 Task: Search one way flight ticket for 3 adults in first from Fairbanks: Fairbanks International Airport to Springfield: Abraham Lincoln Capital Airport on 5-2-2023. Number of bags: 1 carry on bag. Price is upto 87000. Outbound departure time preference is 10:15.
Action: Mouse moved to (263, 183)
Screenshot: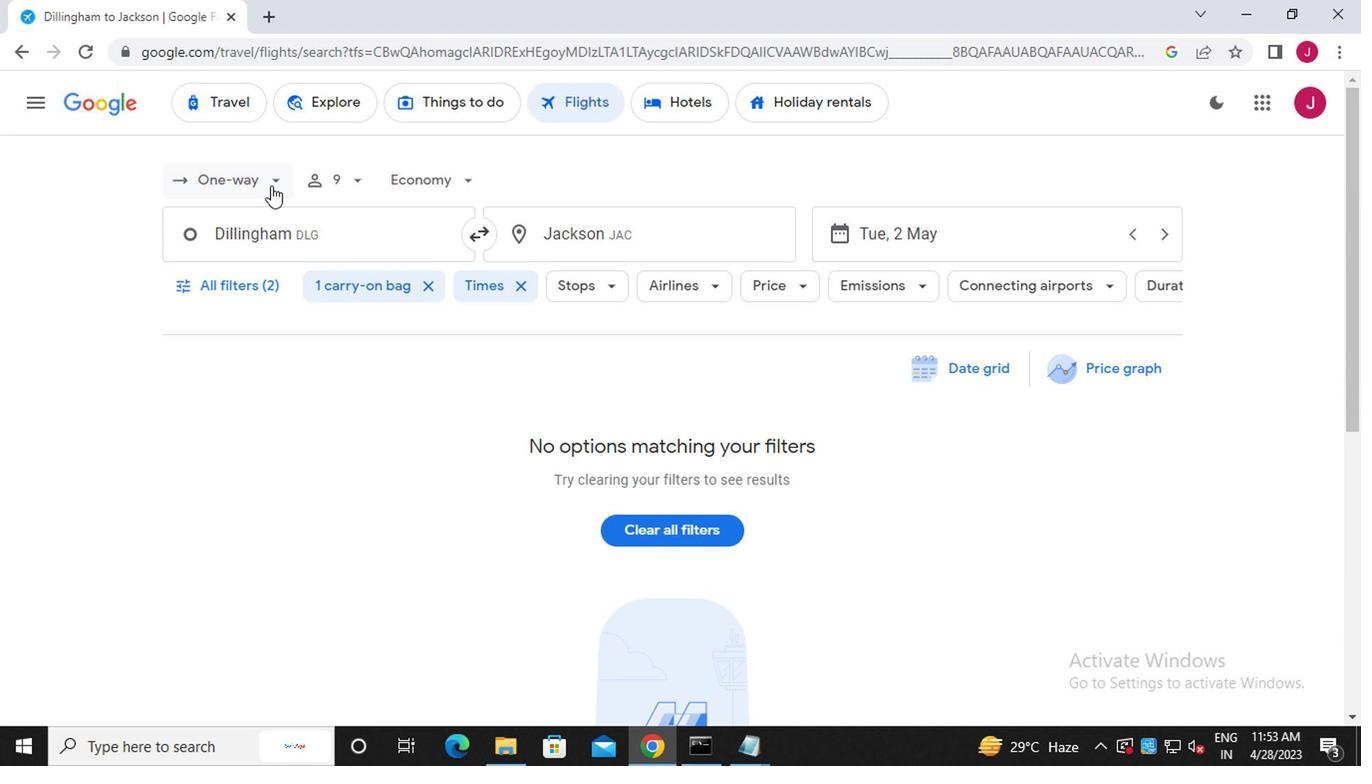 
Action: Mouse pressed left at (263, 183)
Screenshot: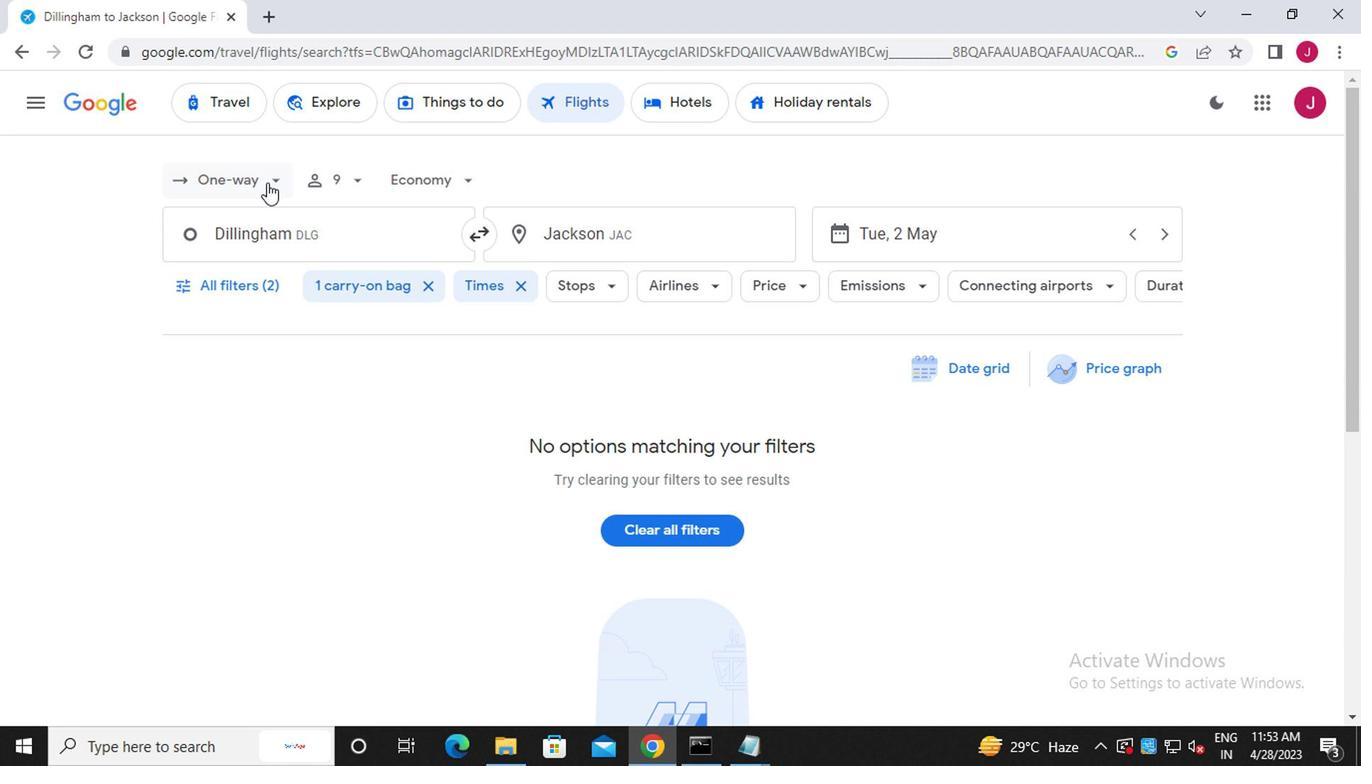 
Action: Mouse moved to (269, 276)
Screenshot: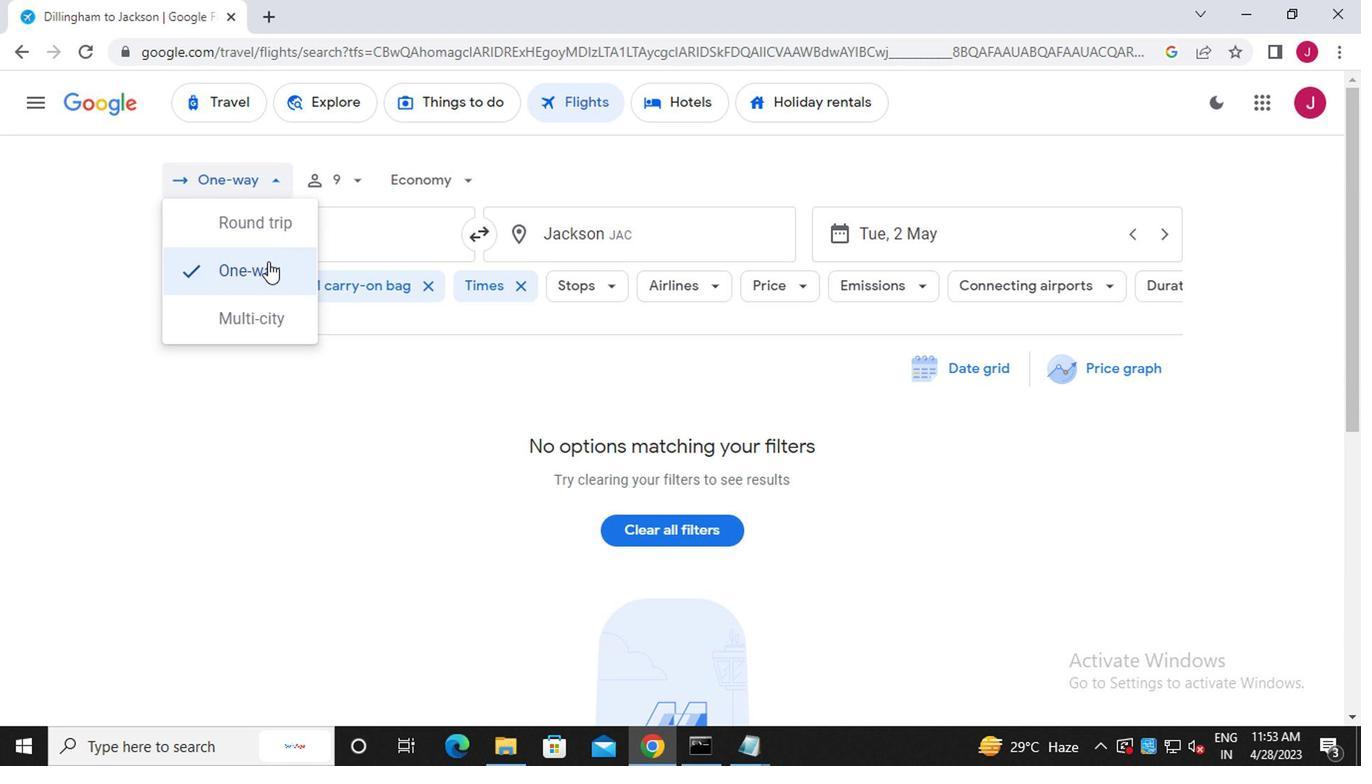 
Action: Mouse pressed left at (269, 276)
Screenshot: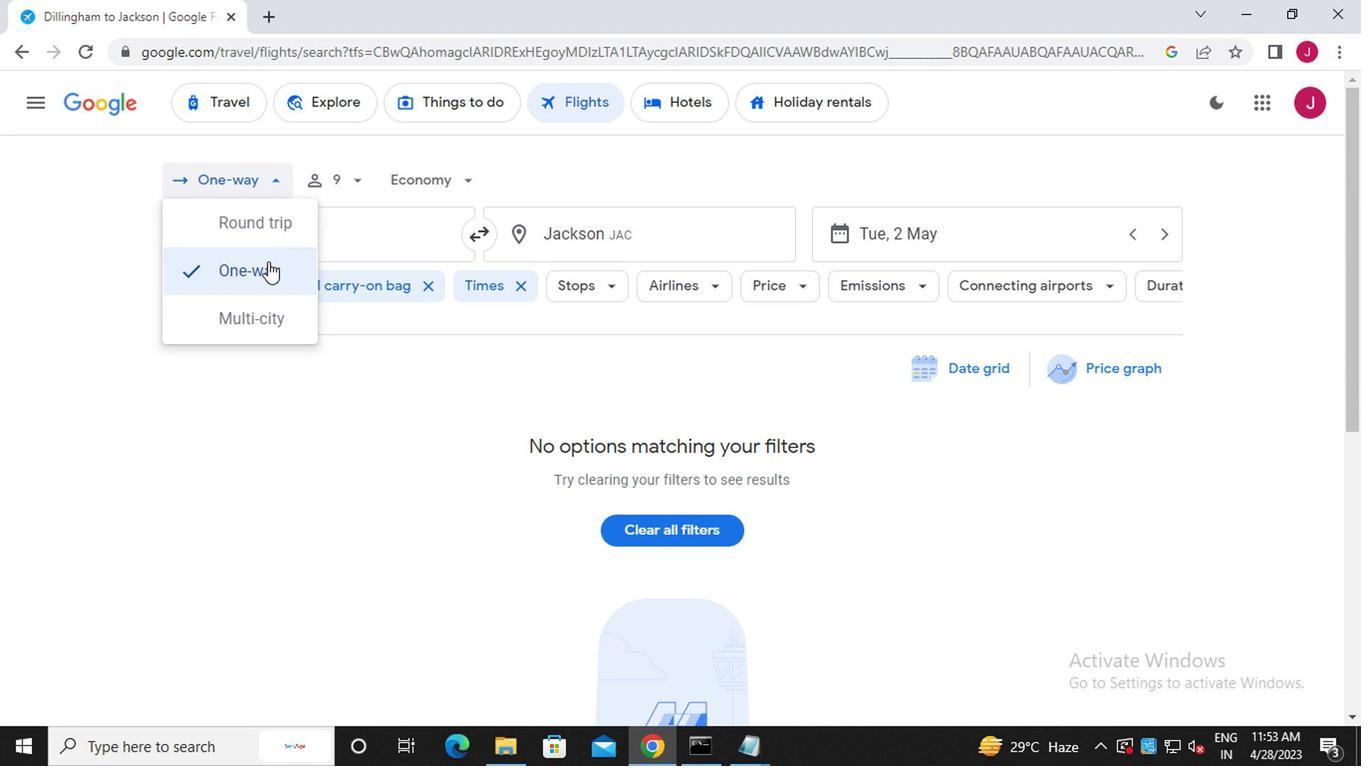 
Action: Mouse moved to (344, 183)
Screenshot: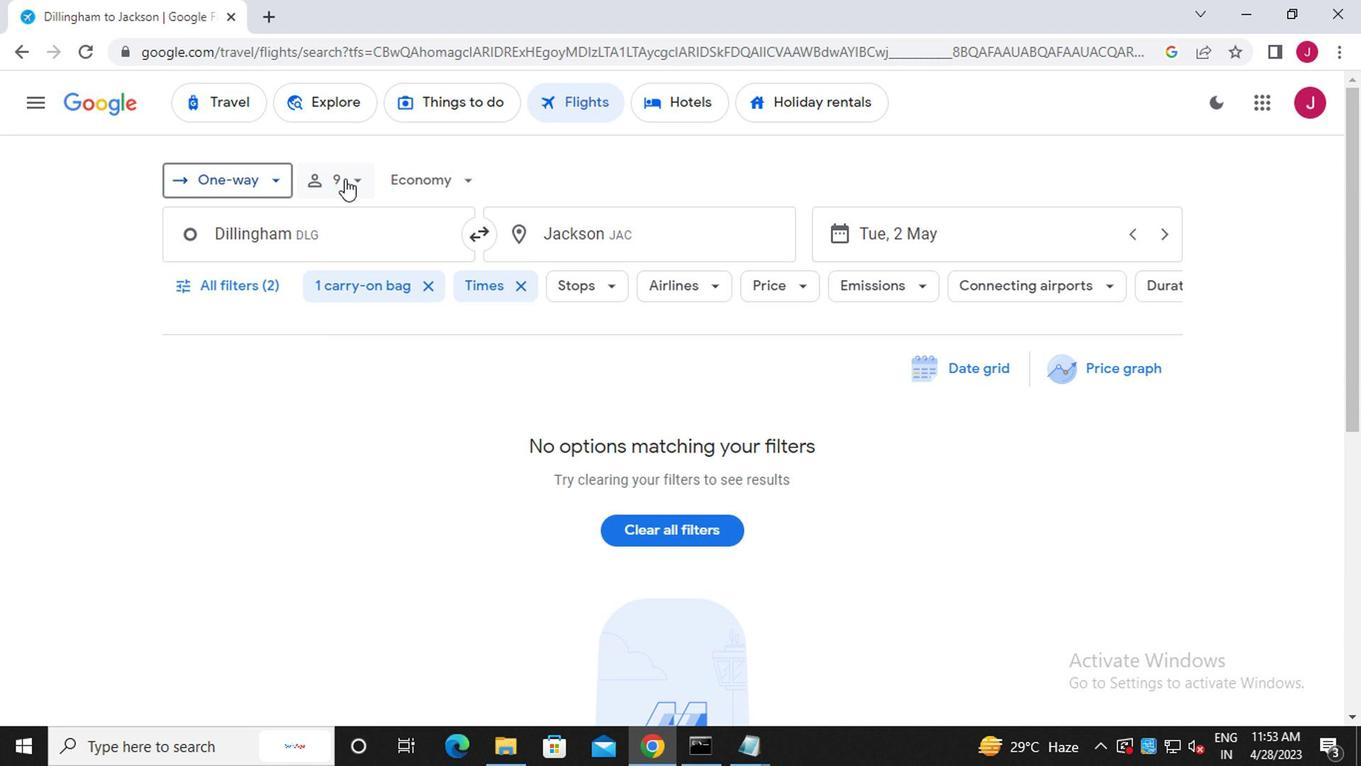 
Action: Mouse pressed left at (344, 183)
Screenshot: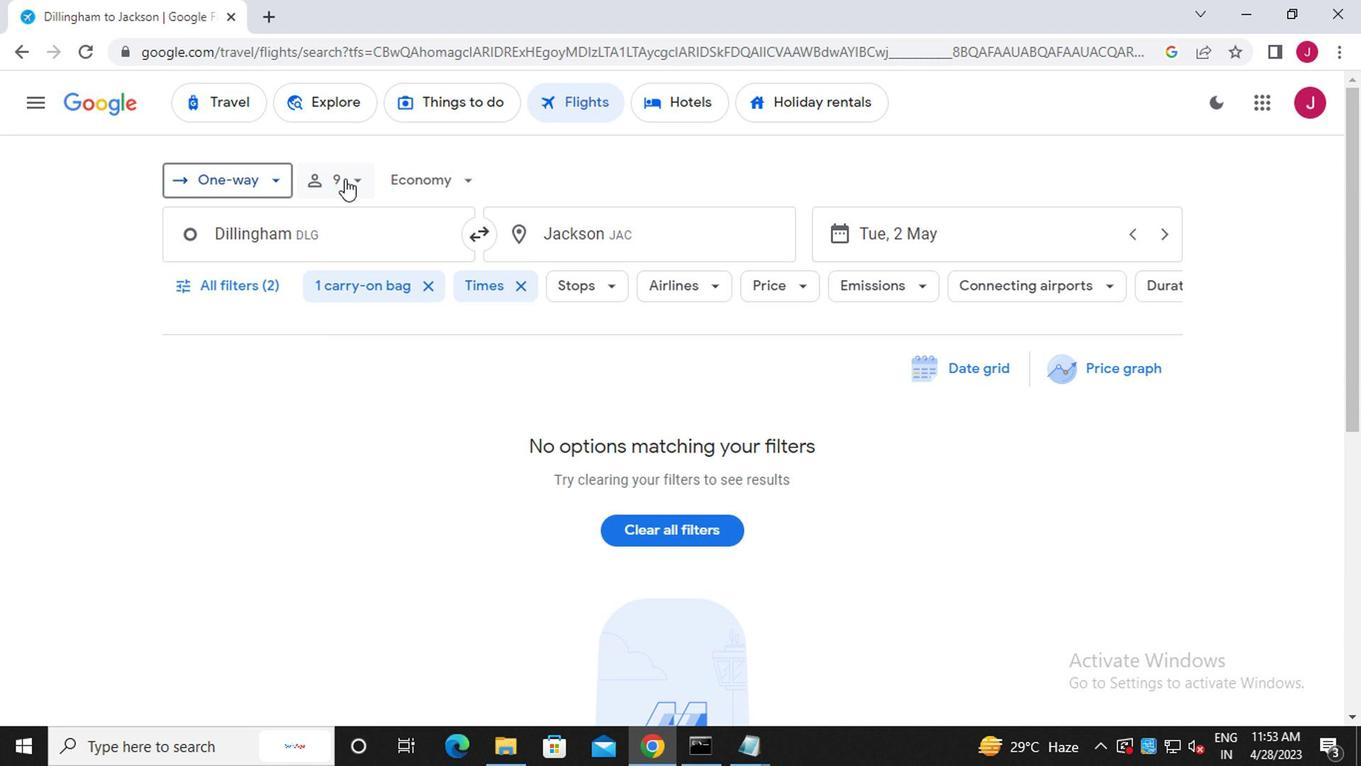 
Action: Mouse moved to (441, 236)
Screenshot: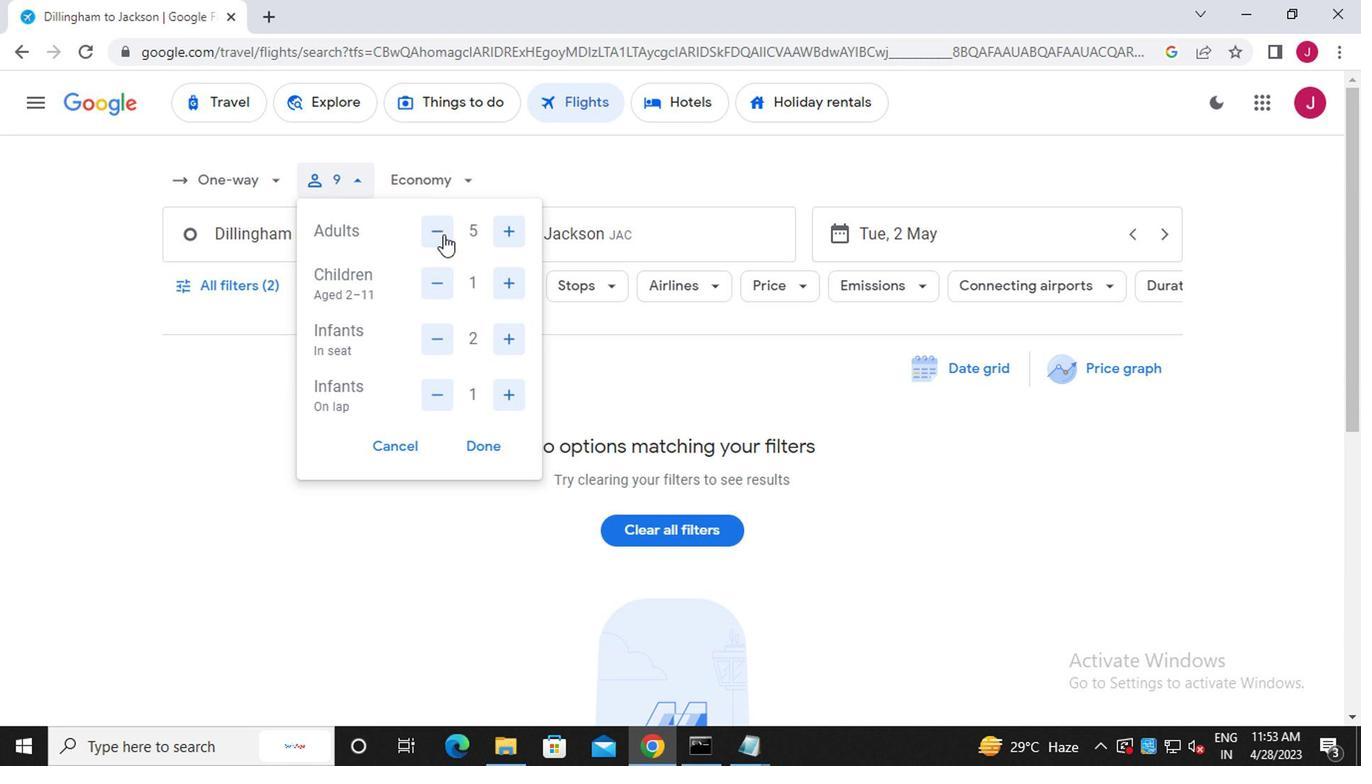 
Action: Mouse pressed left at (441, 236)
Screenshot: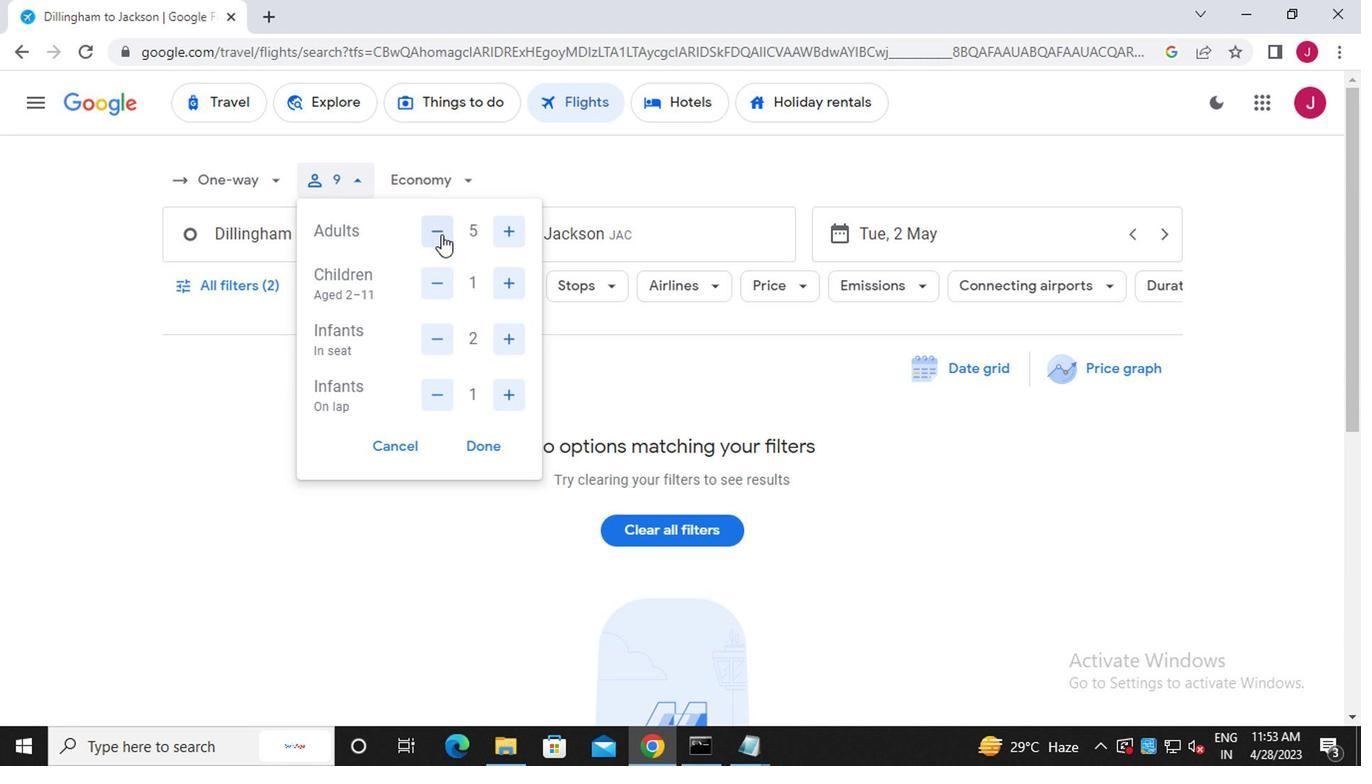 
Action: Mouse pressed left at (441, 236)
Screenshot: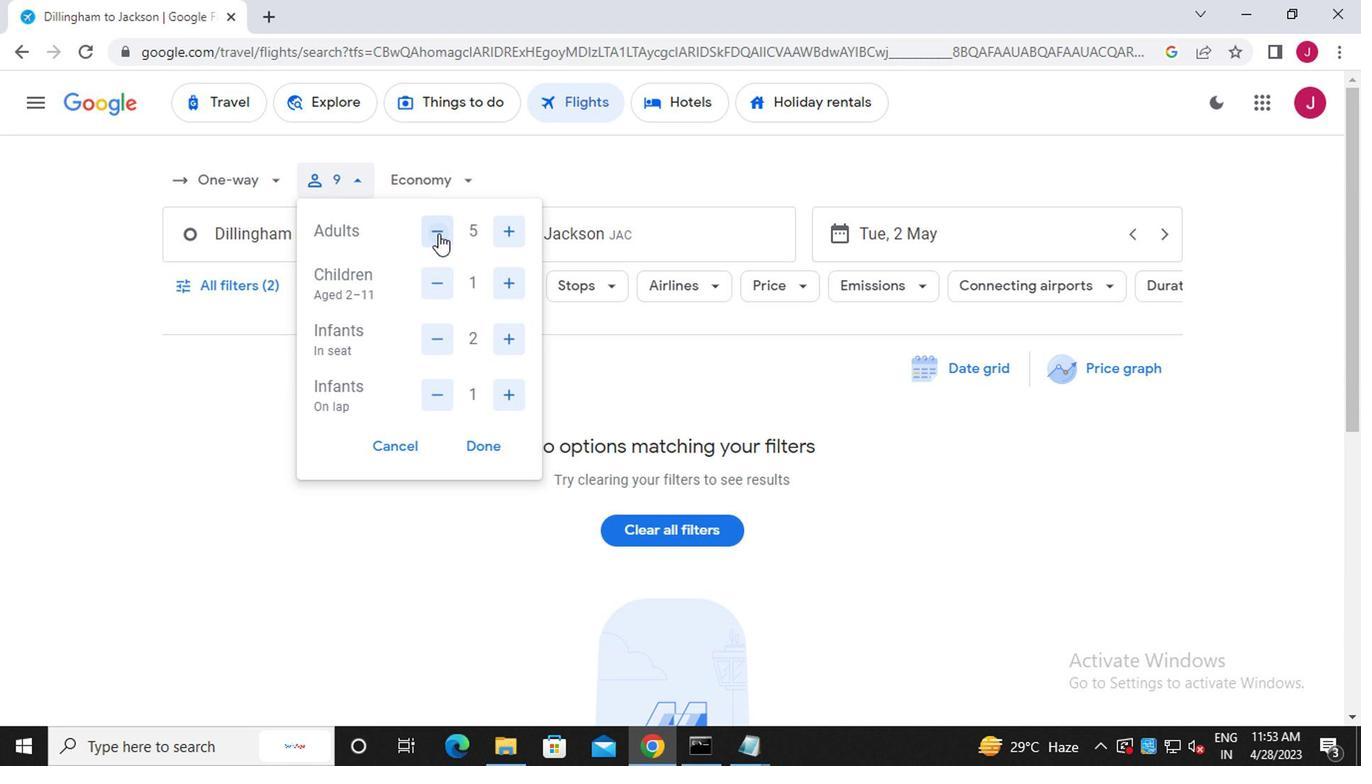 
Action: Mouse moved to (444, 289)
Screenshot: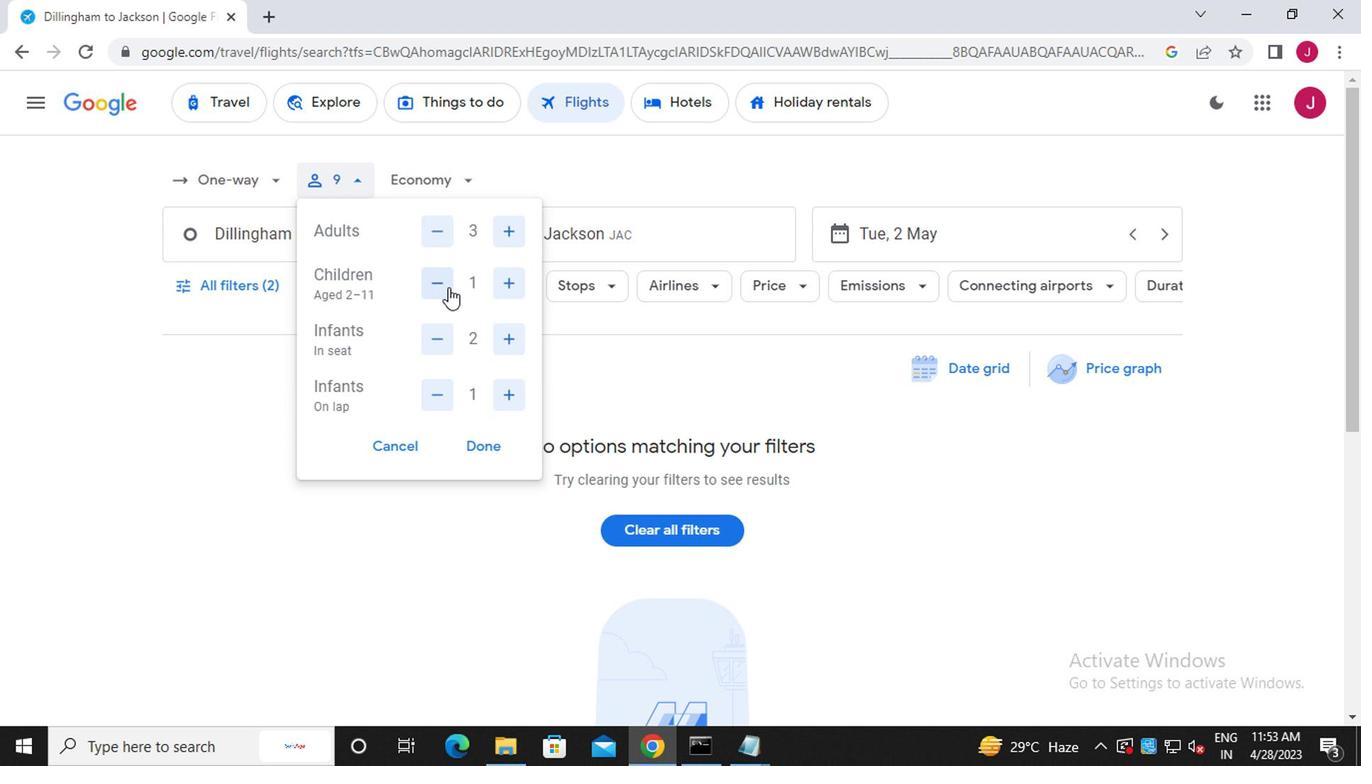 
Action: Mouse pressed left at (444, 289)
Screenshot: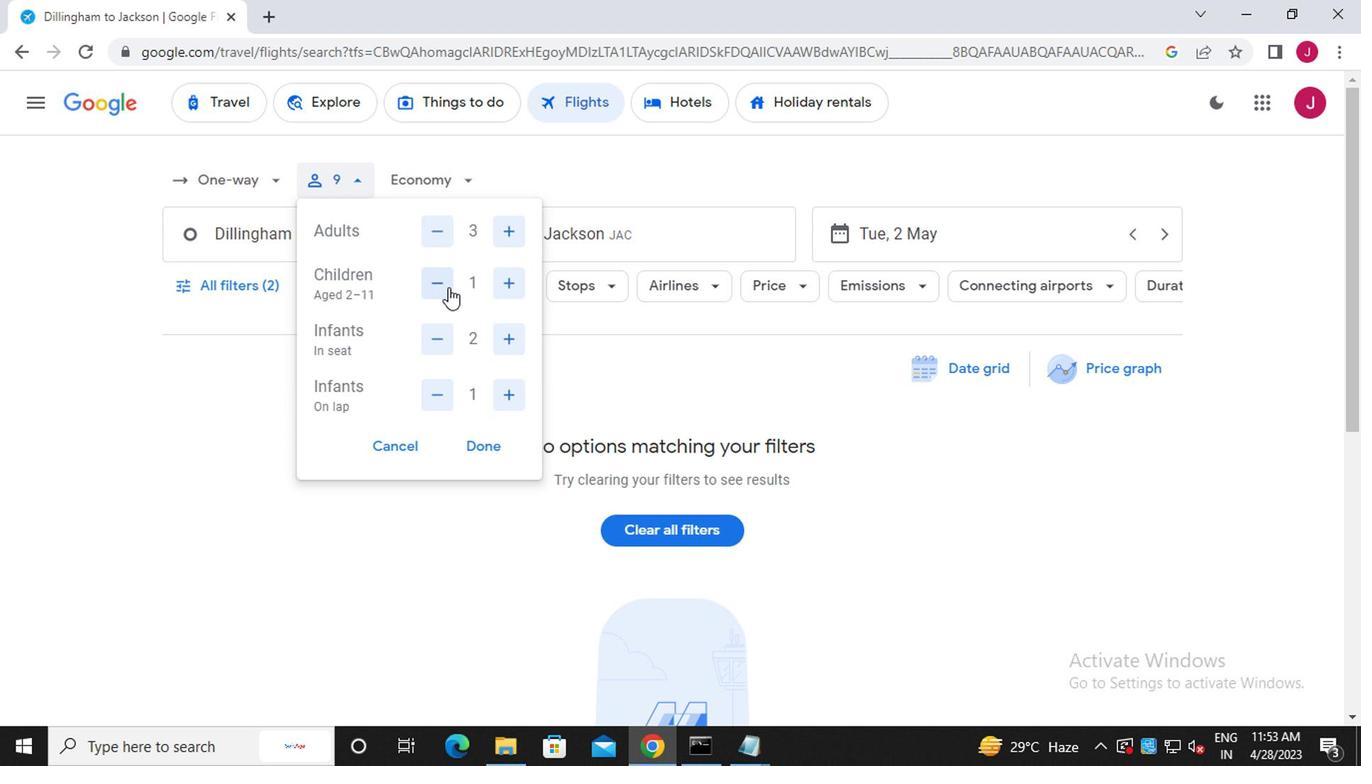 
Action: Mouse moved to (441, 340)
Screenshot: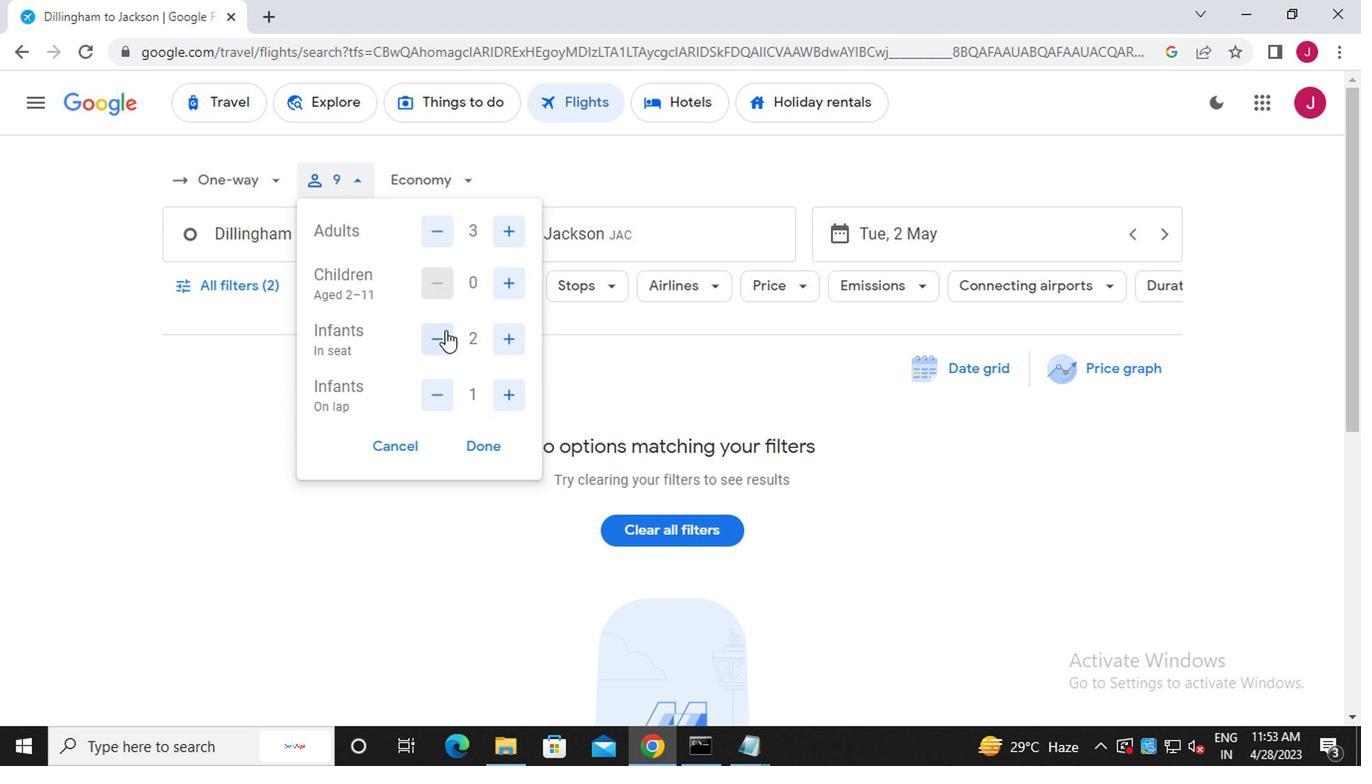
Action: Mouse pressed left at (441, 340)
Screenshot: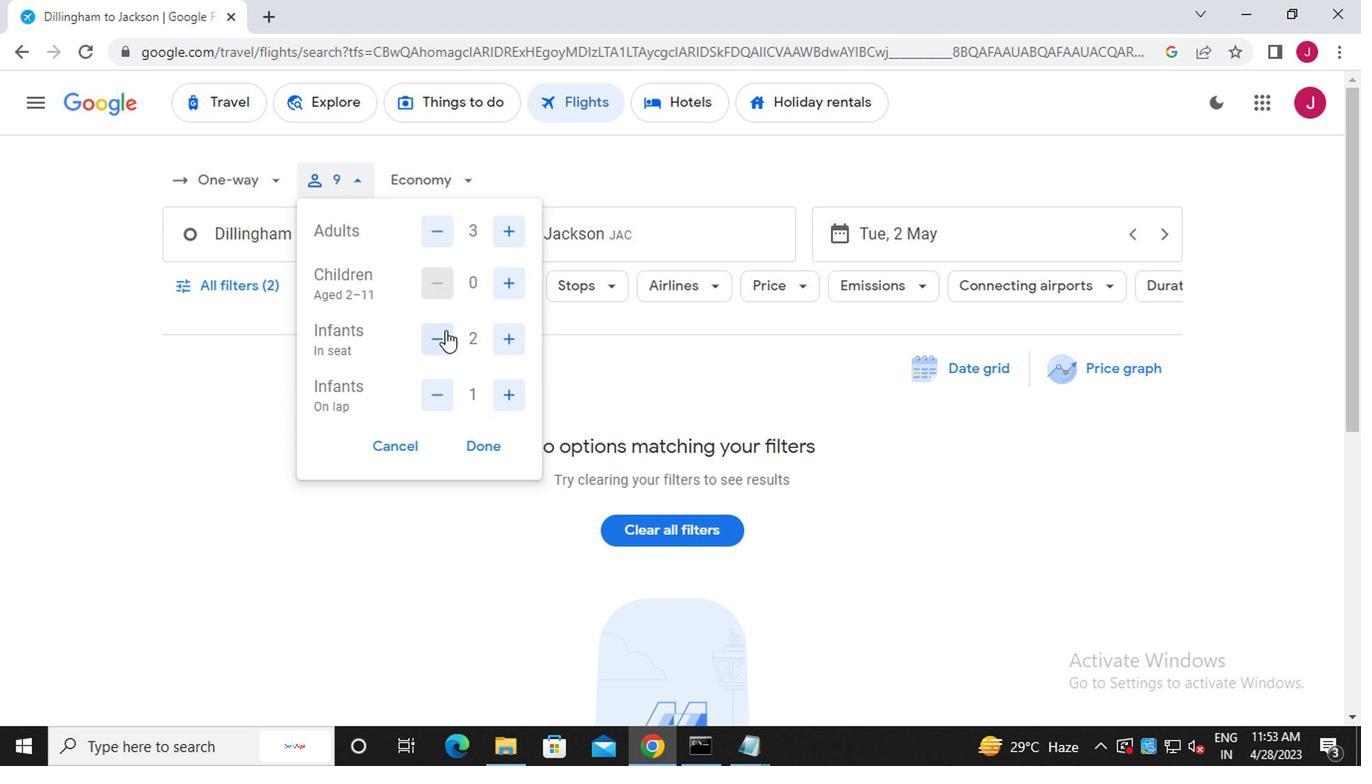 
Action: Mouse pressed left at (441, 340)
Screenshot: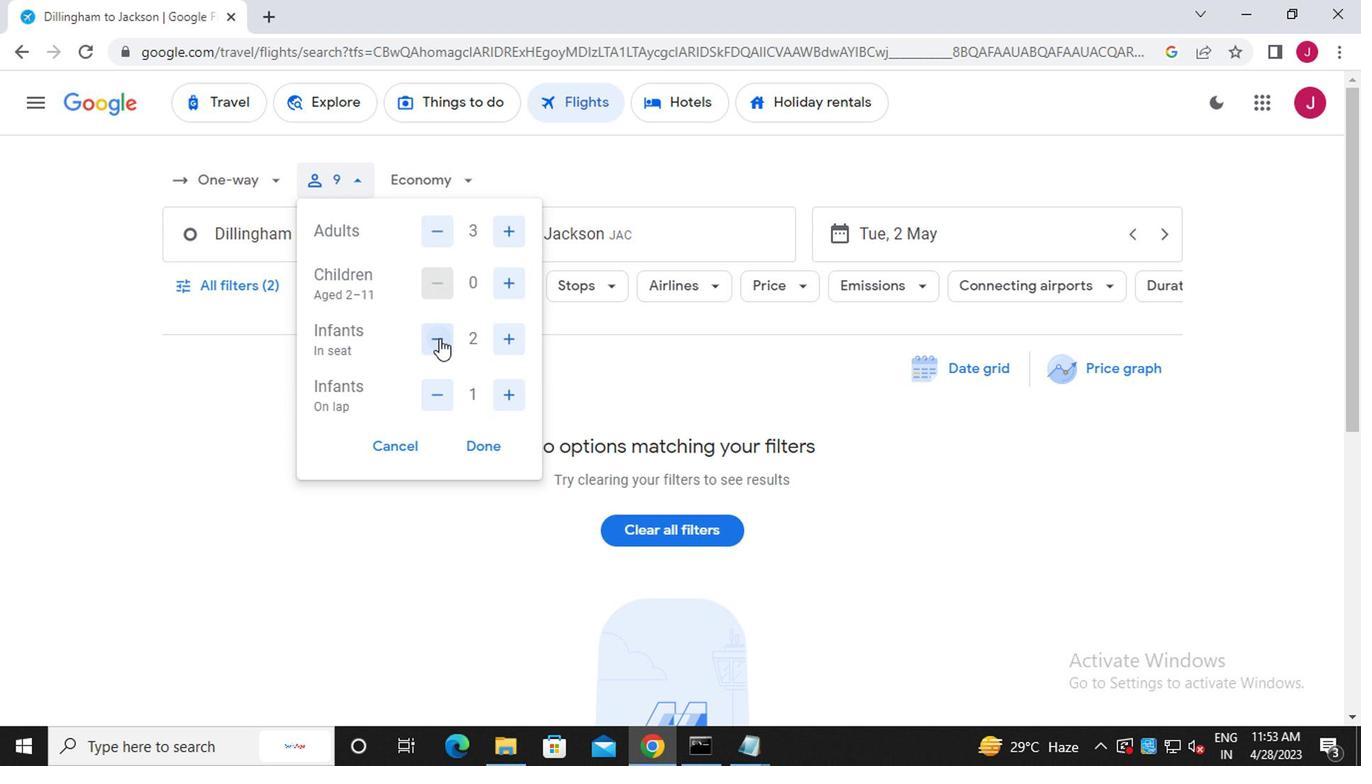 
Action: Mouse moved to (441, 387)
Screenshot: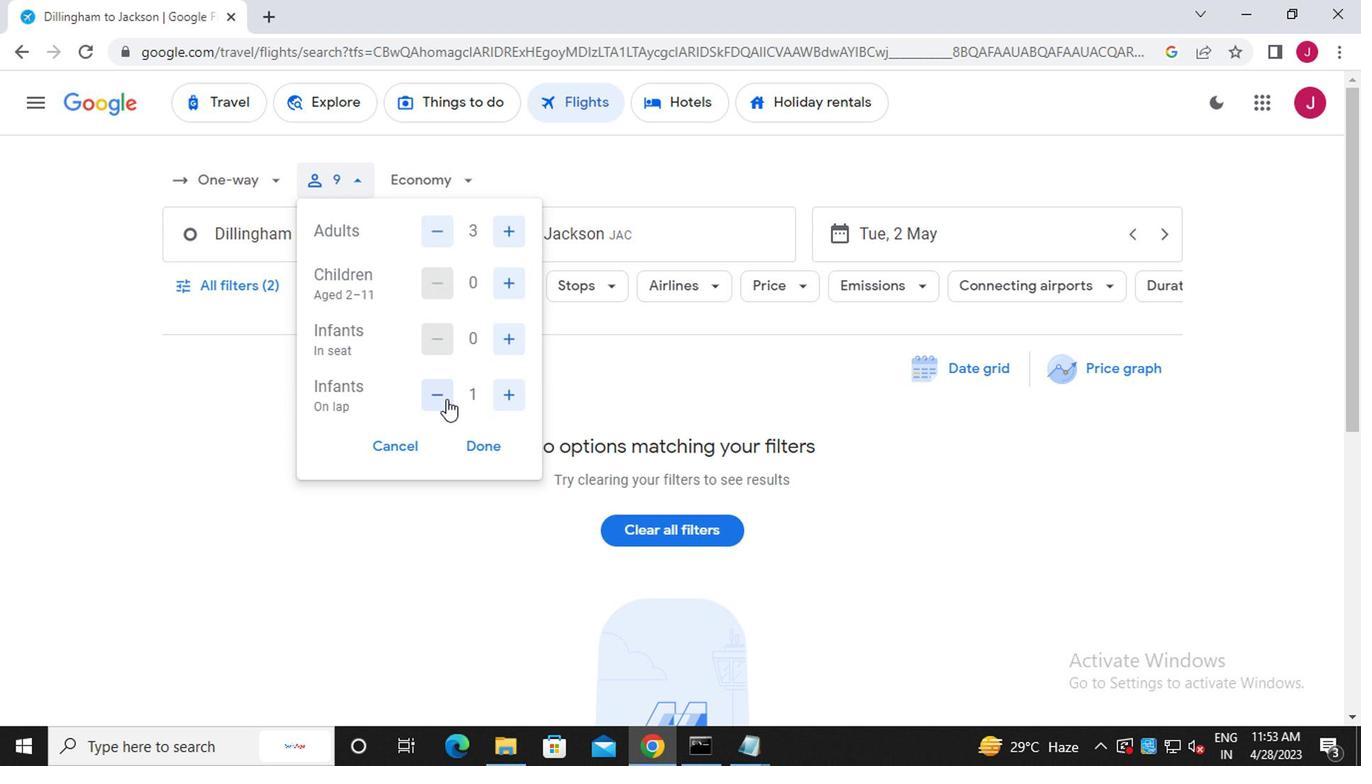 
Action: Mouse pressed left at (441, 387)
Screenshot: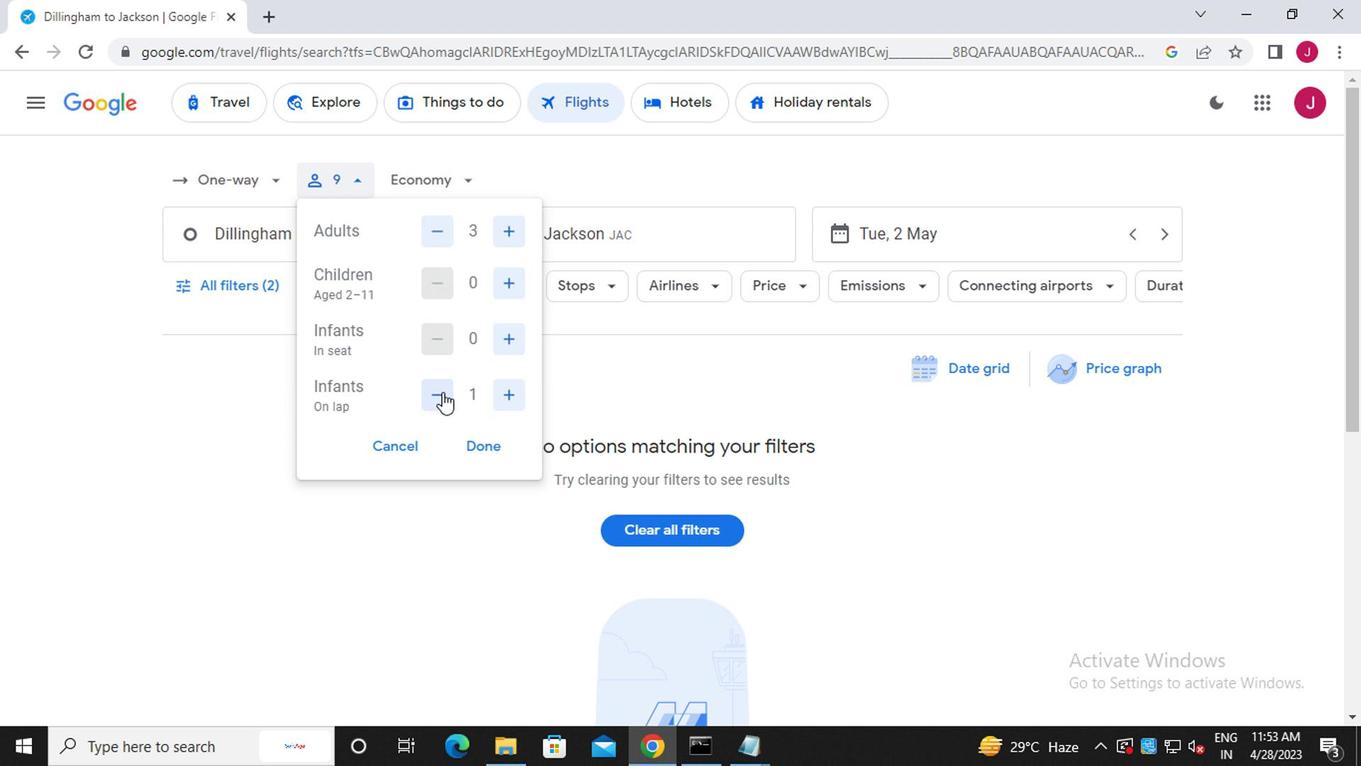 
Action: Mouse moved to (483, 452)
Screenshot: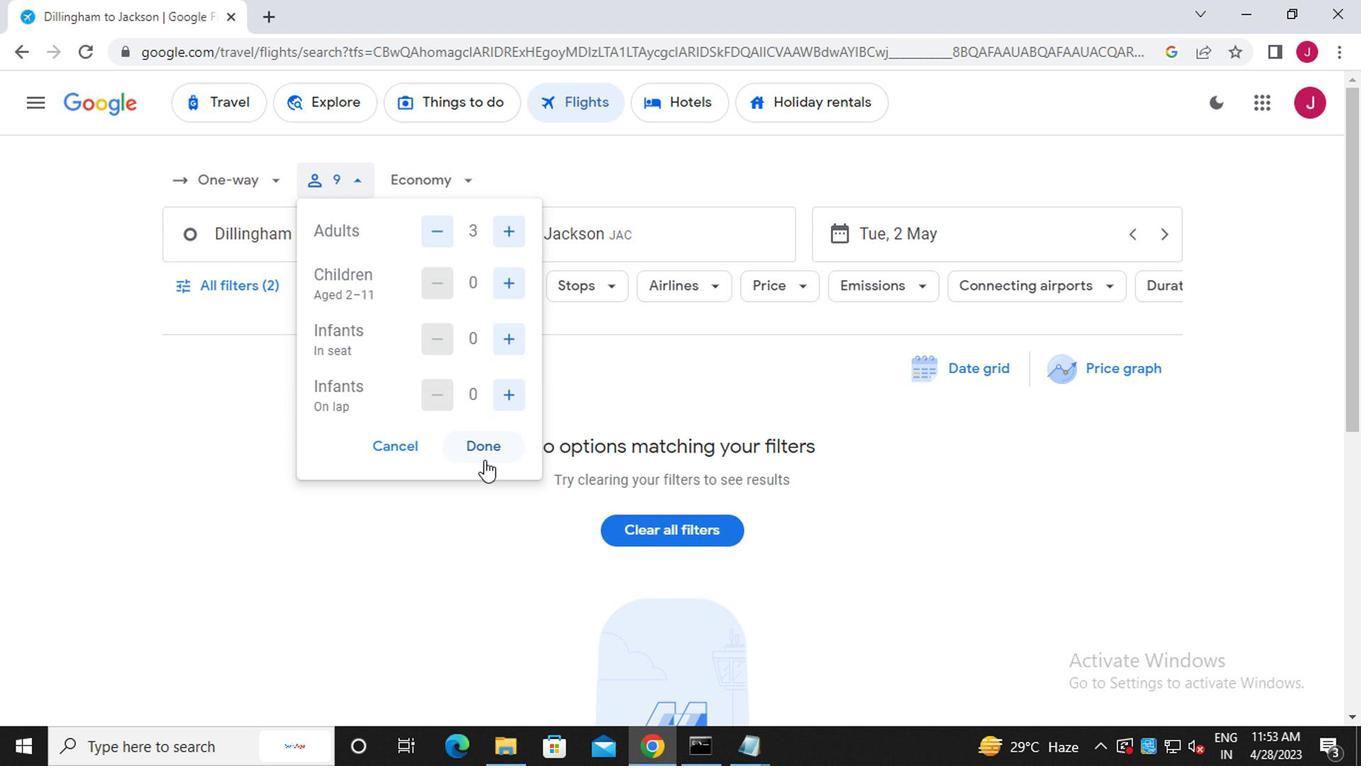 
Action: Mouse pressed left at (483, 452)
Screenshot: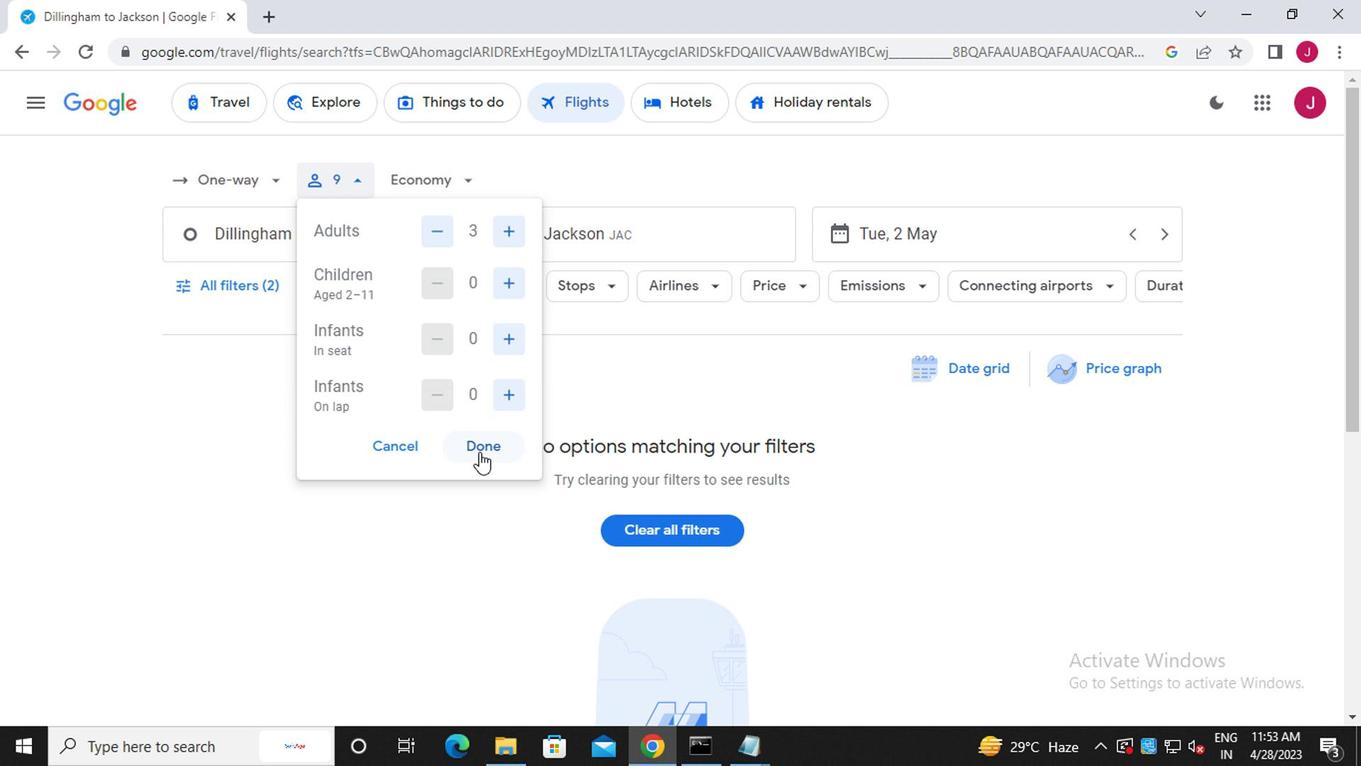 
Action: Mouse moved to (331, 241)
Screenshot: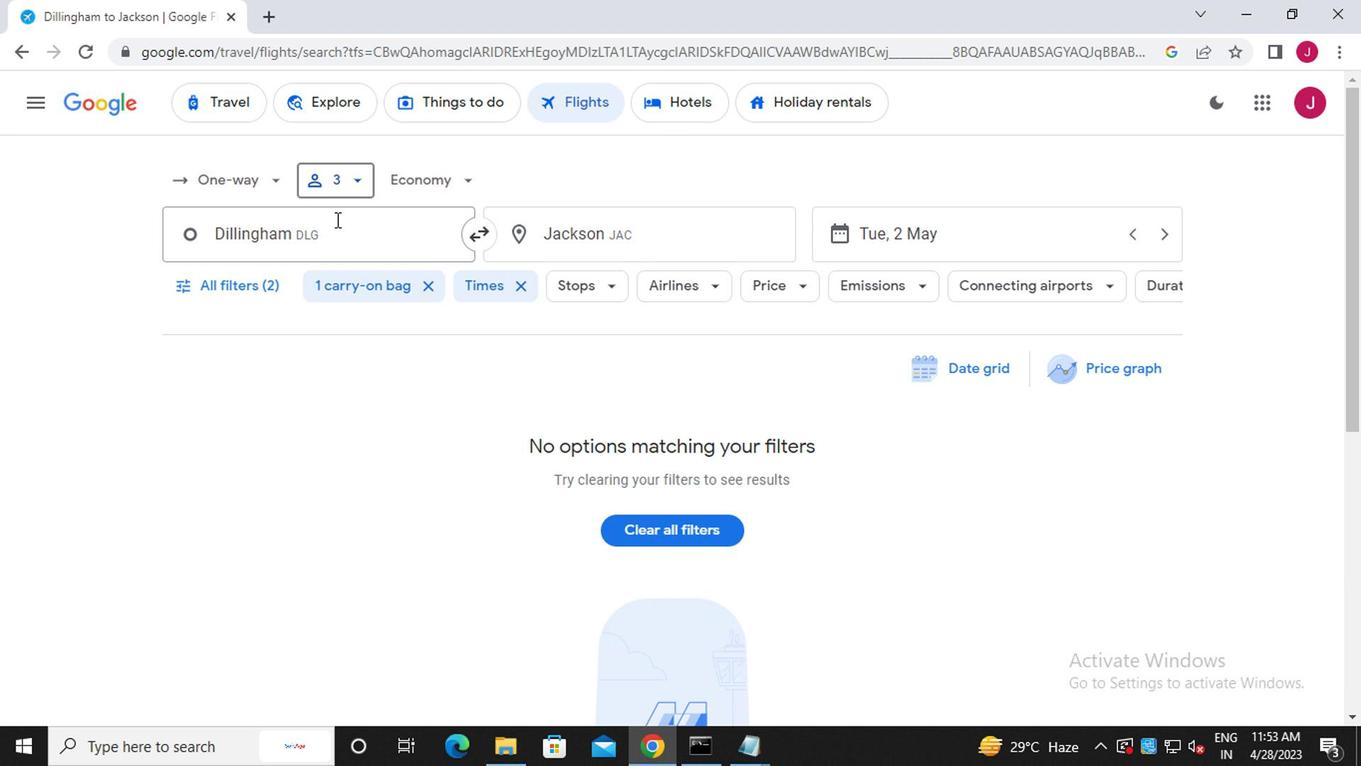 
Action: Mouse pressed left at (331, 241)
Screenshot: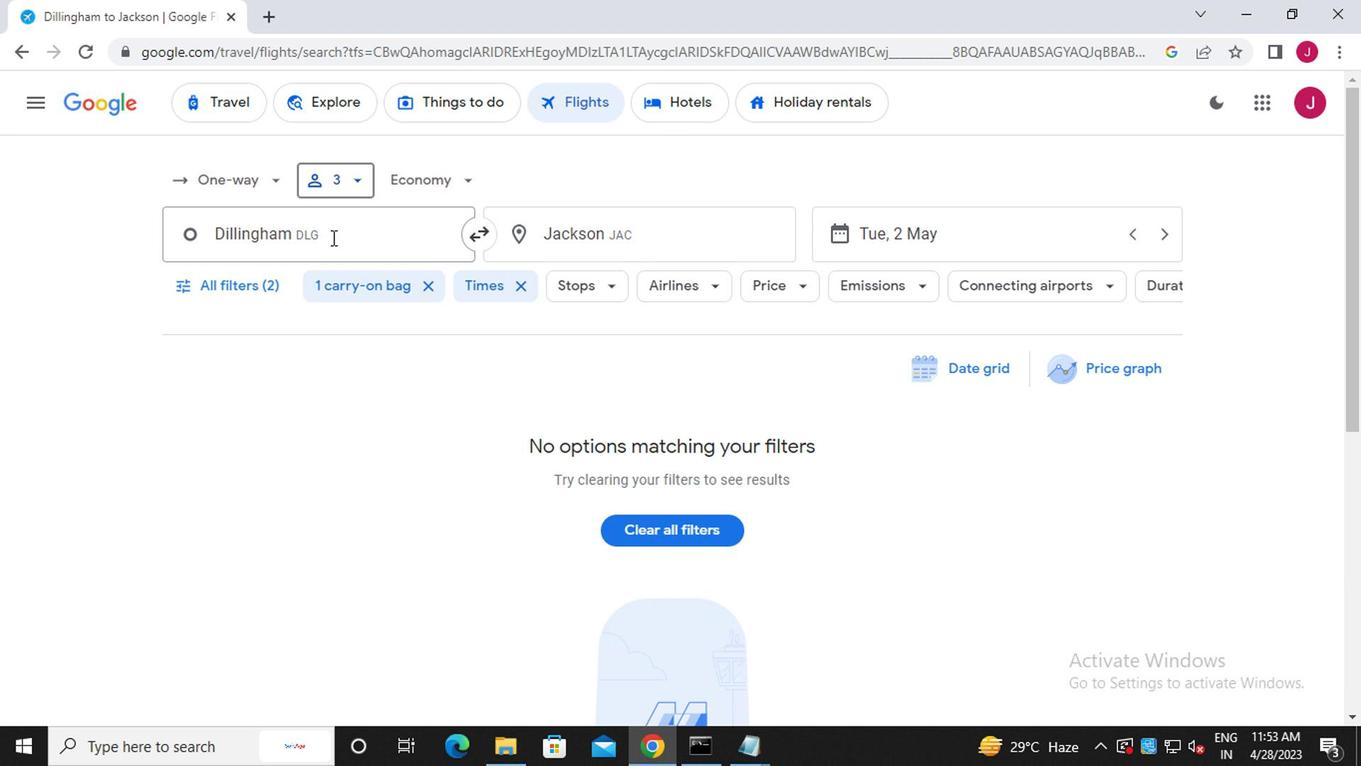 
Action: Key pressed f<Key.caps_lock>a<Key.backspace><Key.backspace>f<Key.caps_lock>air
Screenshot: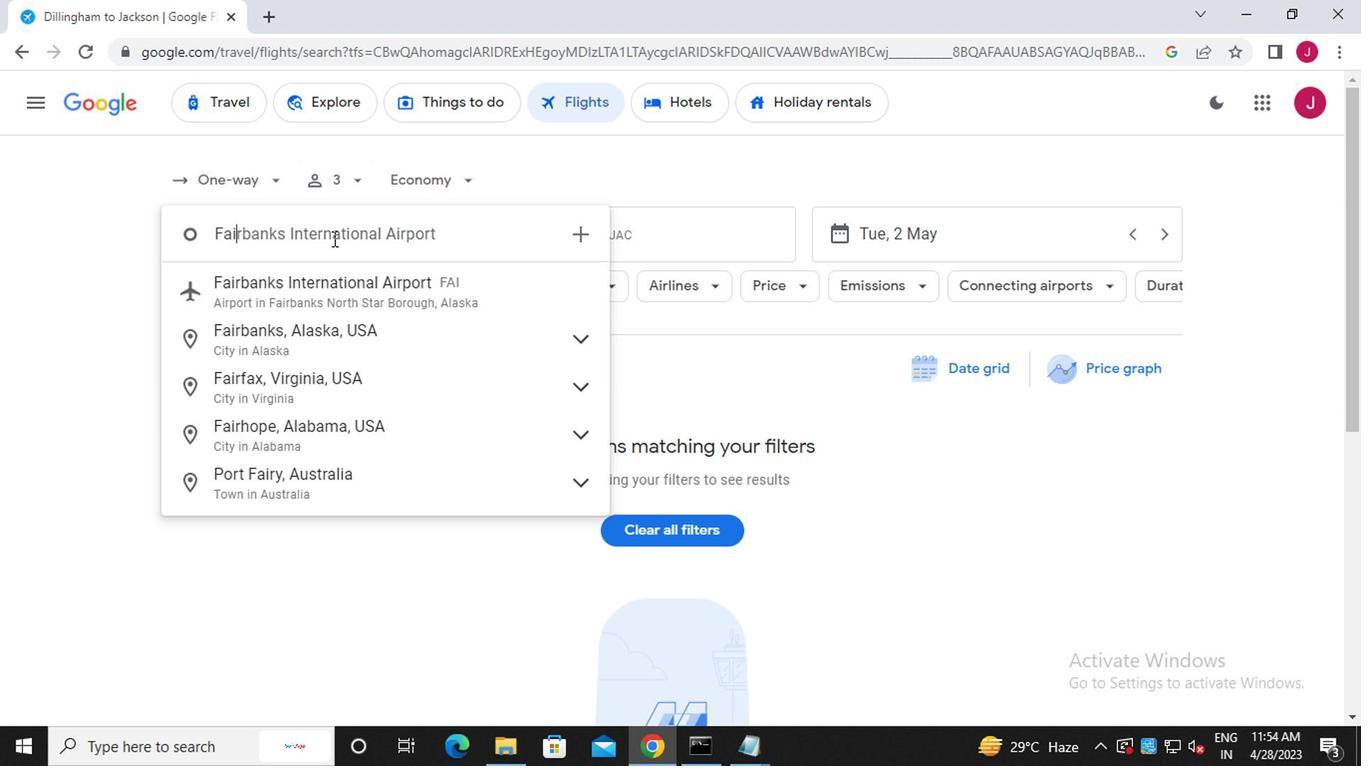 
Action: Mouse moved to (363, 346)
Screenshot: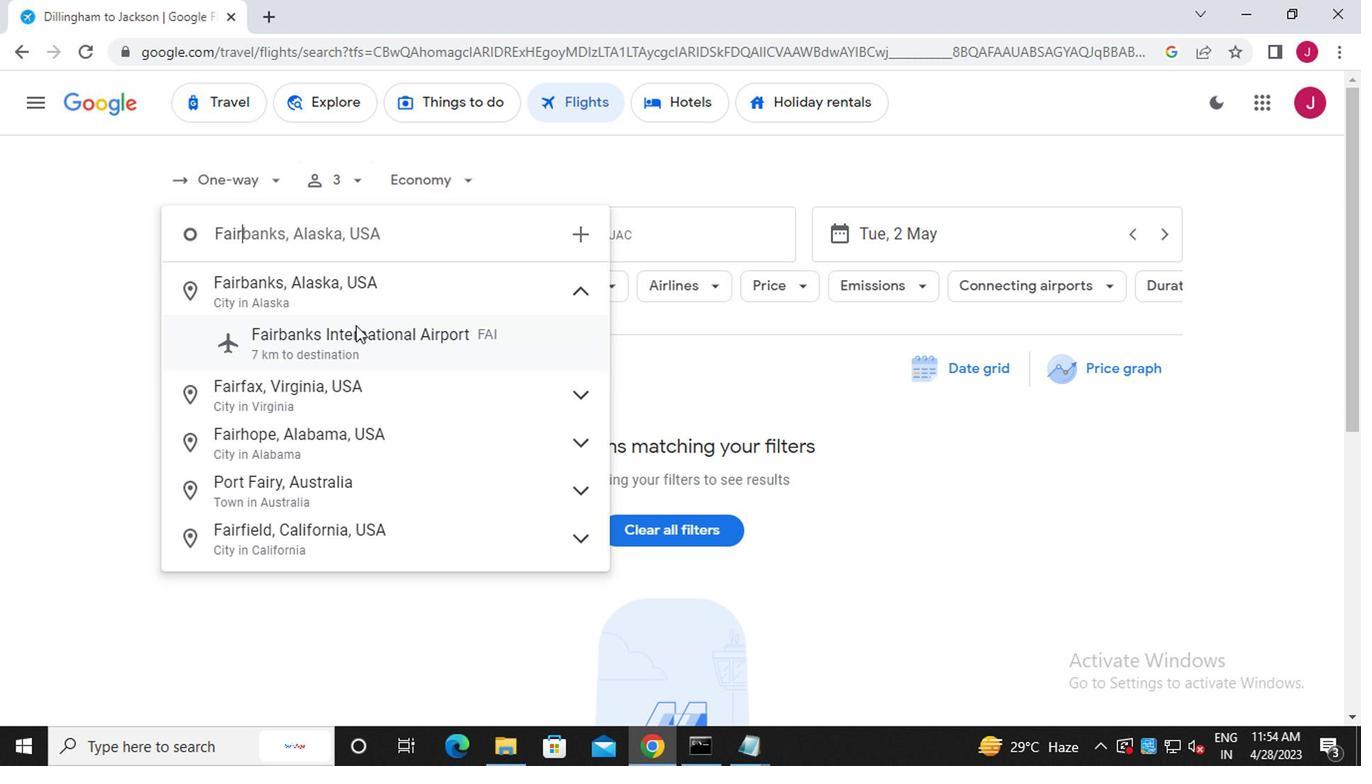 
Action: Mouse pressed left at (363, 346)
Screenshot: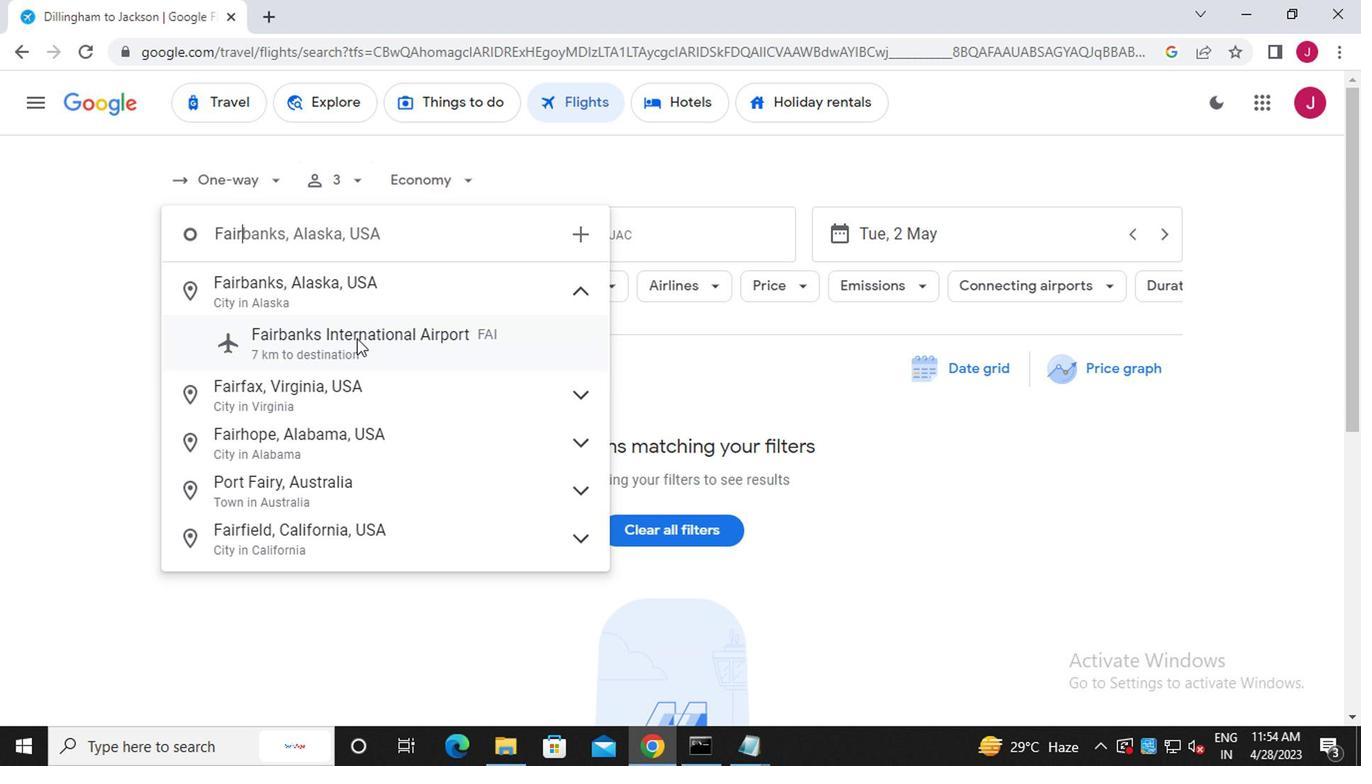
Action: Mouse moved to (628, 237)
Screenshot: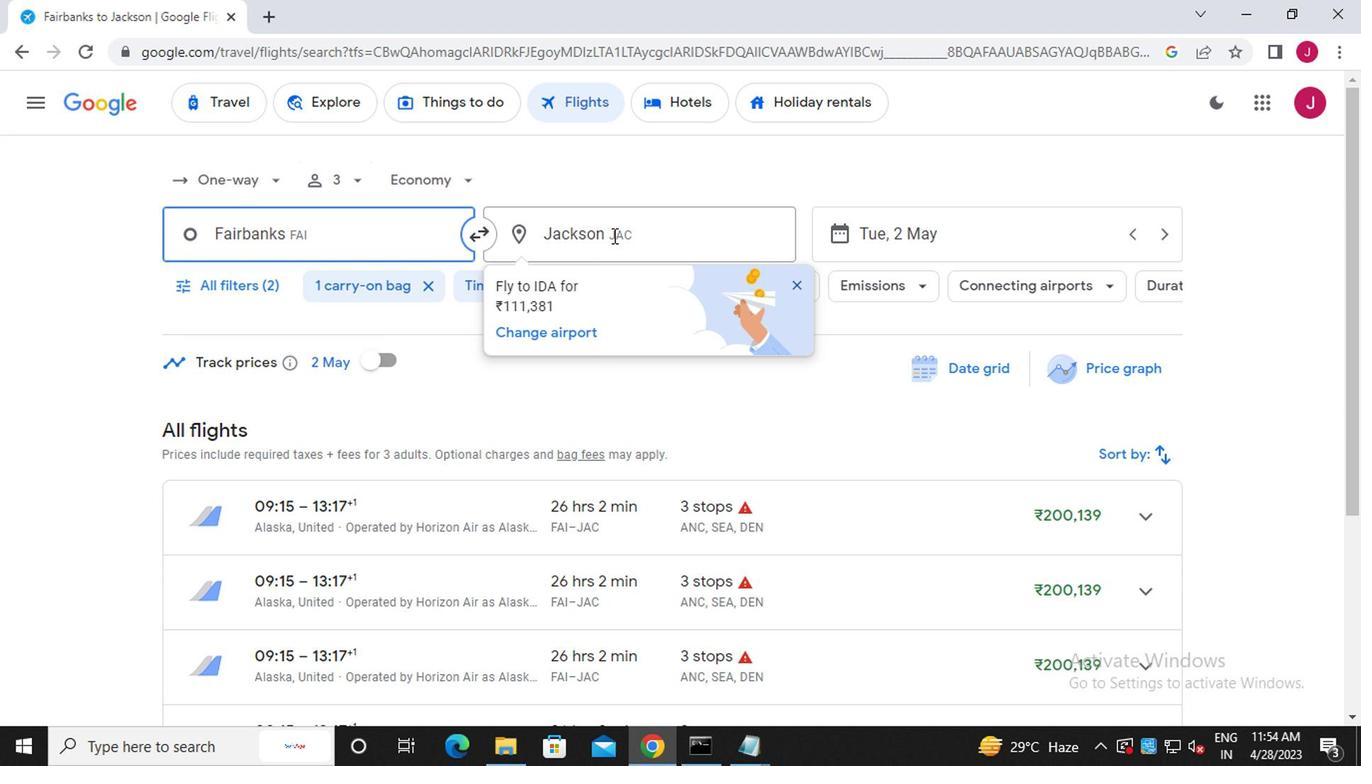 
Action: Mouse pressed left at (628, 237)
Screenshot: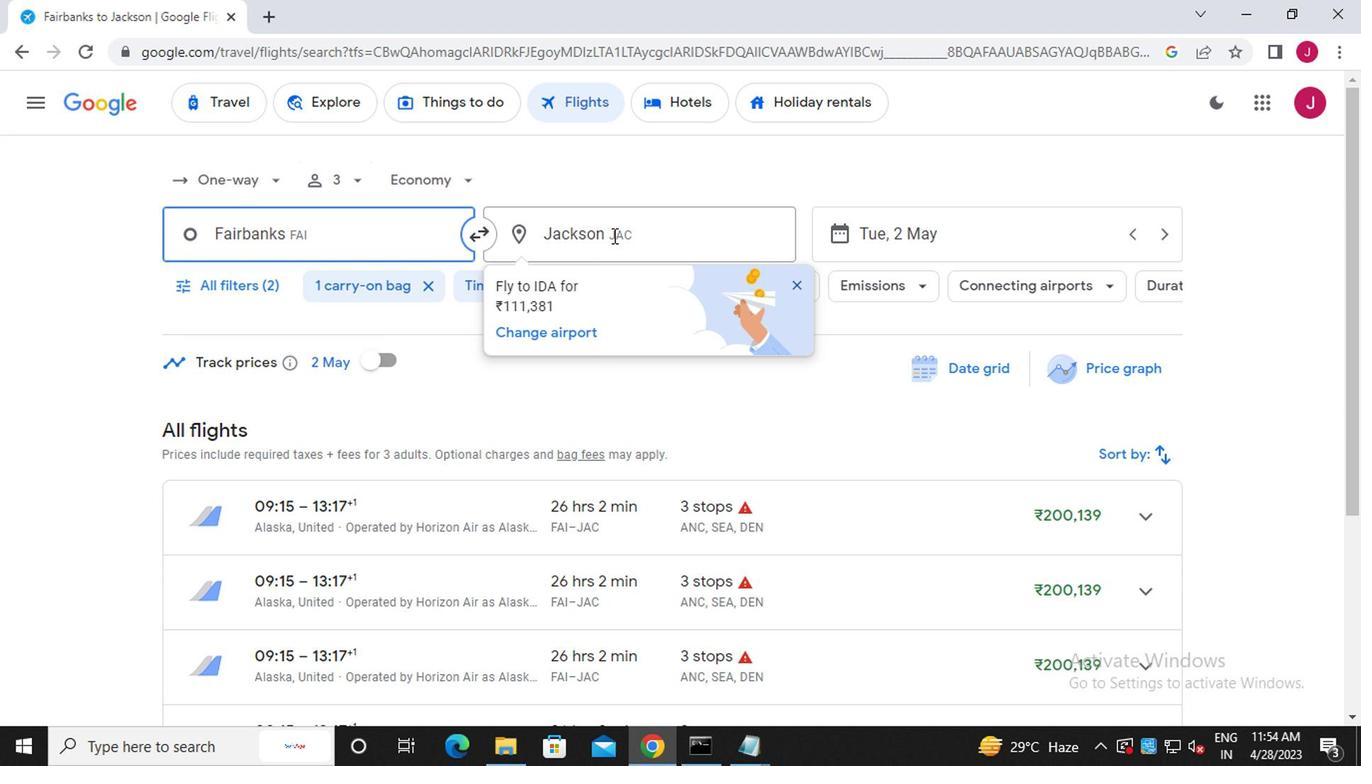 
Action: Mouse moved to (629, 237)
Screenshot: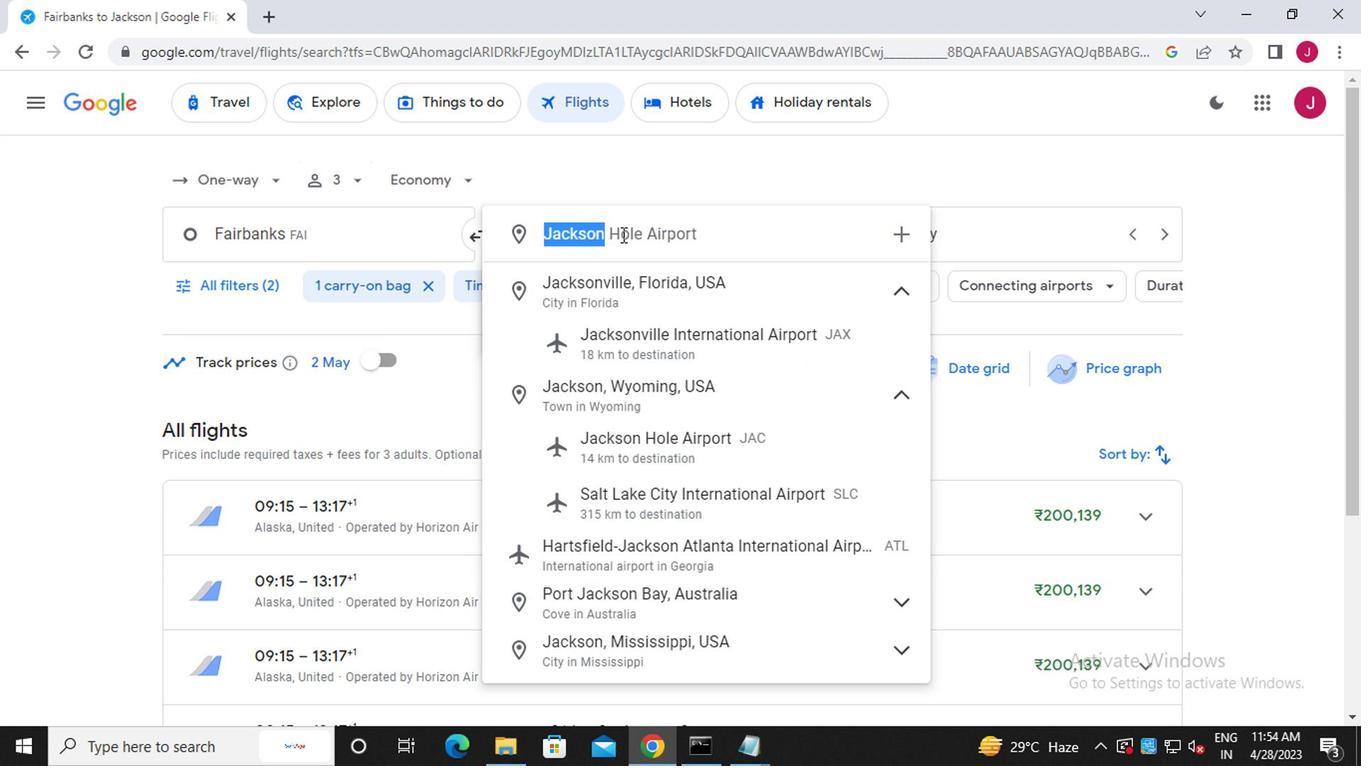 
Action: Key pressed springfield
Screenshot: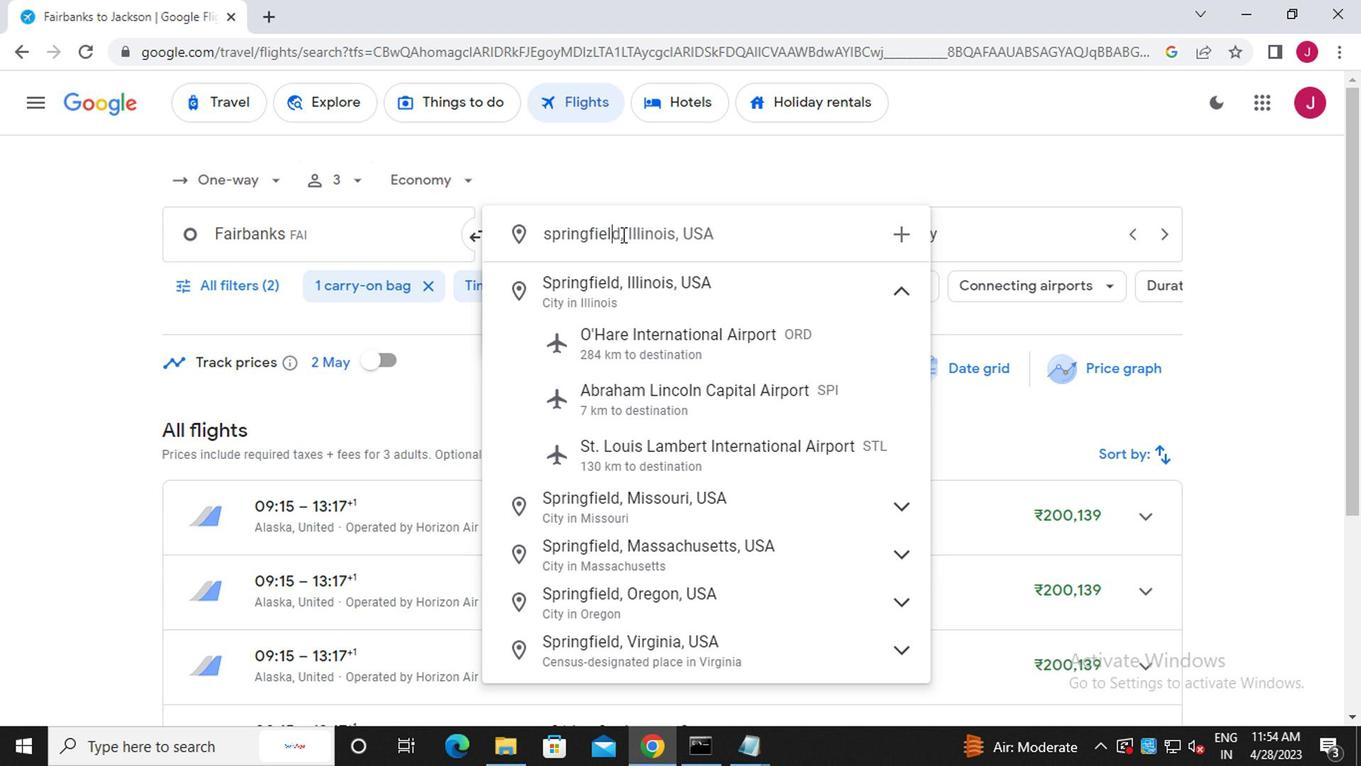 
Action: Mouse moved to (744, 395)
Screenshot: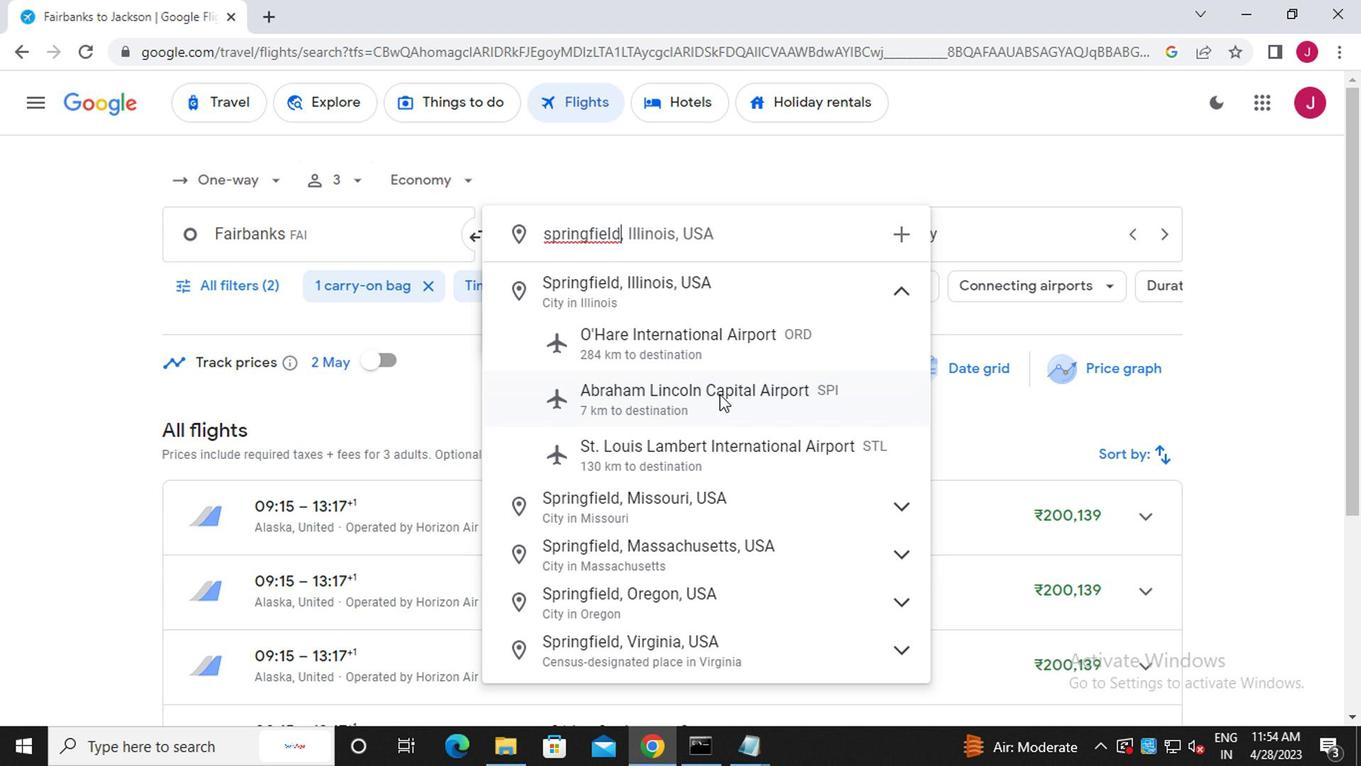
Action: Mouse pressed left at (744, 395)
Screenshot: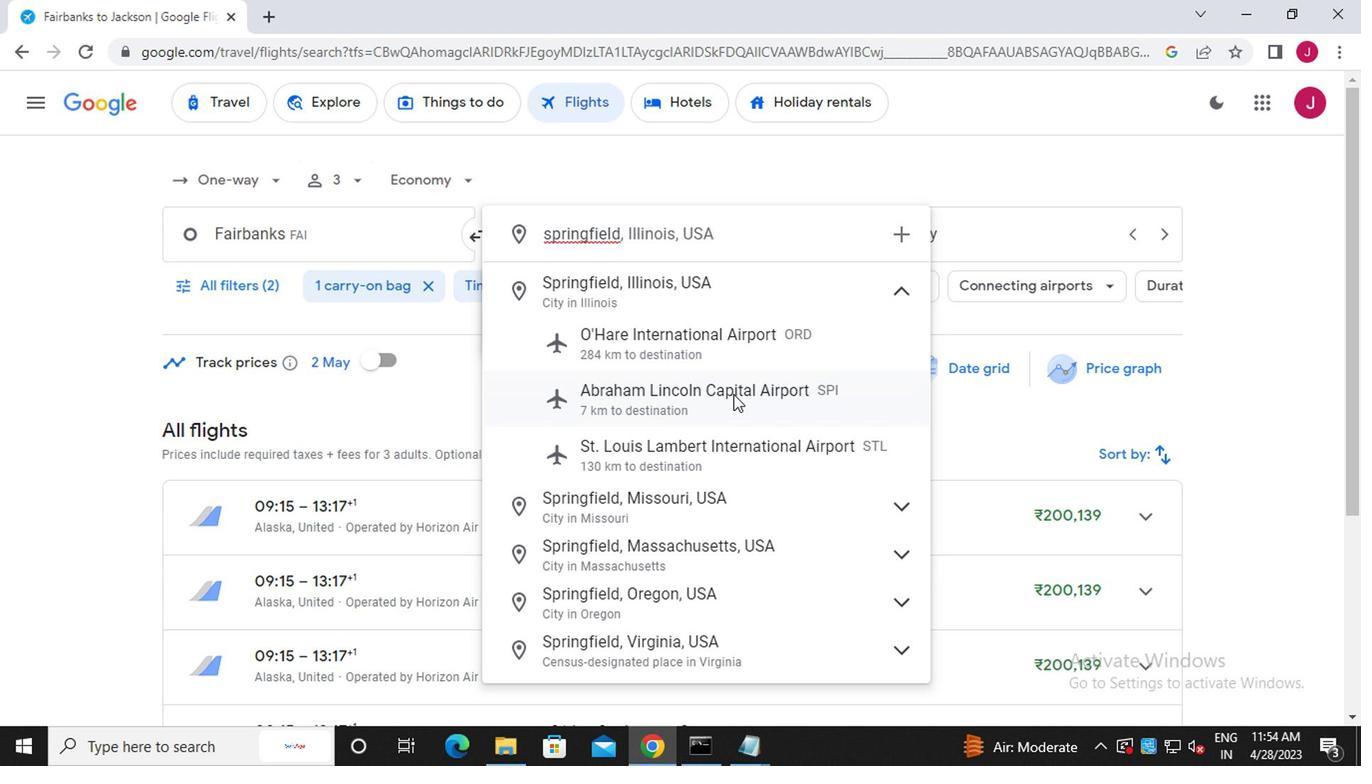 
Action: Mouse moved to (960, 234)
Screenshot: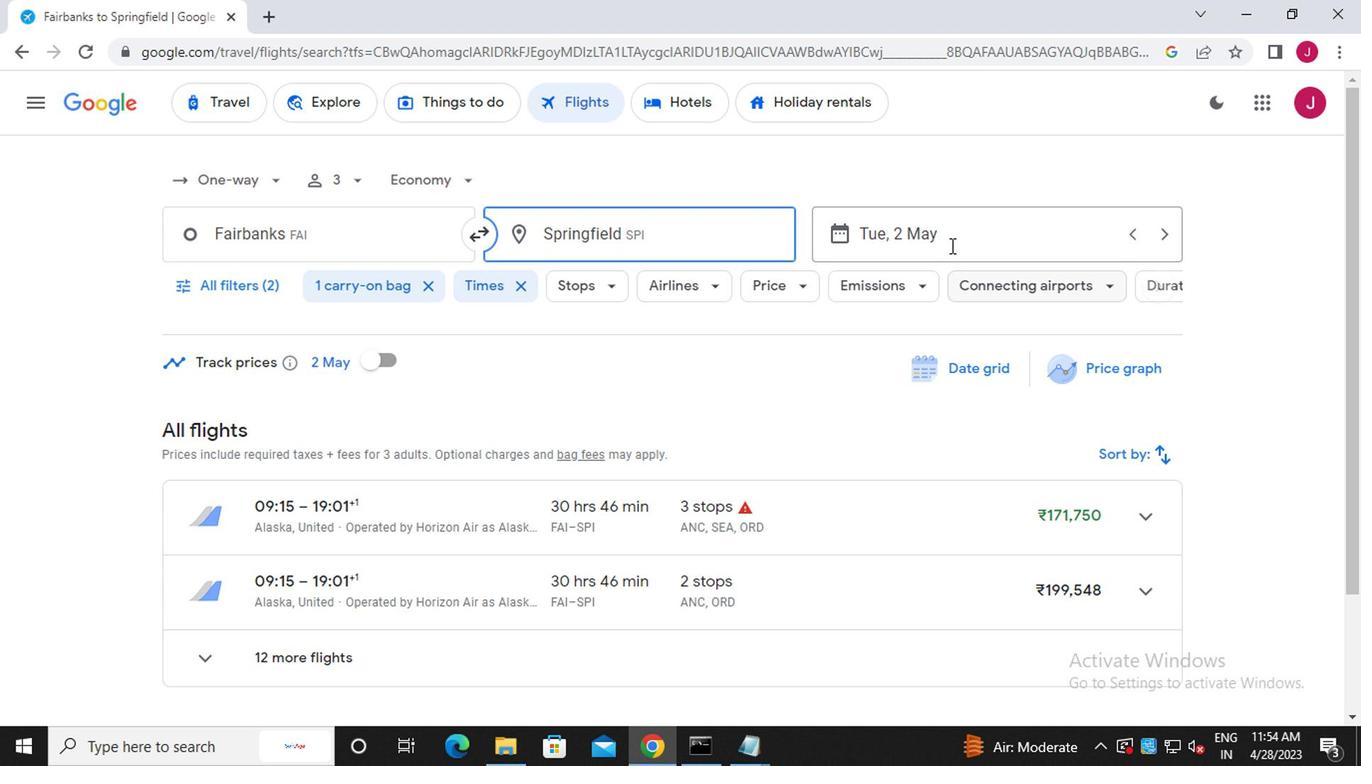 
Action: Mouse pressed left at (960, 234)
Screenshot: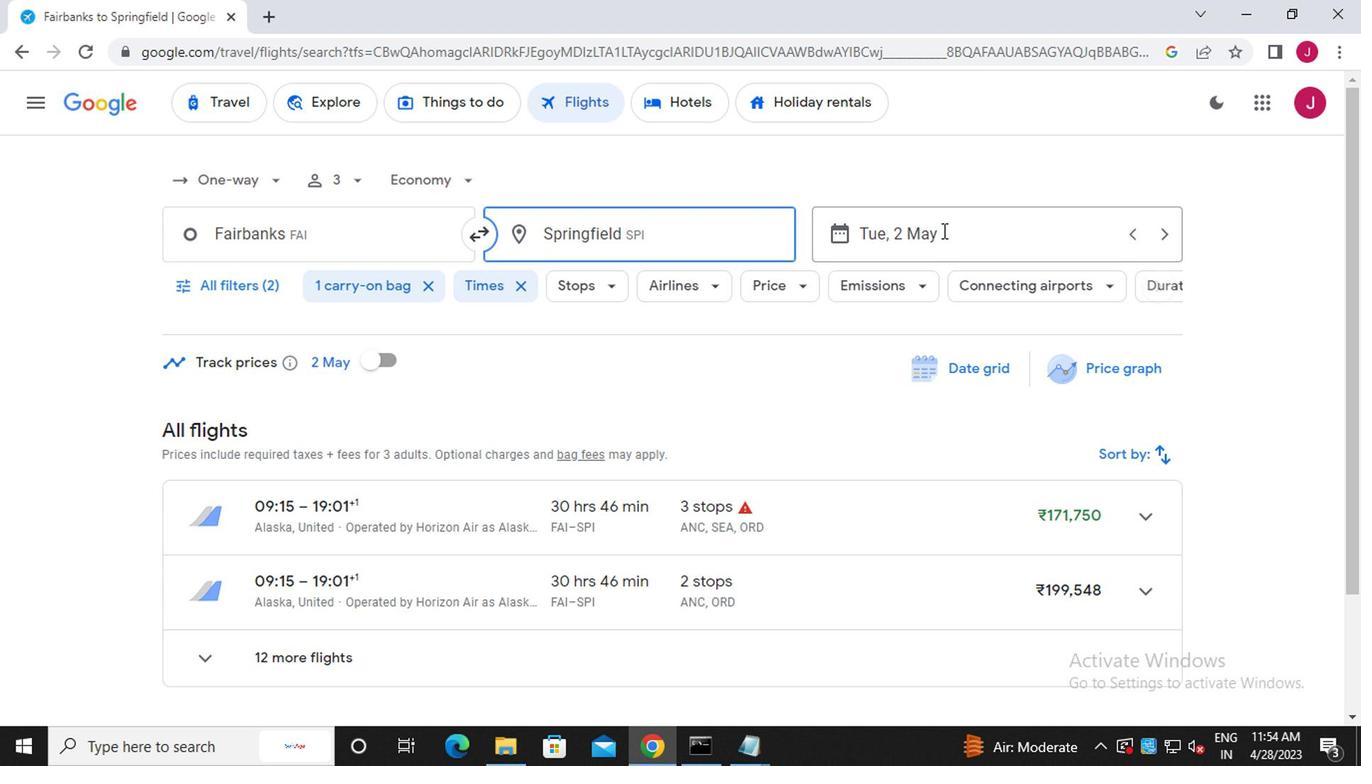 
Action: Mouse moved to (1168, 695)
Screenshot: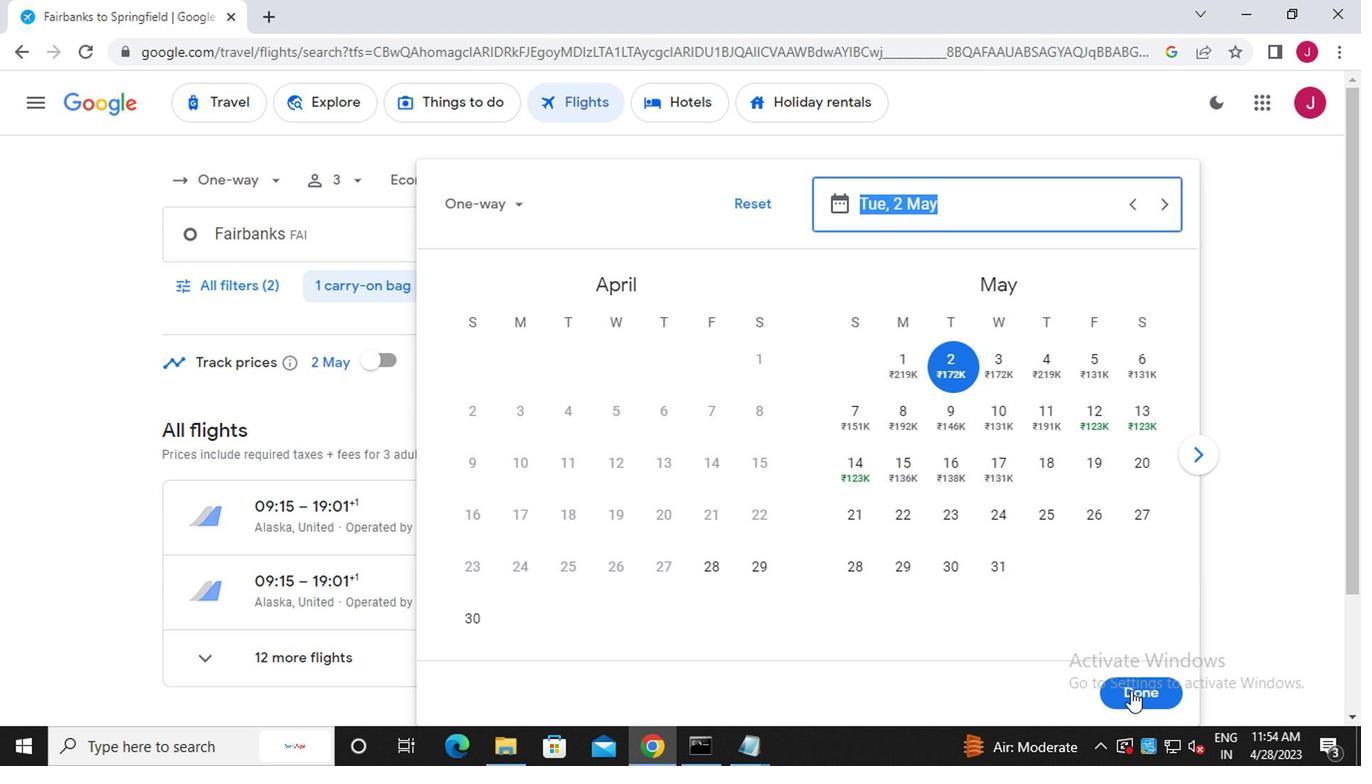 
Action: Mouse pressed left at (1168, 695)
Screenshot: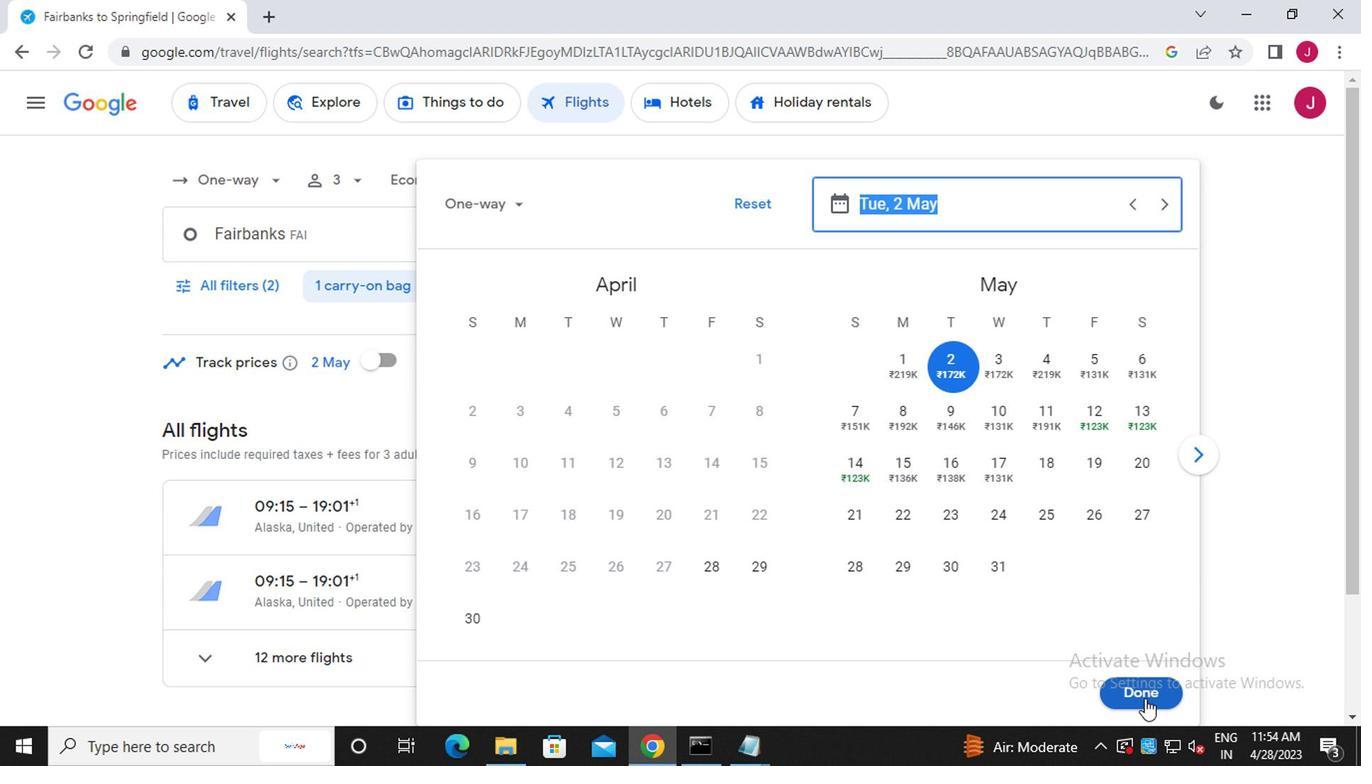 
Action: Mouse moved to (232, 292)
Screenshot: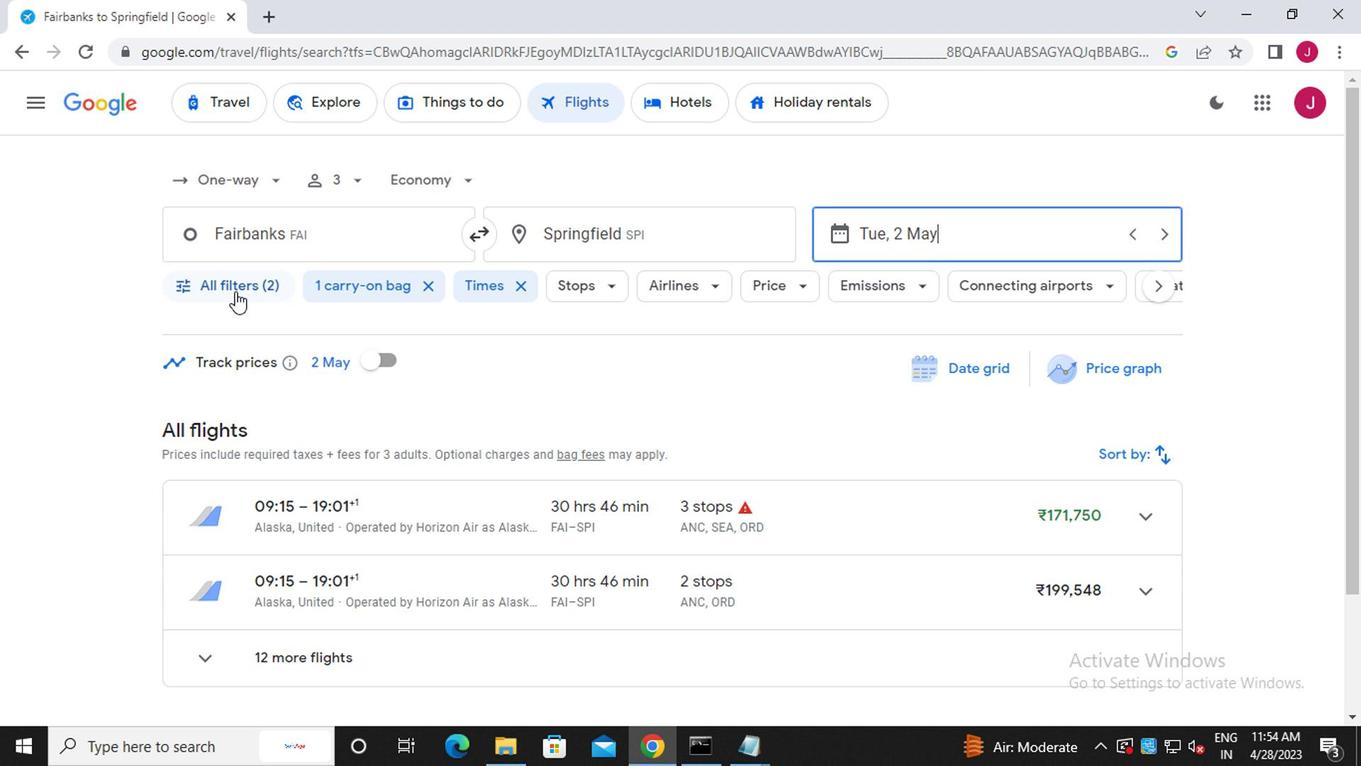 
Action: Mouse pressed left at (232, 292)
Screenshot: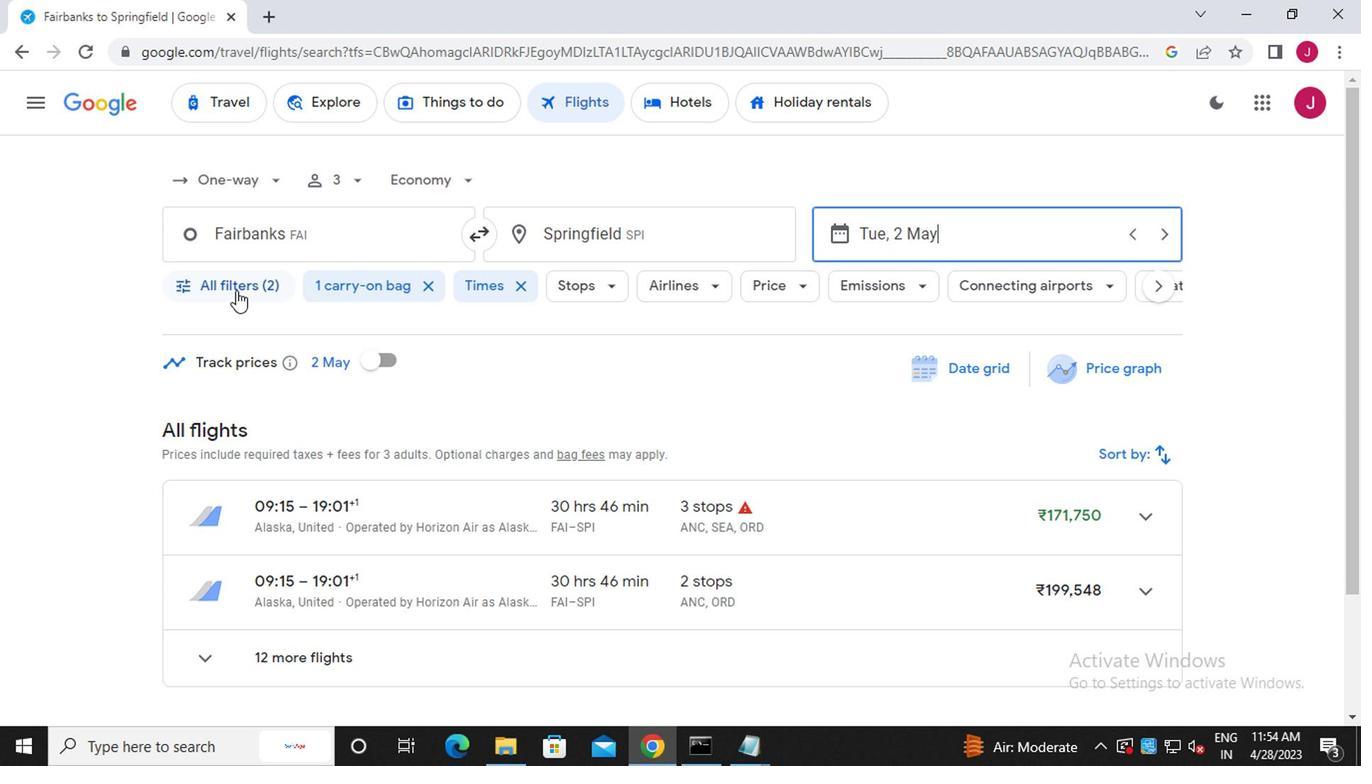
Action: Mouse moved to (344, 408)
Screenshot: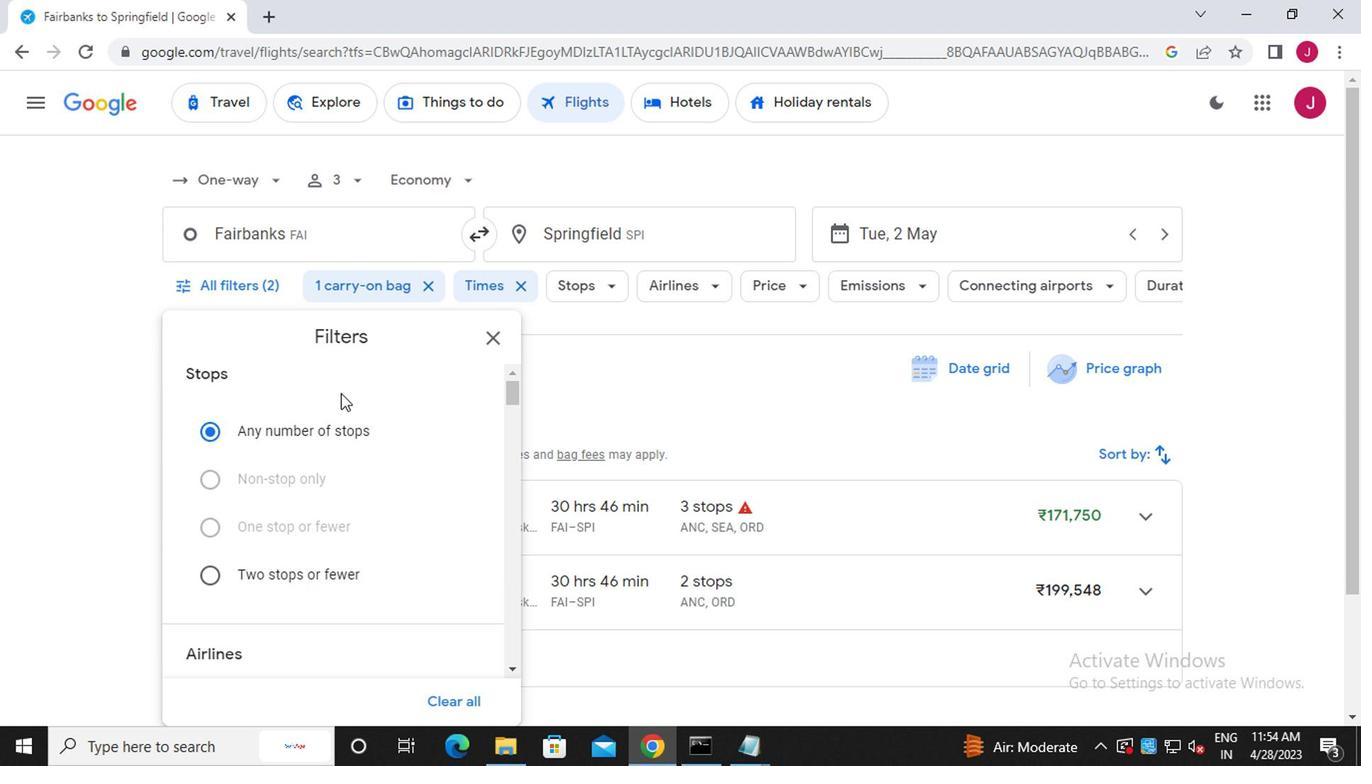 
Action: Mouse scrolled (344, 407) with delta (0, -1)
Screenshot: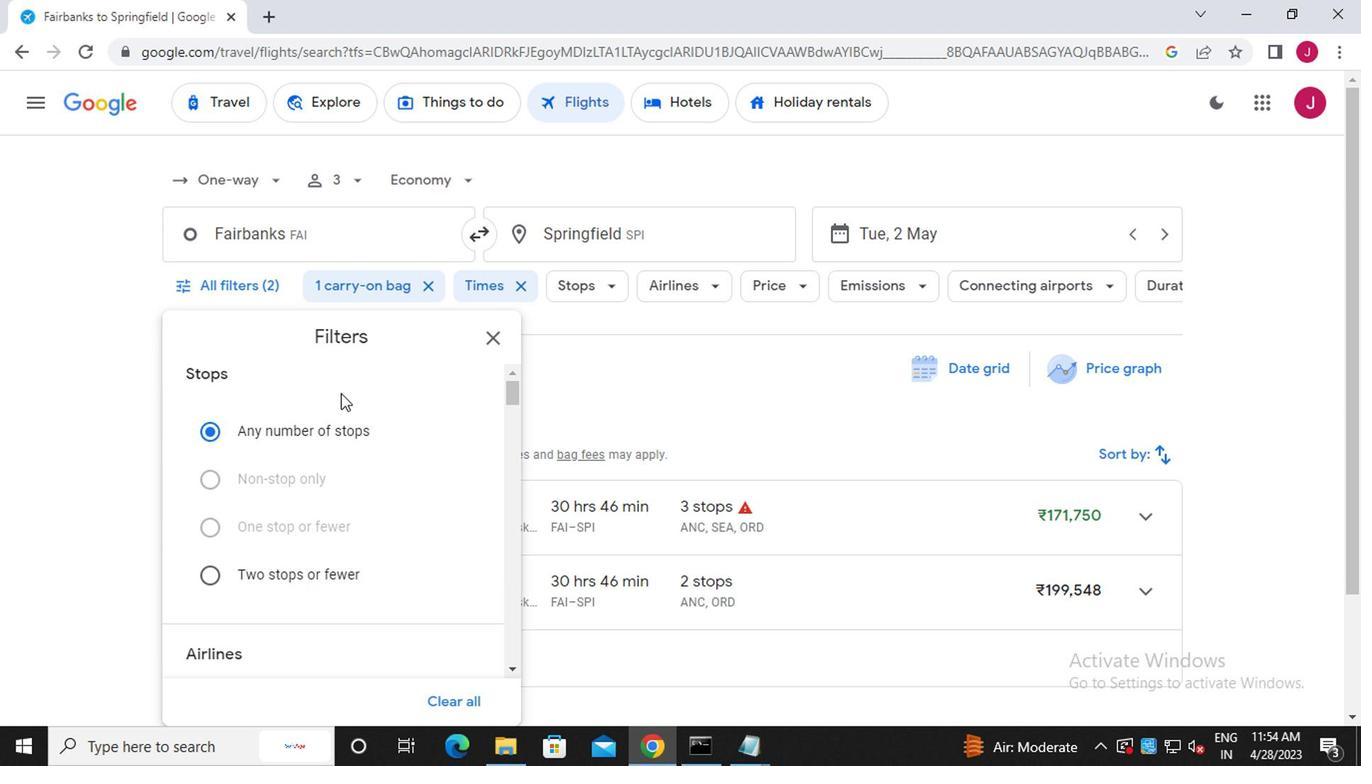 
Action: Mouse moved to (344, 409)
Screenshot: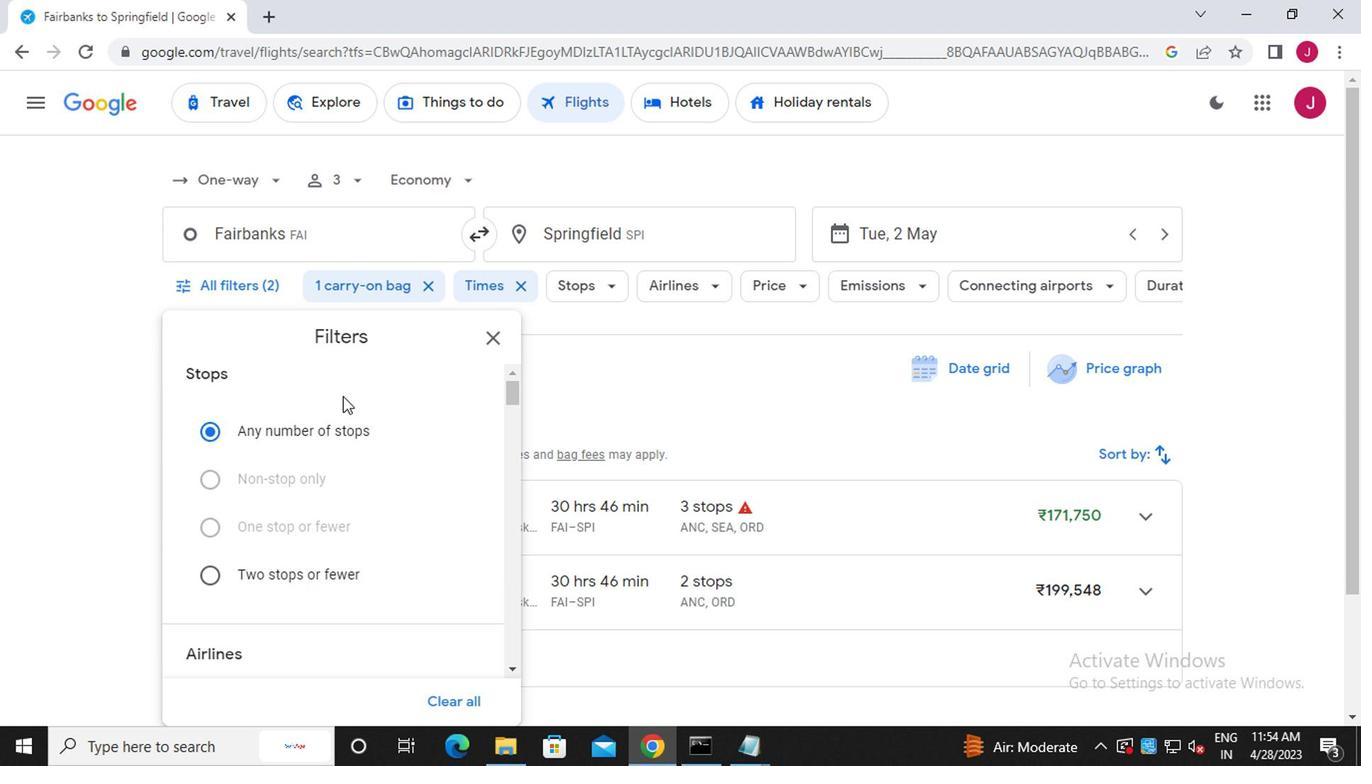 
Action: Mouse scrolled (344, 408) with delta (0, 0)
Screenshot: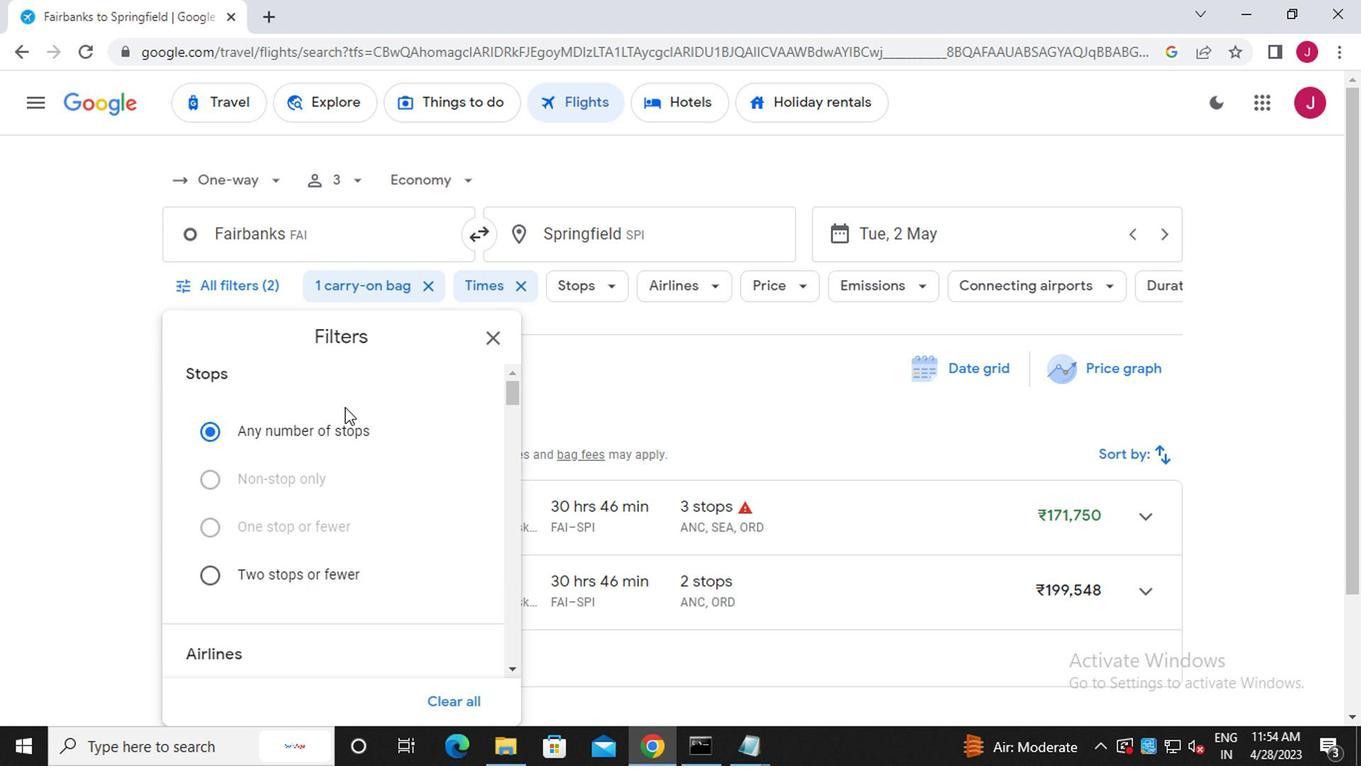 
Action: Mouse moved to (344, 410)
Screenshot: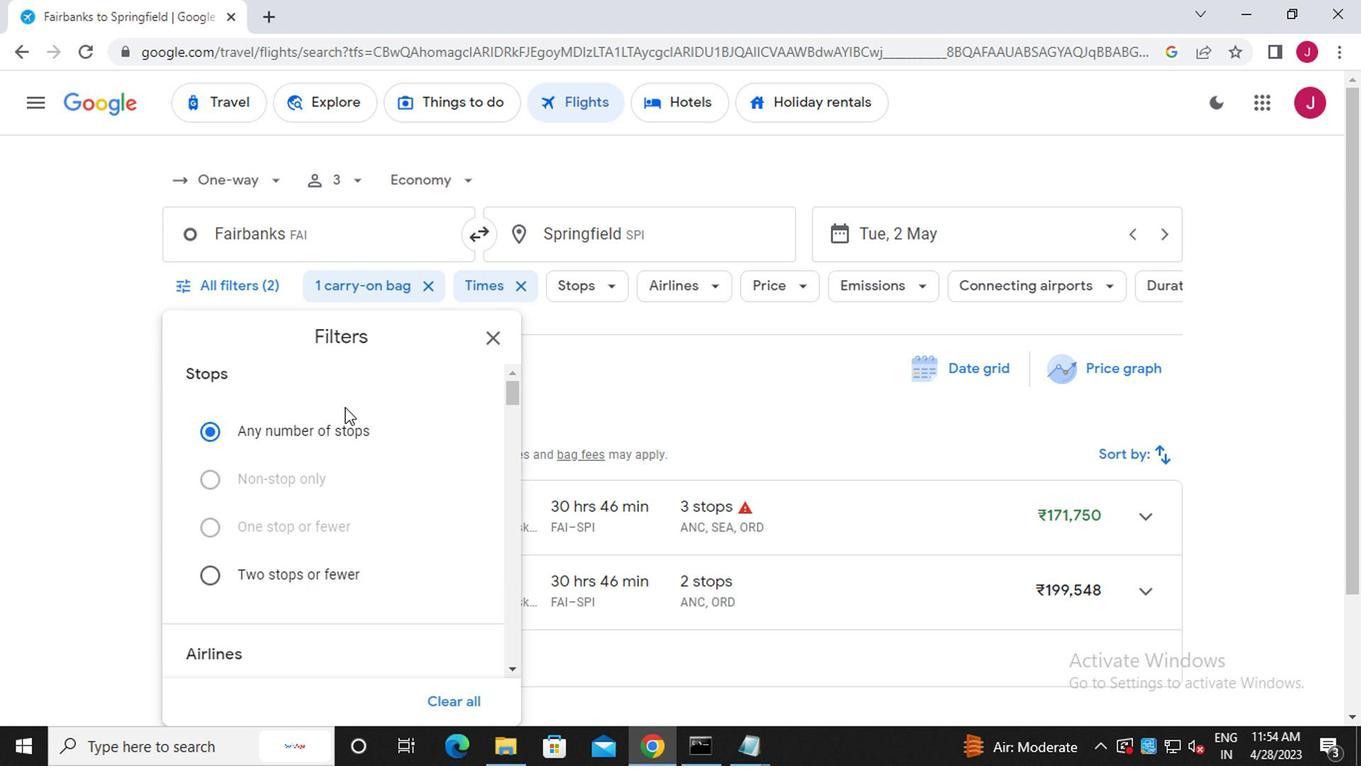 
Action: Mouse scrolled (344, 409) with delta (0, 0)
Screenshot: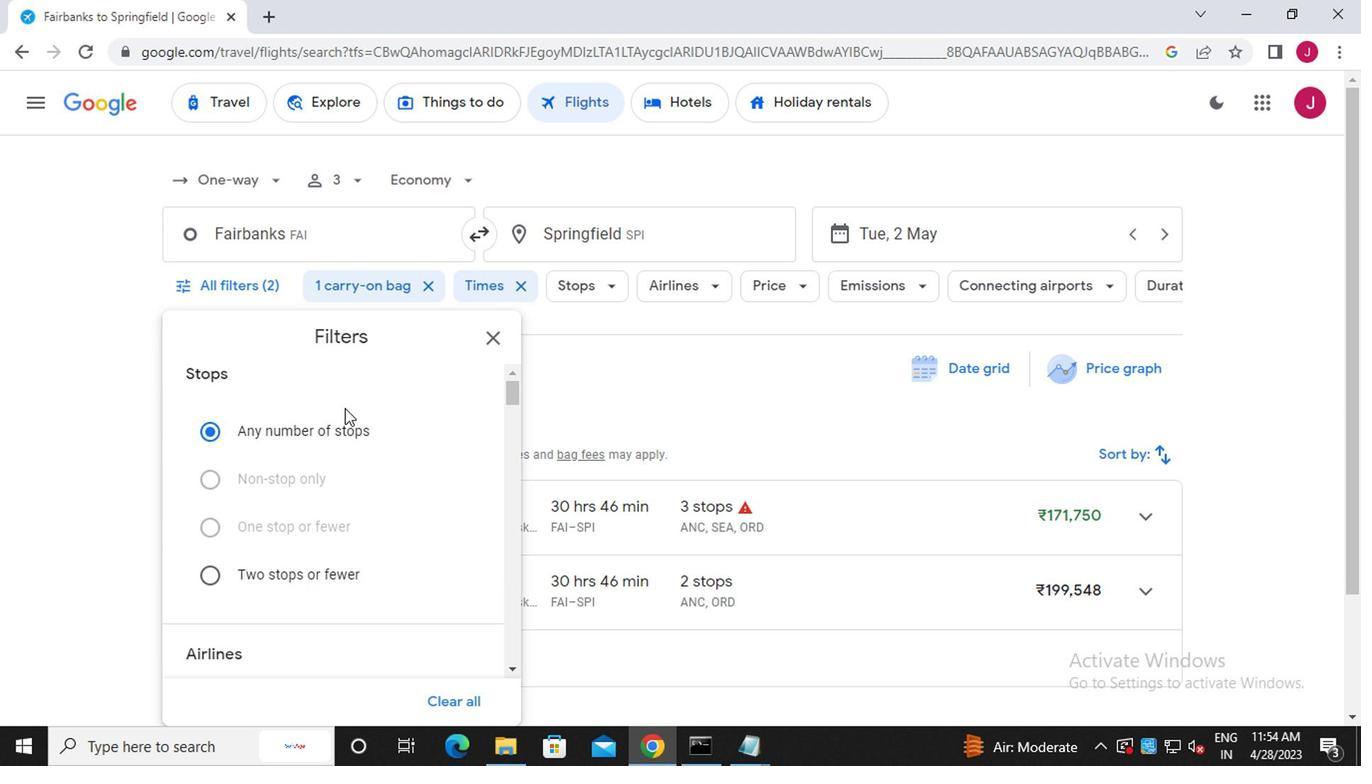 
Action: Mouse moved to (455, 419)
Screenshot: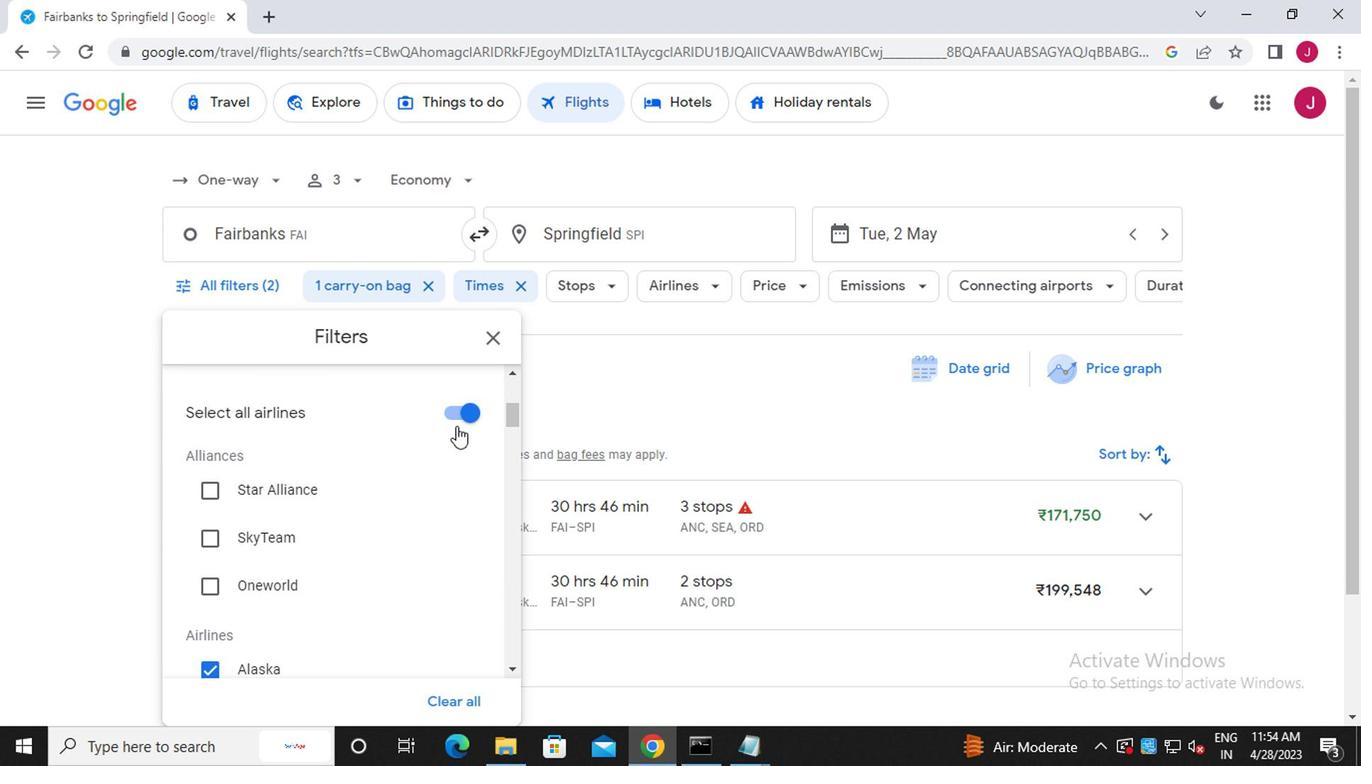 
Action: Mouse pressed left at (455, 419)
Screenshot: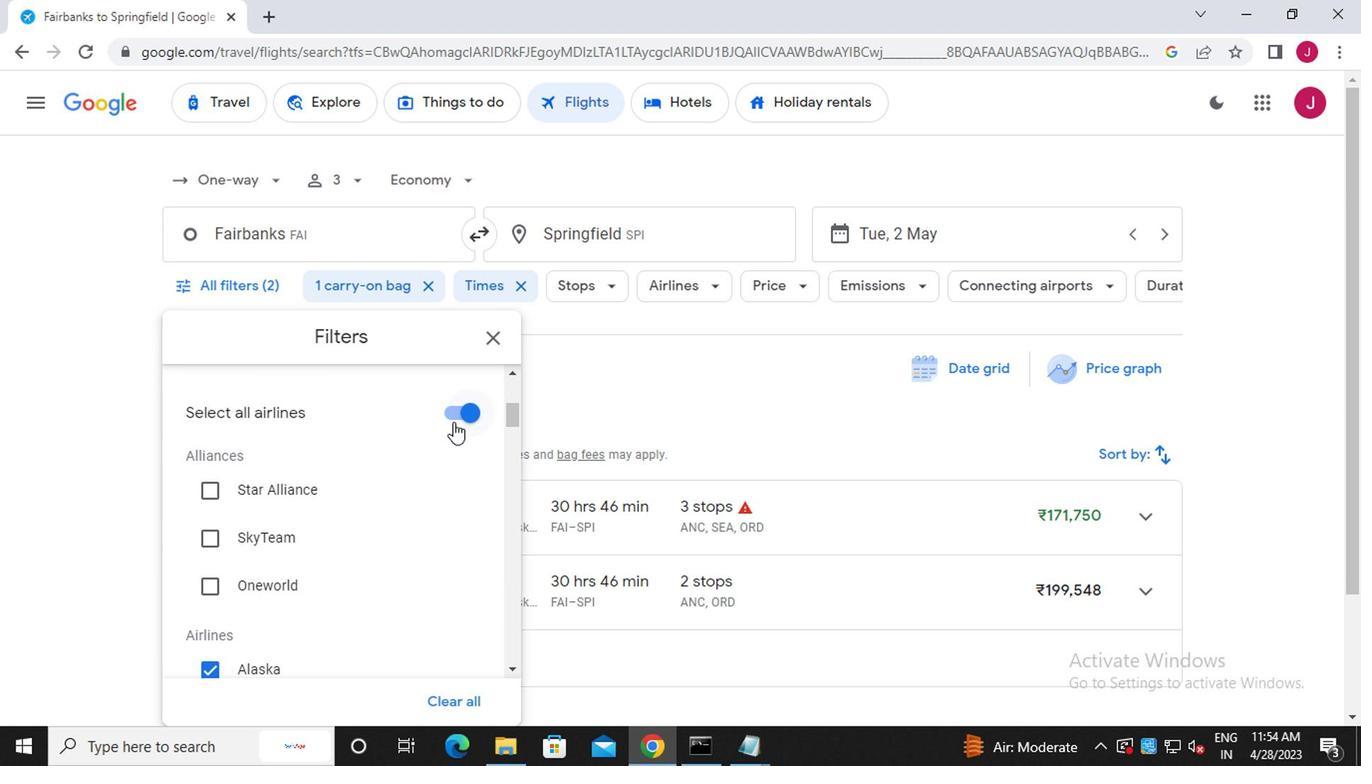 
Action: Mouse scrolled (455, 417) with delta (0, -1)
Screenshot: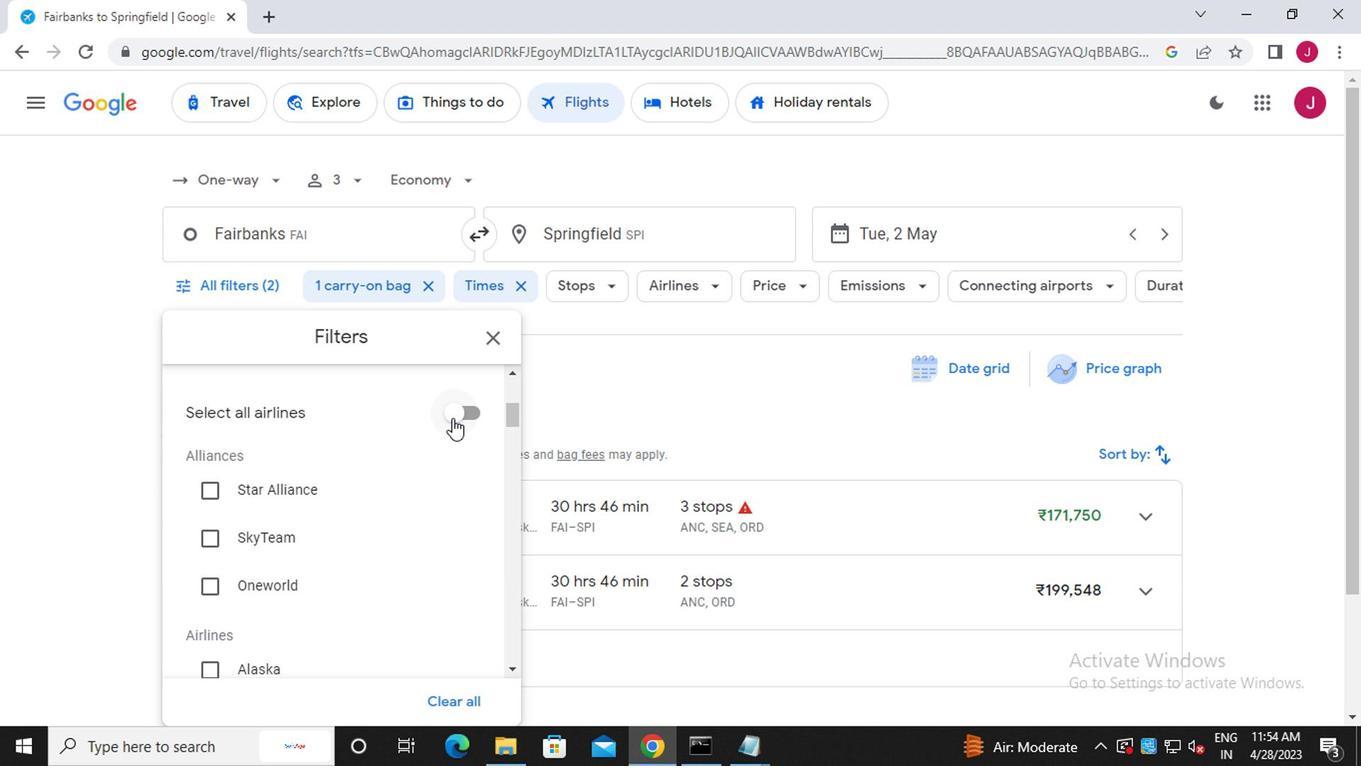 
Action: Mouse scrolled (455, 417) with delta (0, -1)
Screenshot: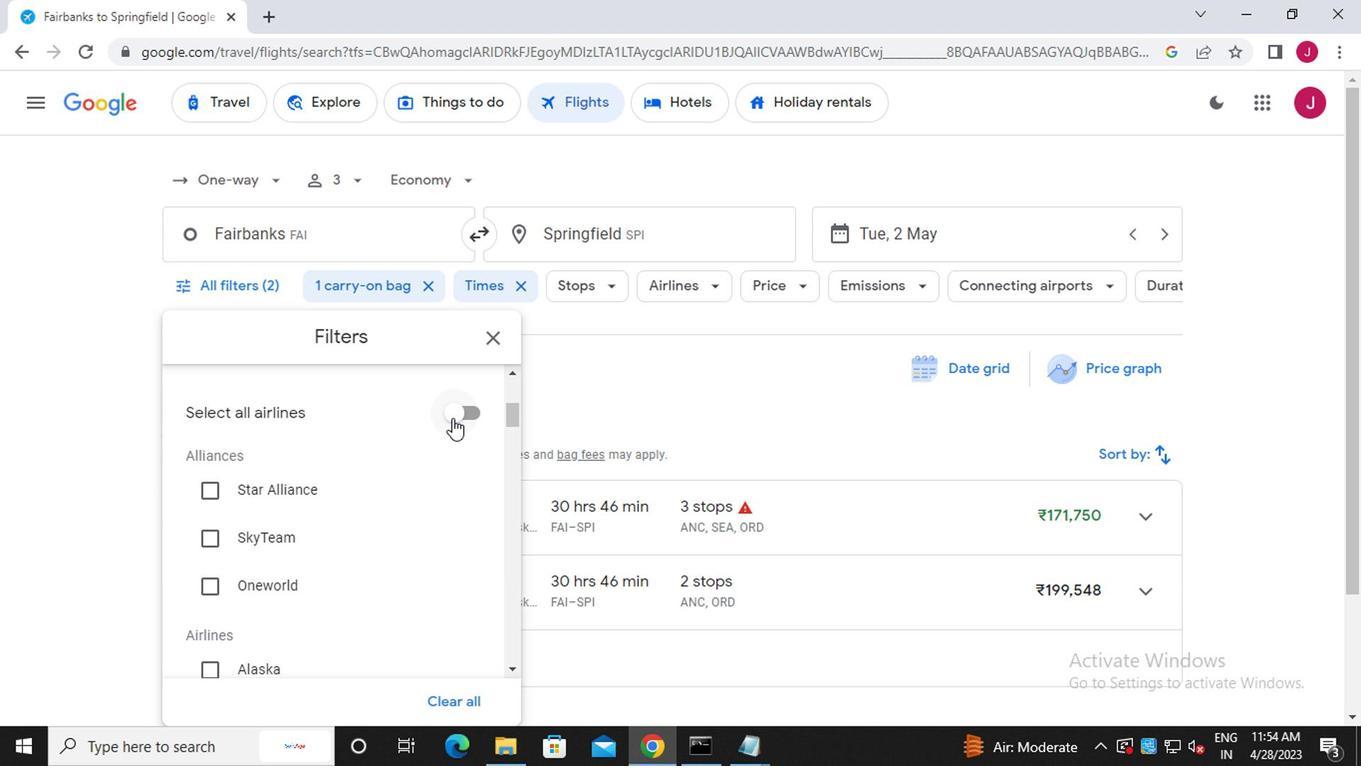 
Action: Mouse scrolled (455, 417) with delta (0, -1)
Screenshot: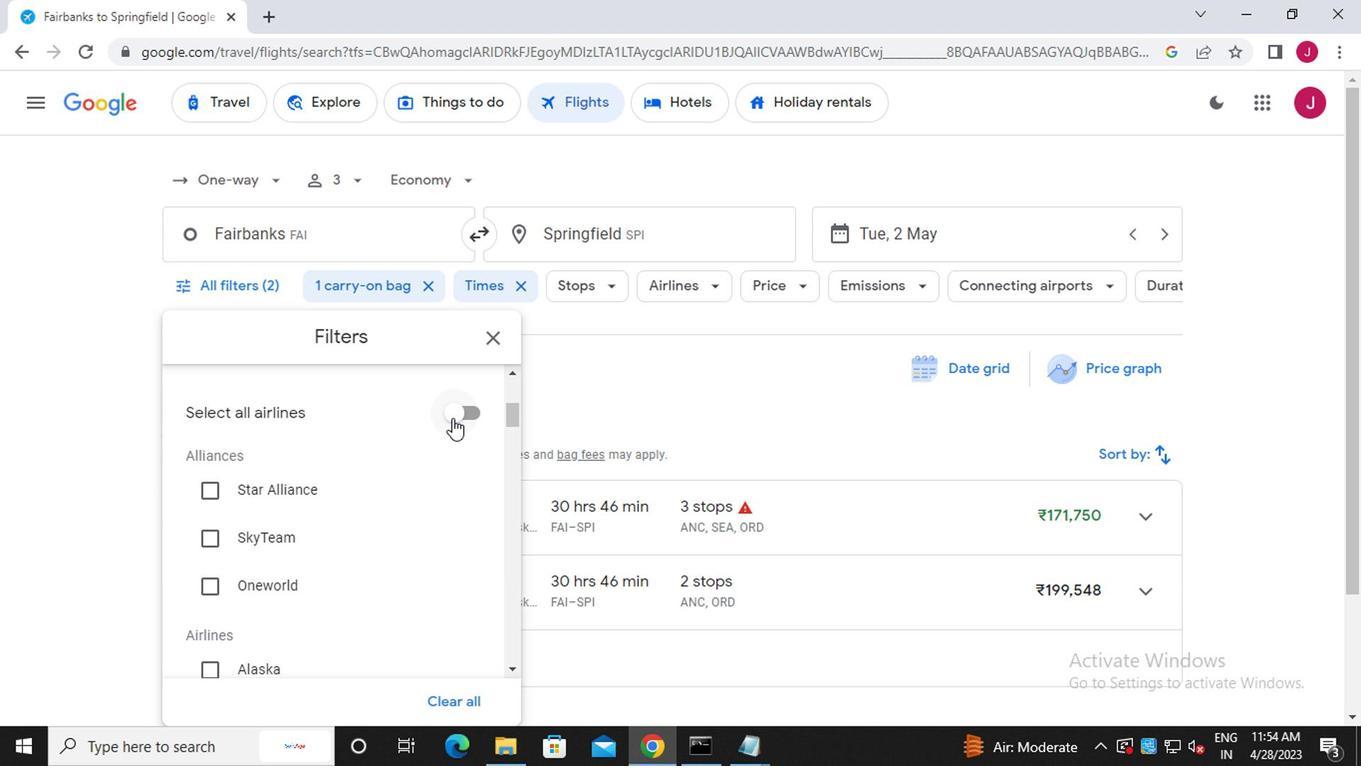 
Action: Mouse scrolled (455, 417) with delta (0, -1)
Screenshot: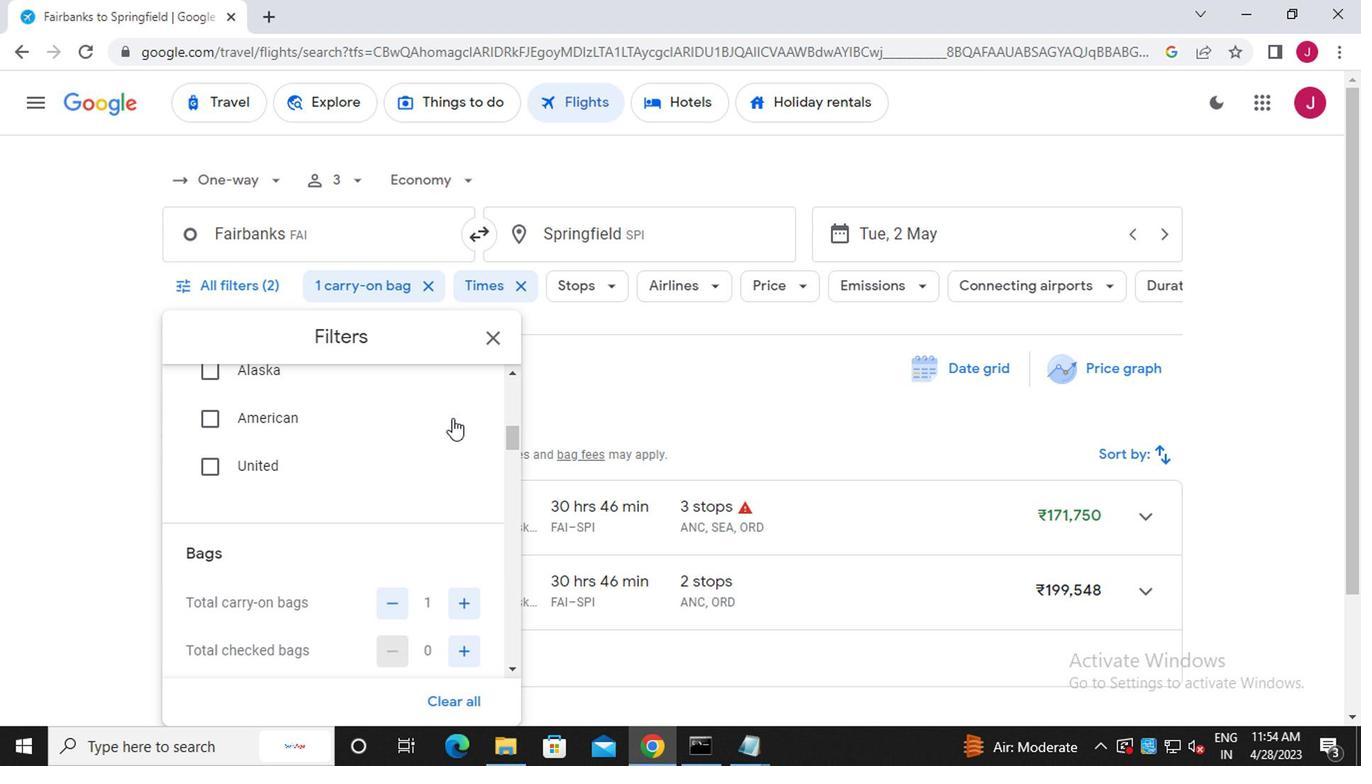 
Action: Mouse moved to (453, 419)
Screenshot: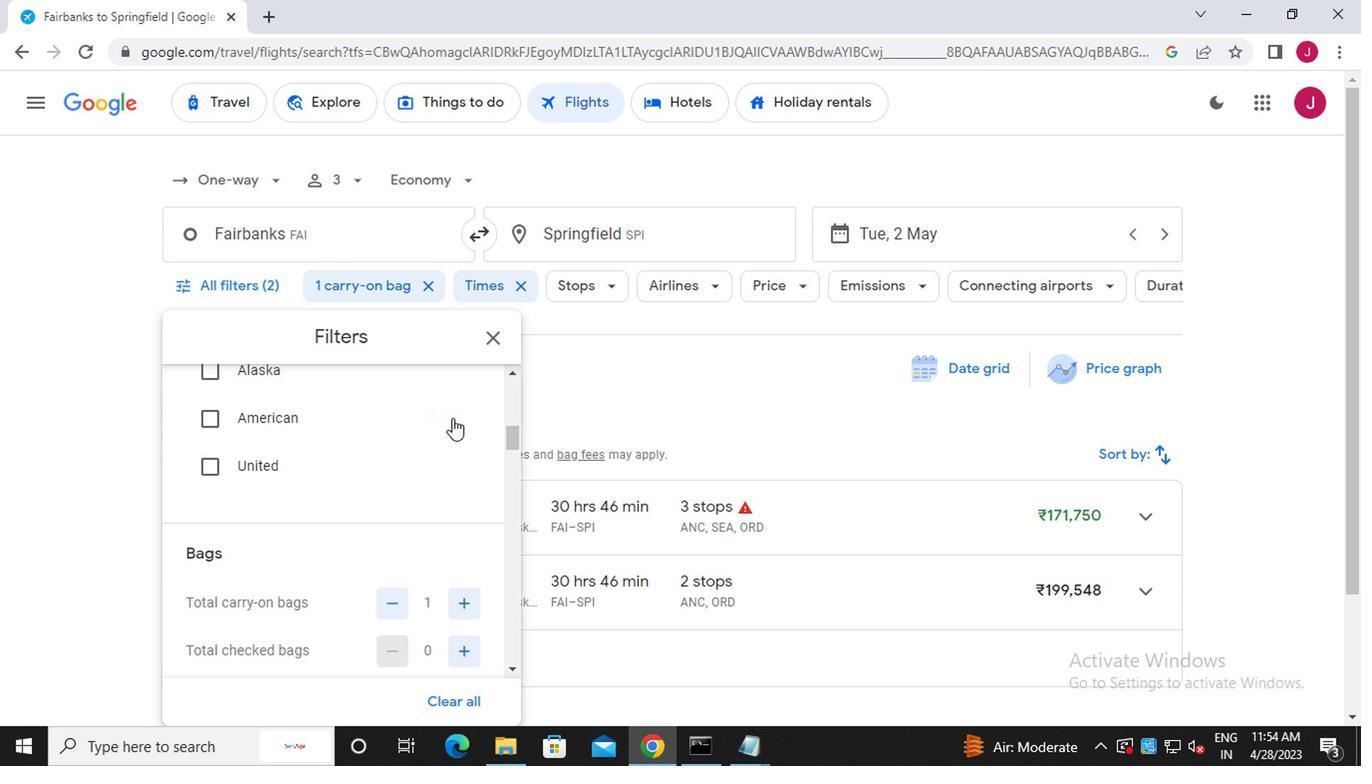 
Action: Mouse scrolled (453, 419) with delta (0, 0)
Screenshot: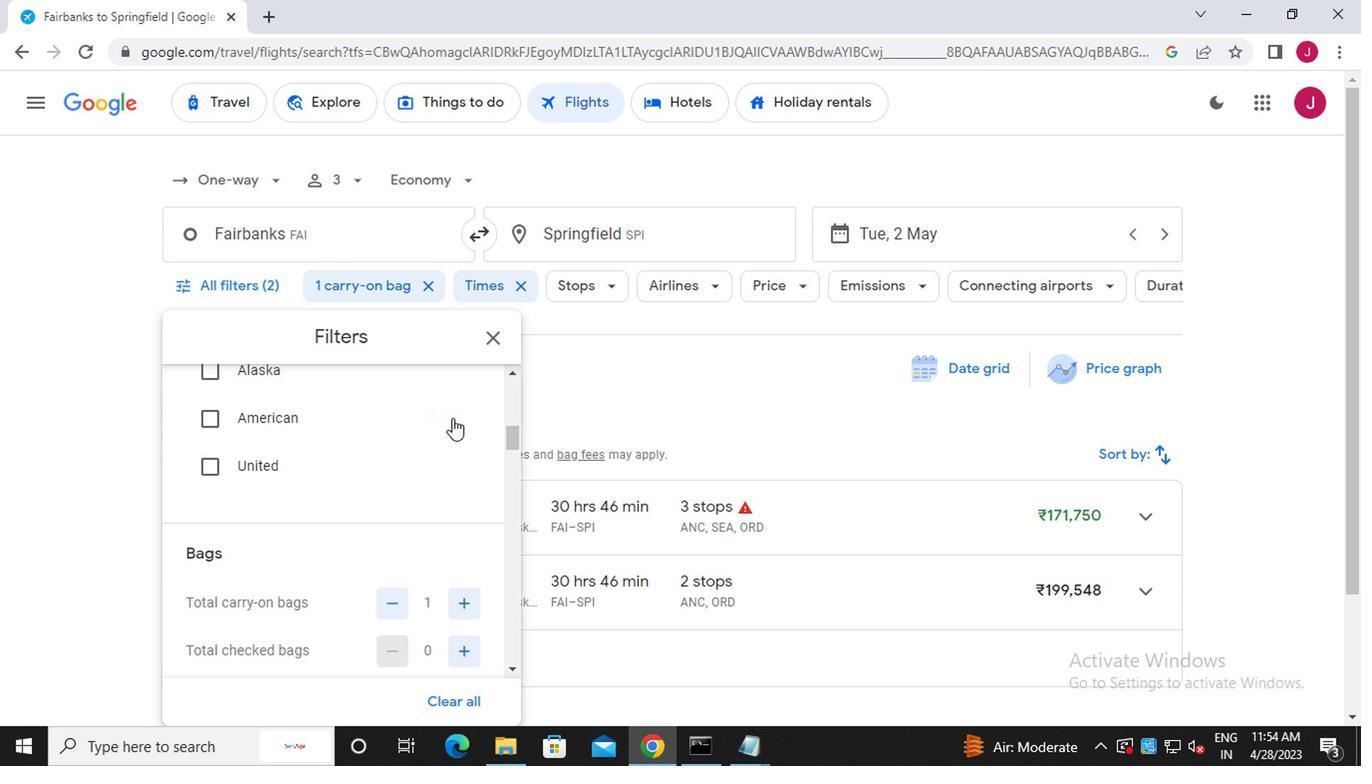 
Action: Mouse moved to (453, 422)
Screenshot: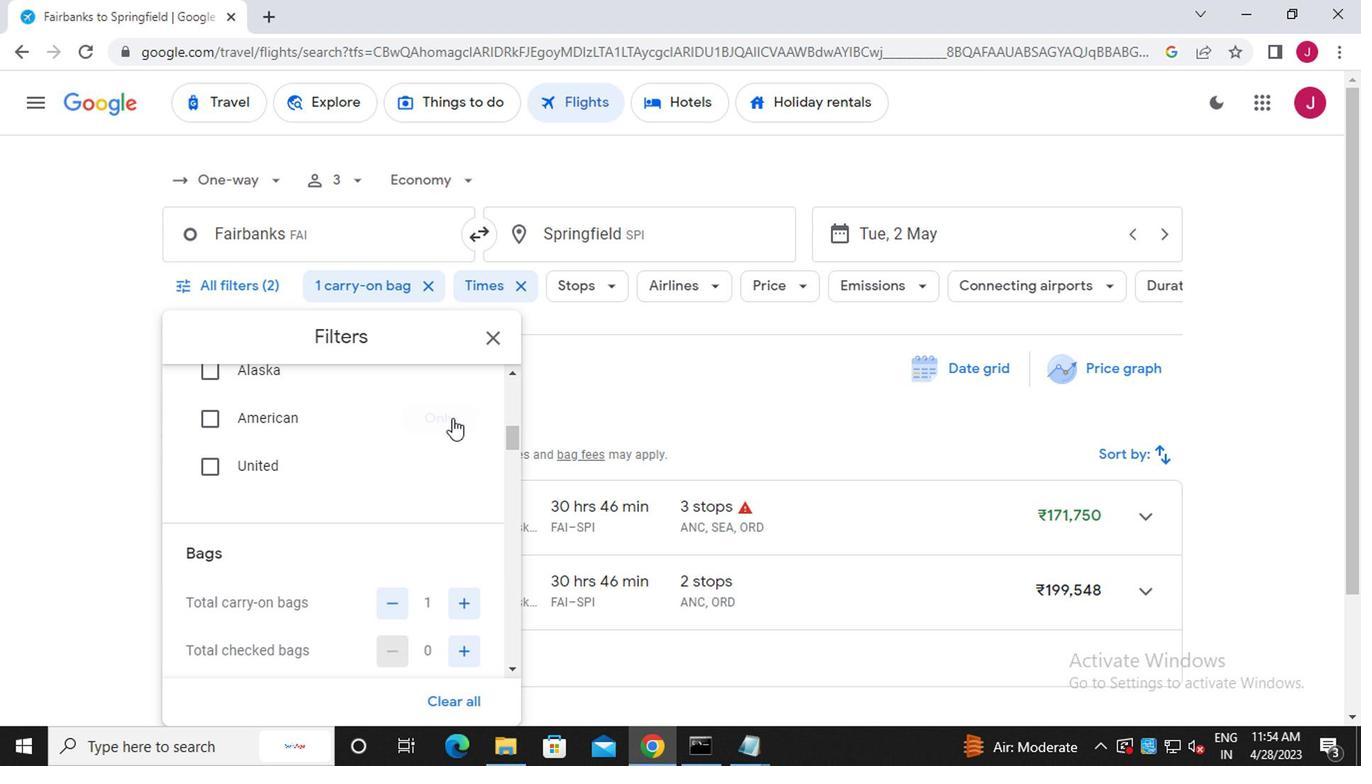 
Action: Mouse scrolled (453, 421) with delta (0, 0)
Screenshot: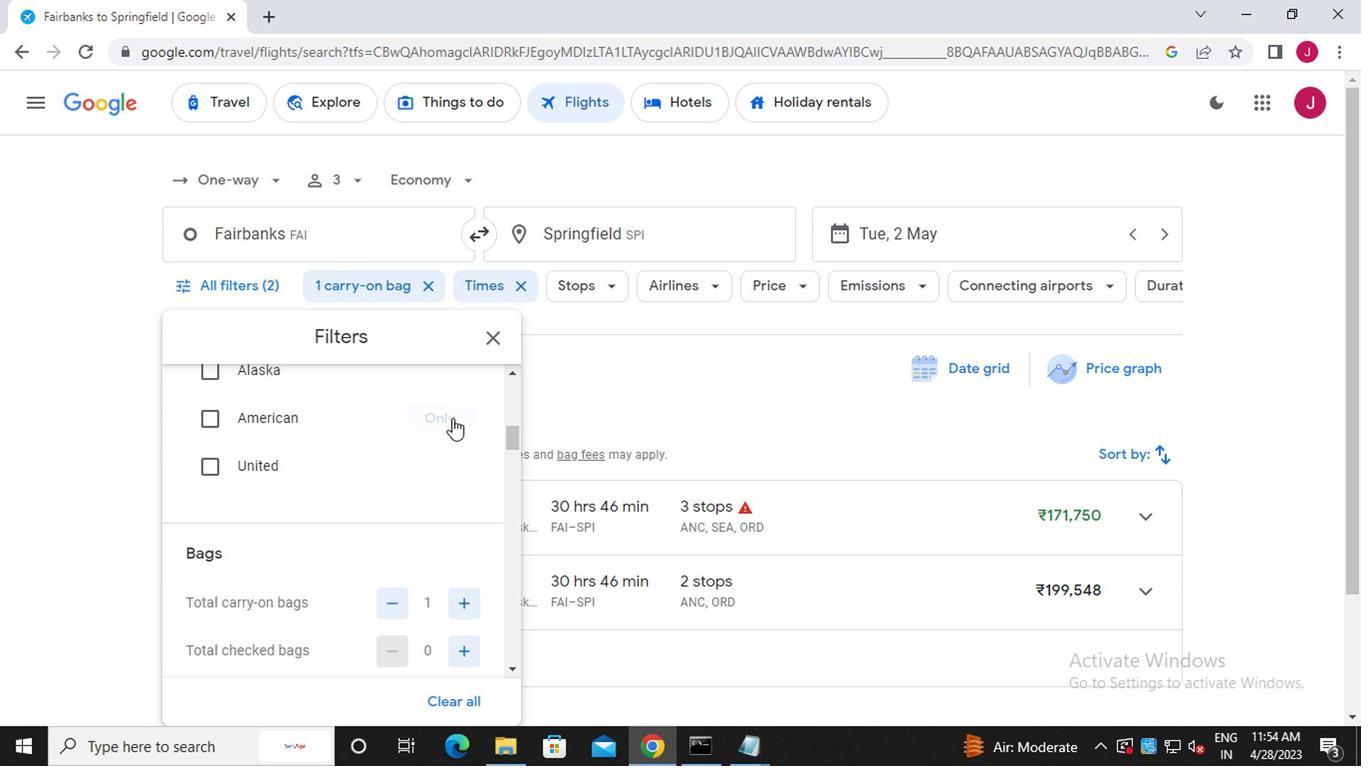 
Action: Mouse moved to (457, 429)
Screenshot: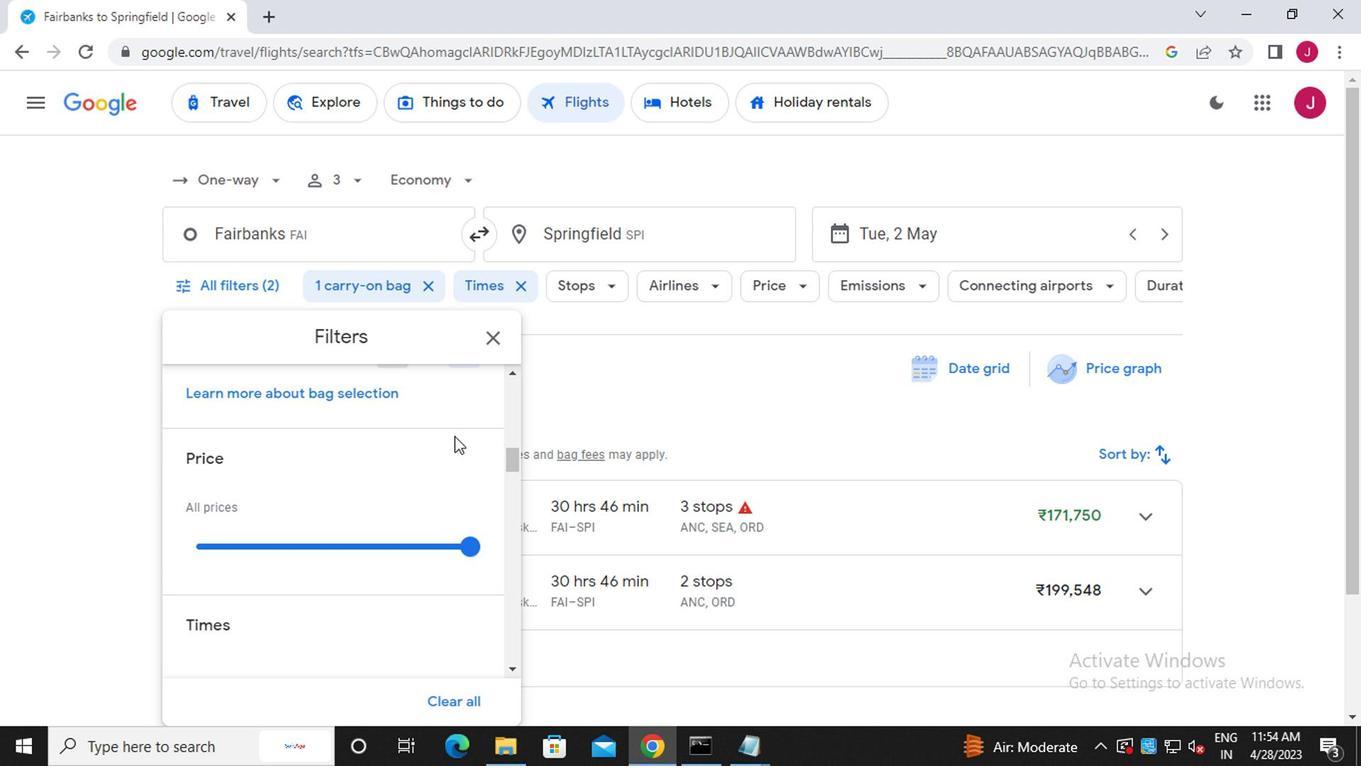 
Action: Mouse scrolled (457, 430) with delta (0, 0)
Screenshot: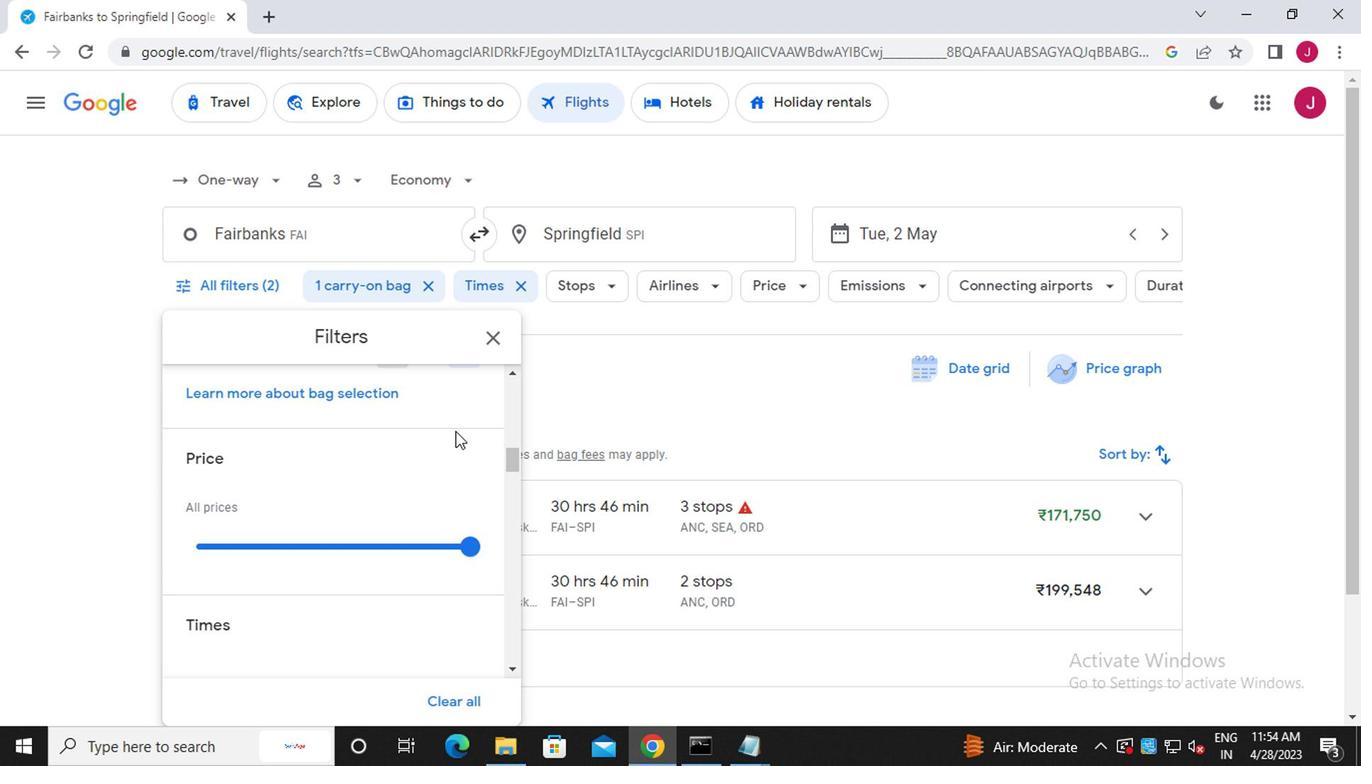 
Action: Mouse moved to (393, 403)
Screenshot: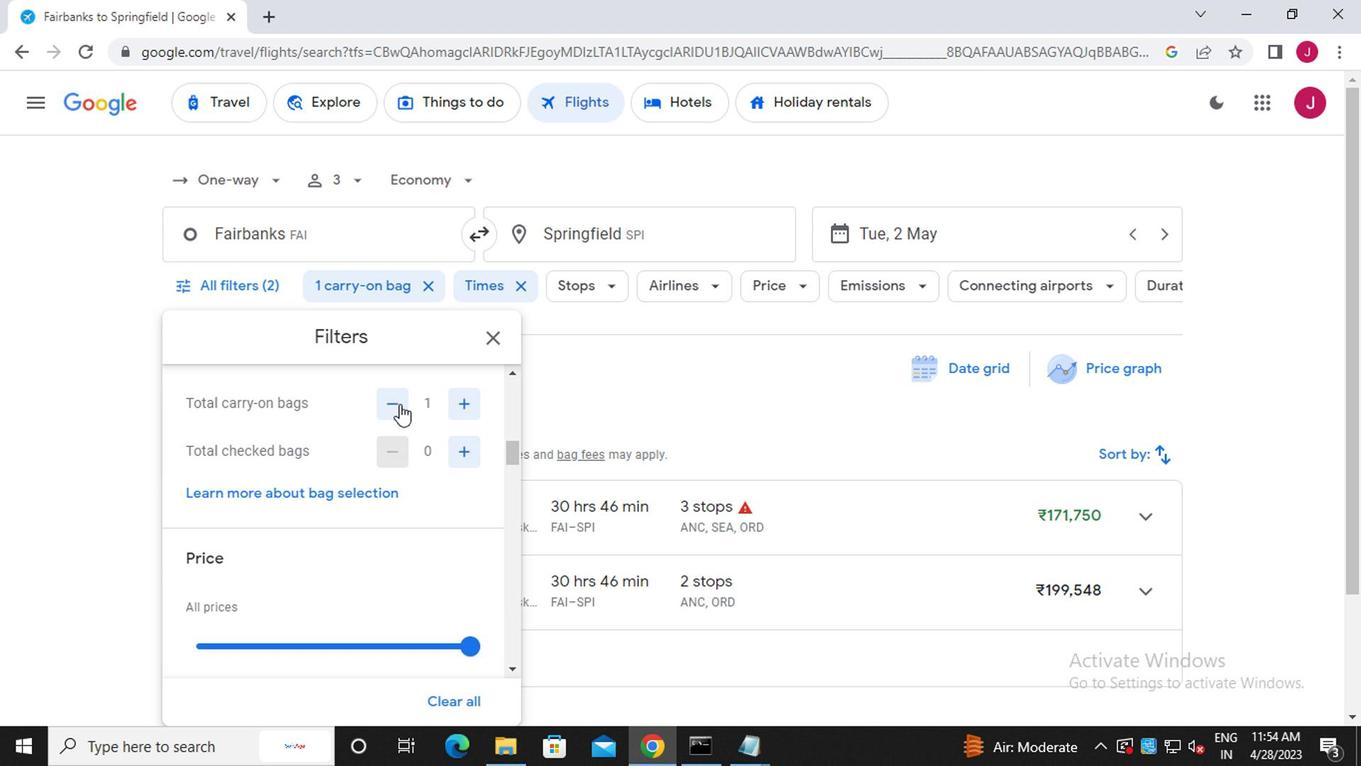 
Action: Mouse pressed left at (393, 403)
Screenshot: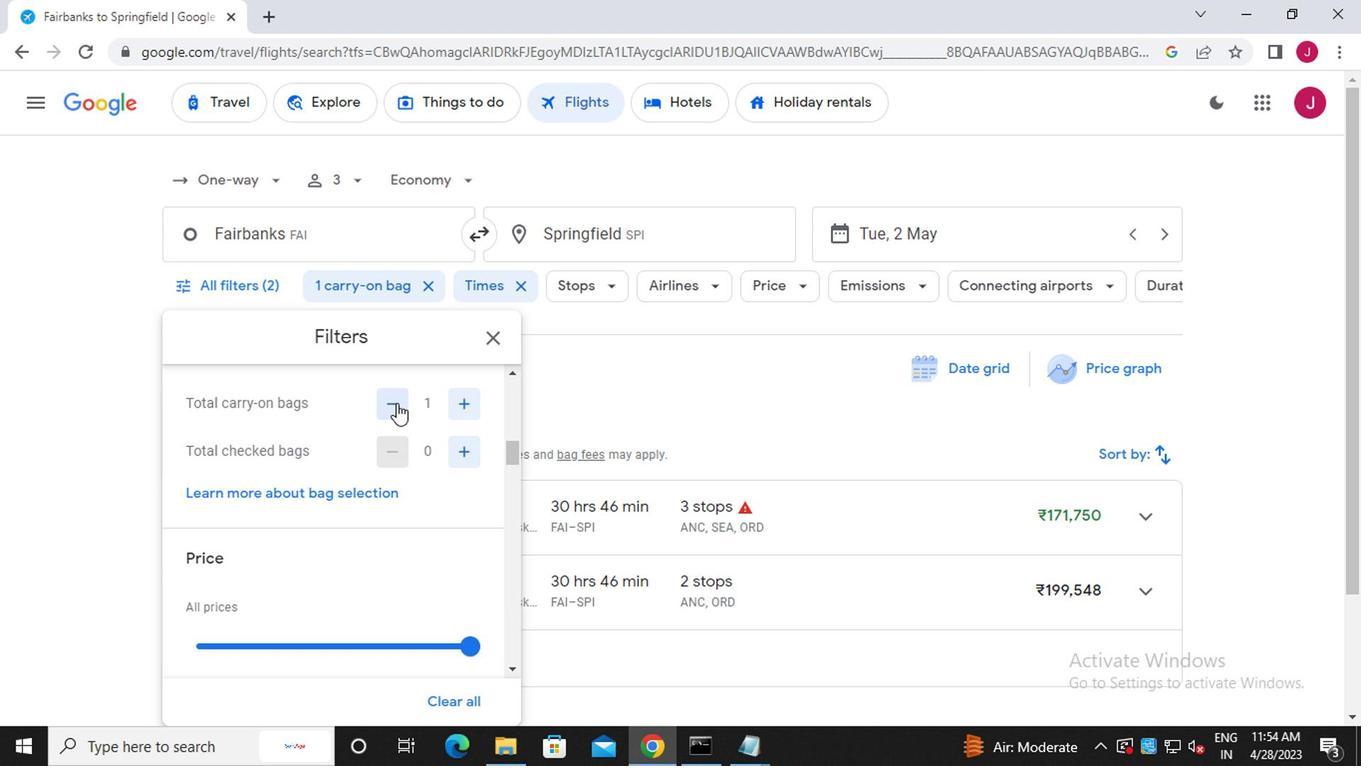 
Action: Mouse moved to (469, 408)
Screenshot: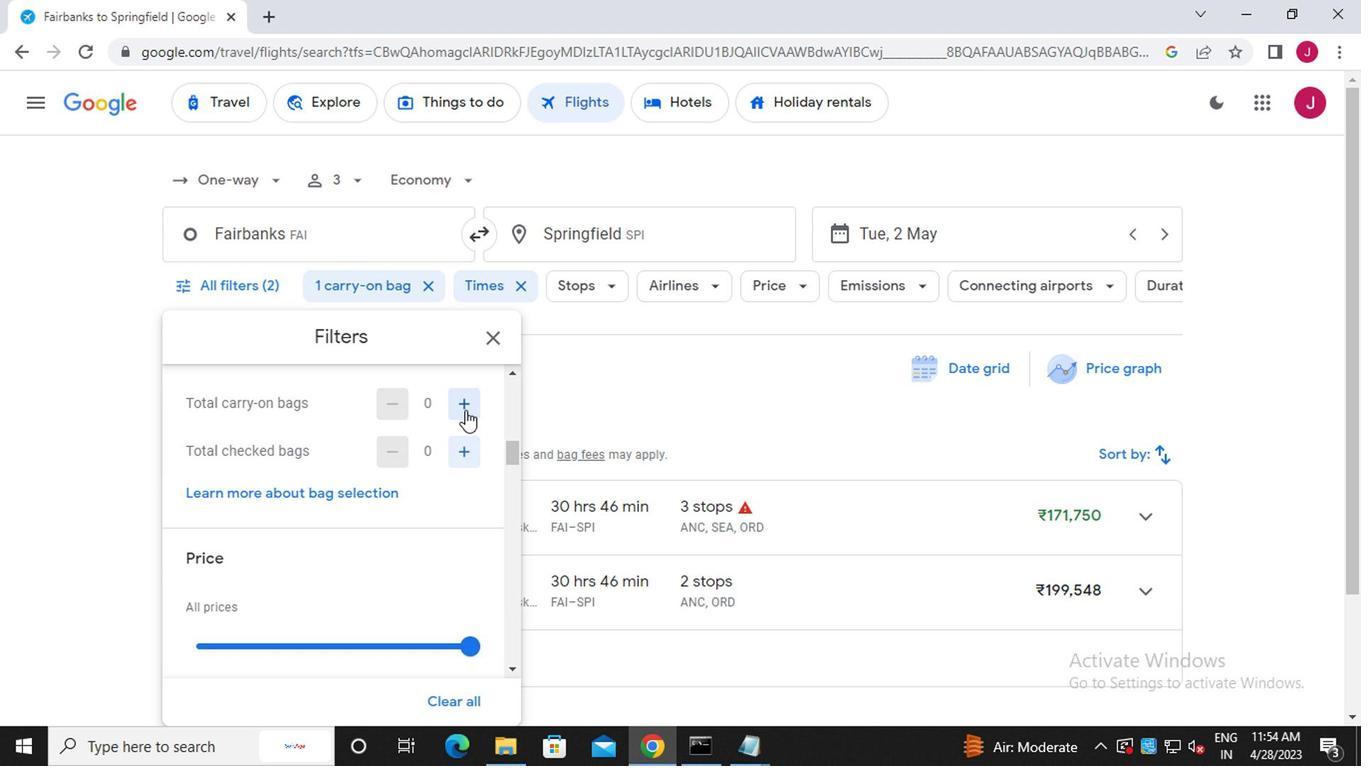 
Action: Mouse pressed left at (469, 408)
Screenshot: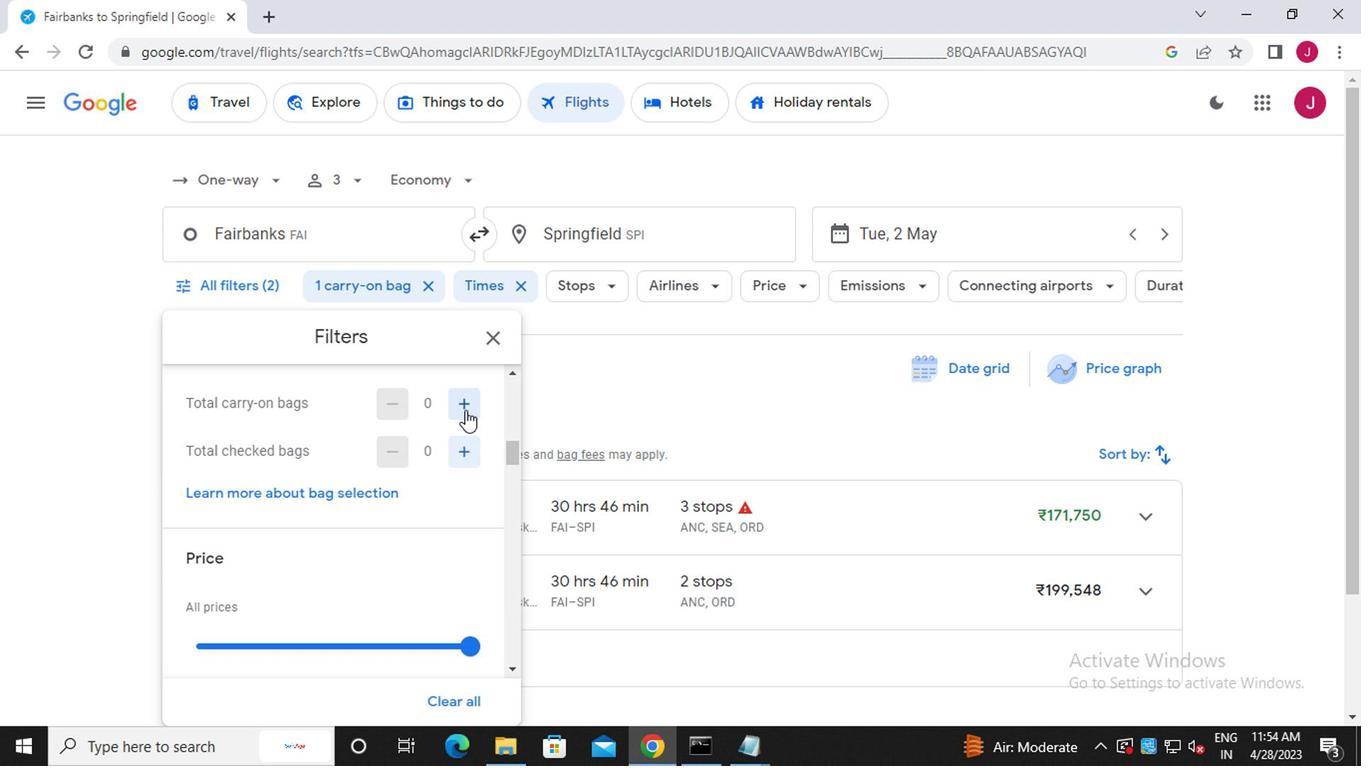 
Action: Mouse moved to (452, 410)
Screenshot: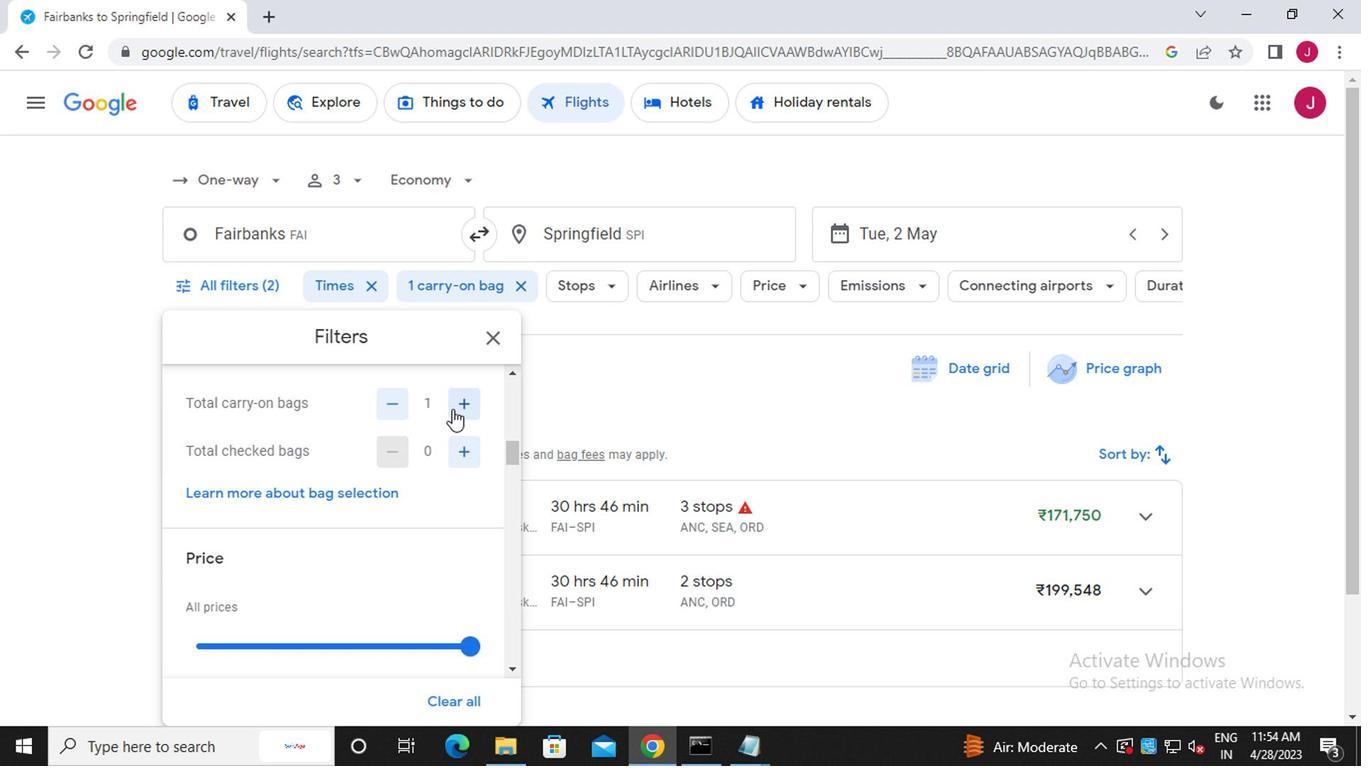 
Action: Mouse scrolled (452, 409) with delta (0, 0)
Screenshot: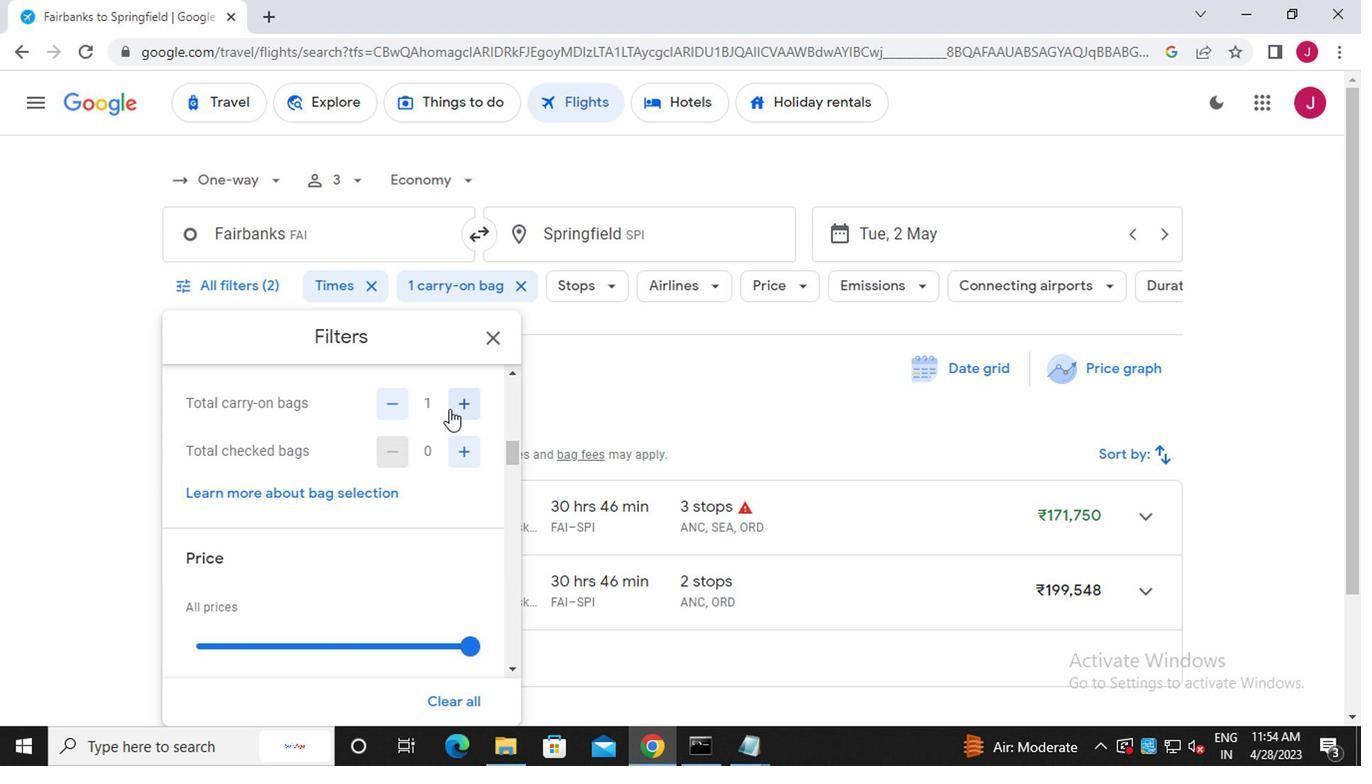 
Action: Mouse moved to (480, 541)
Screenshot: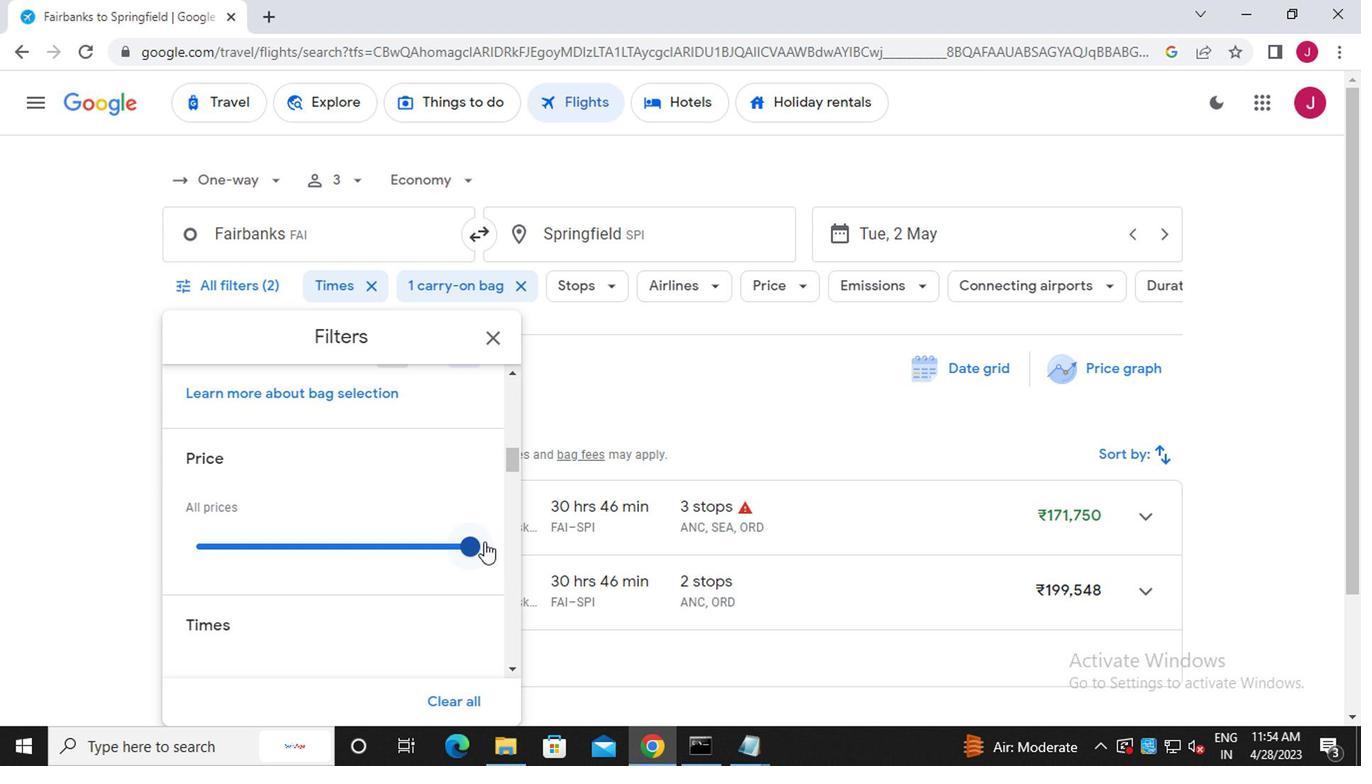 
Action: Mouse pressed left at (480, 541)
Screenshot: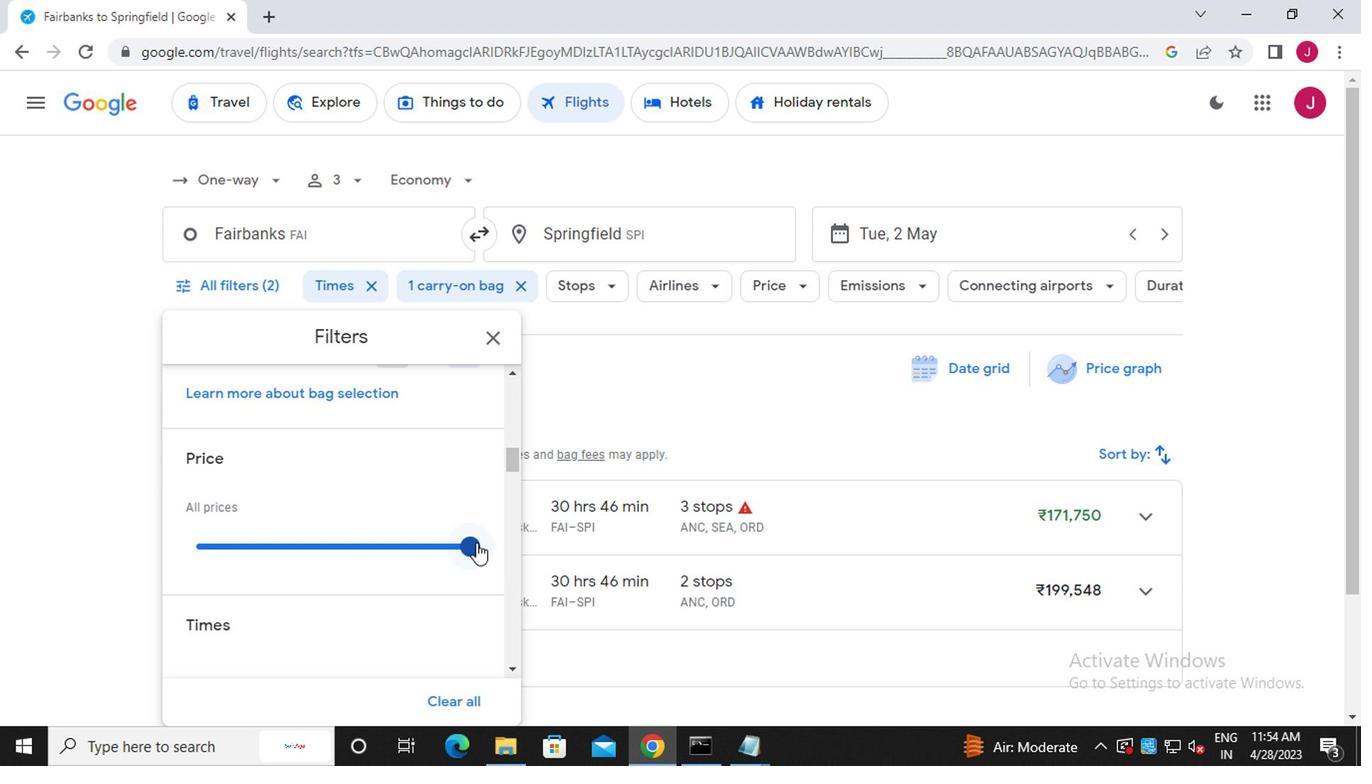
Action: Mouse pressed left at (480, 541)
Screenshot: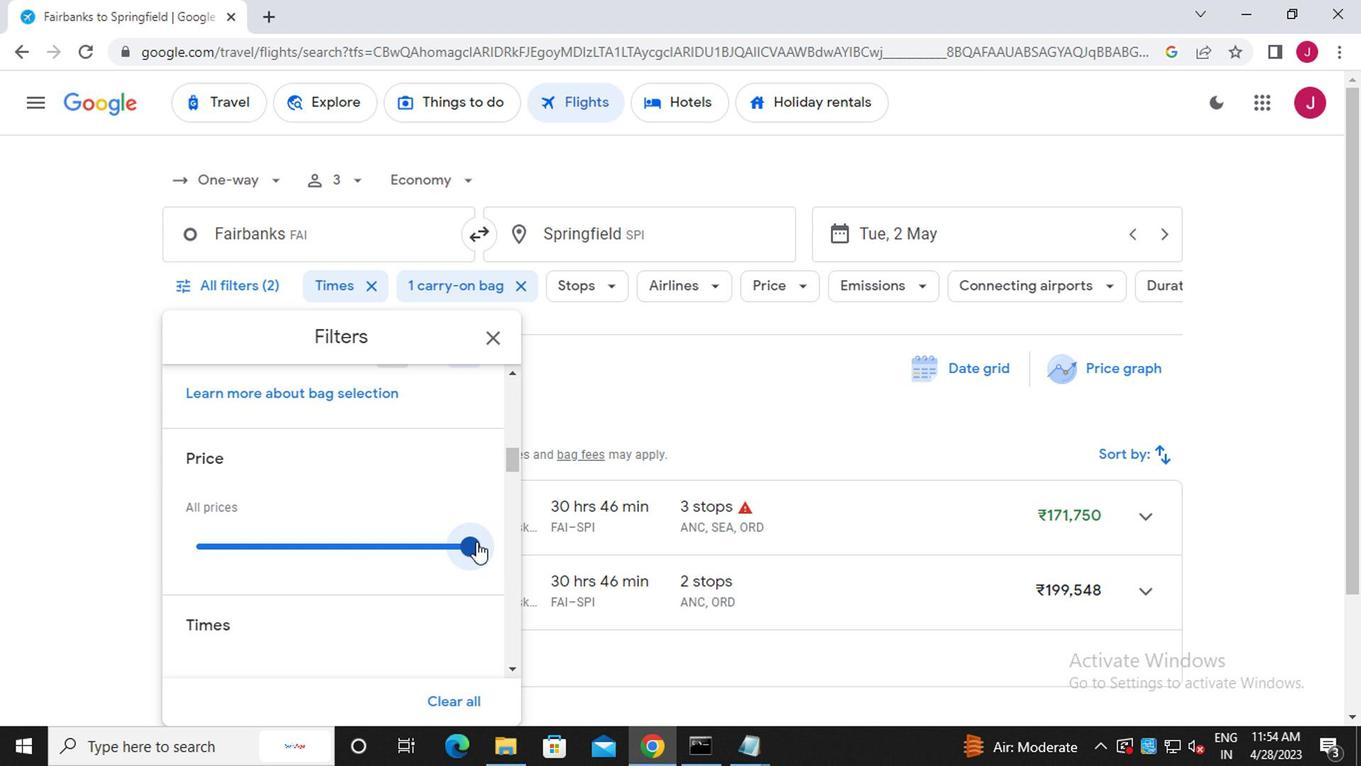 
Action: Mouse moved to (474, 543)
Screenshot: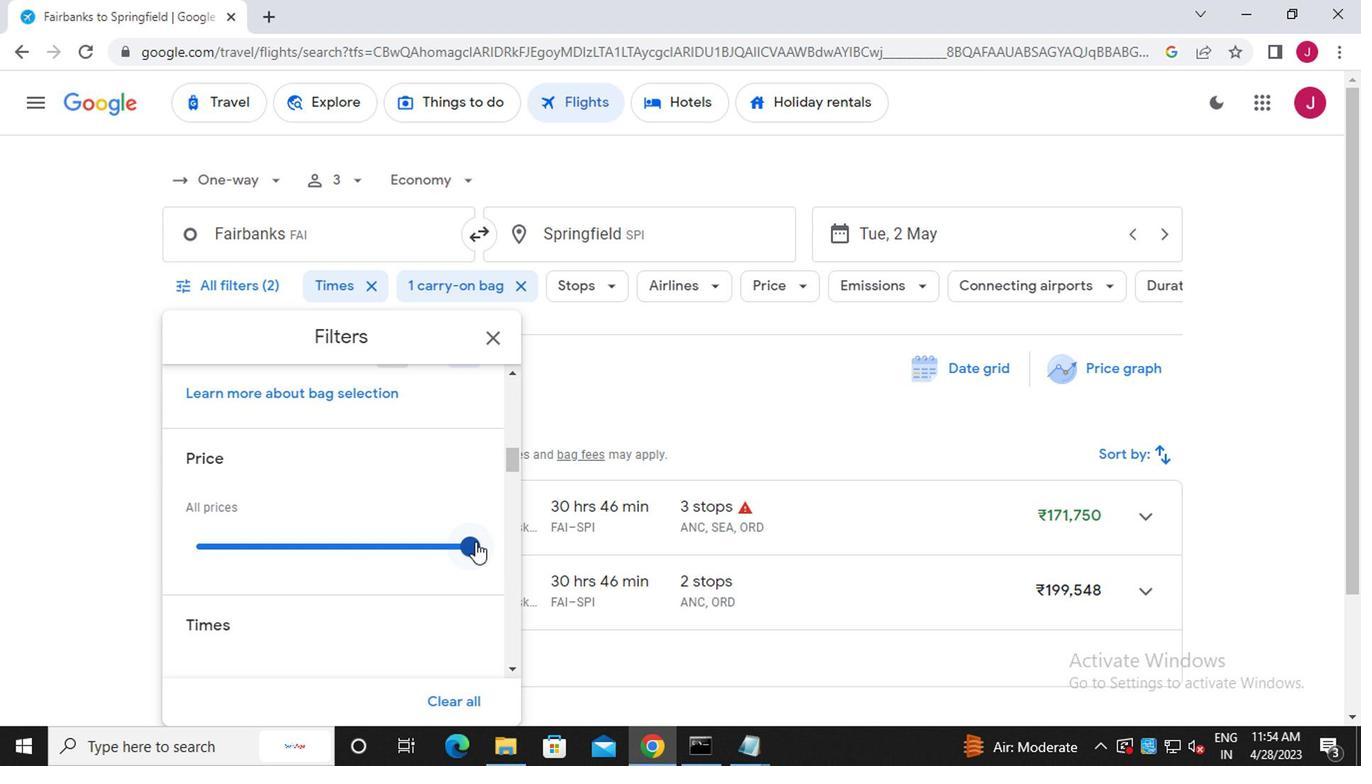 
Action: Mouse pressed left at (474, 543)
Screenshot: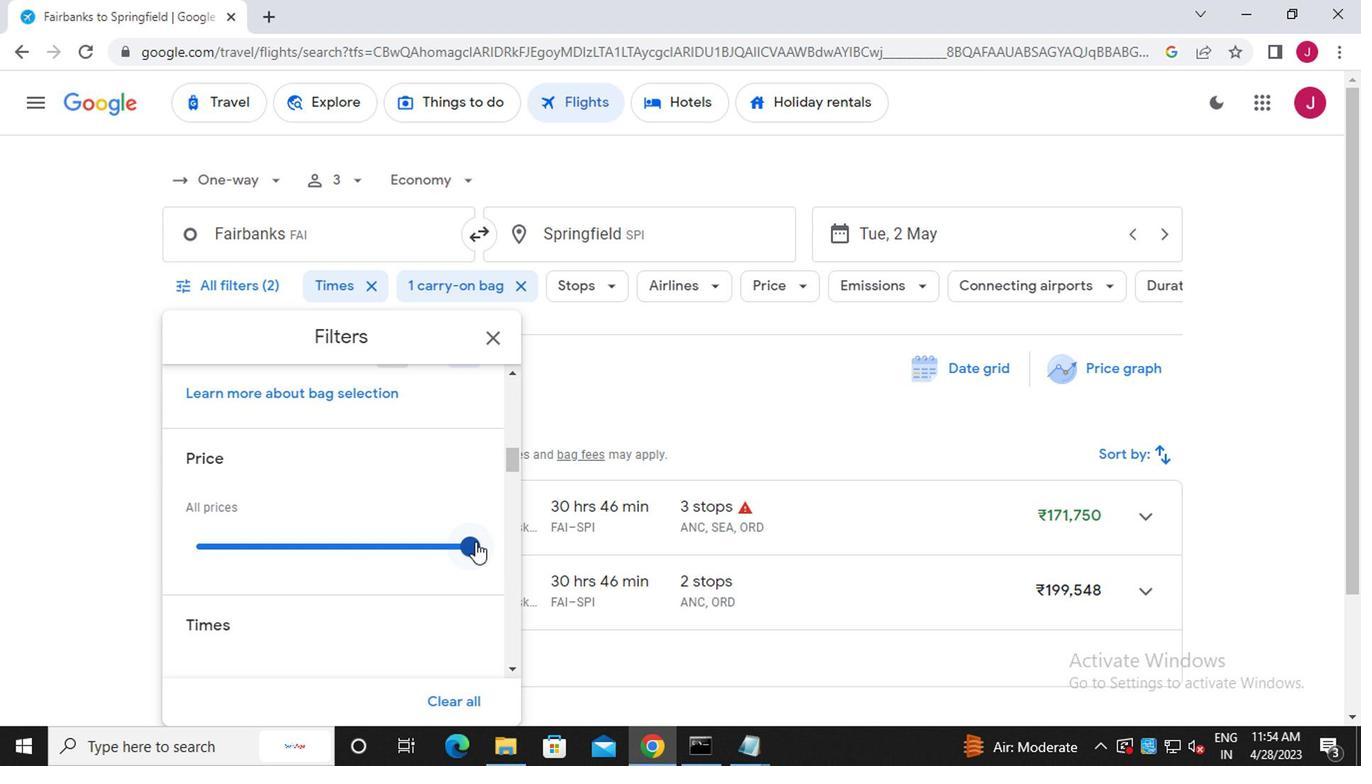 
Action: Mouse moved to (471, 541)
Screenshot: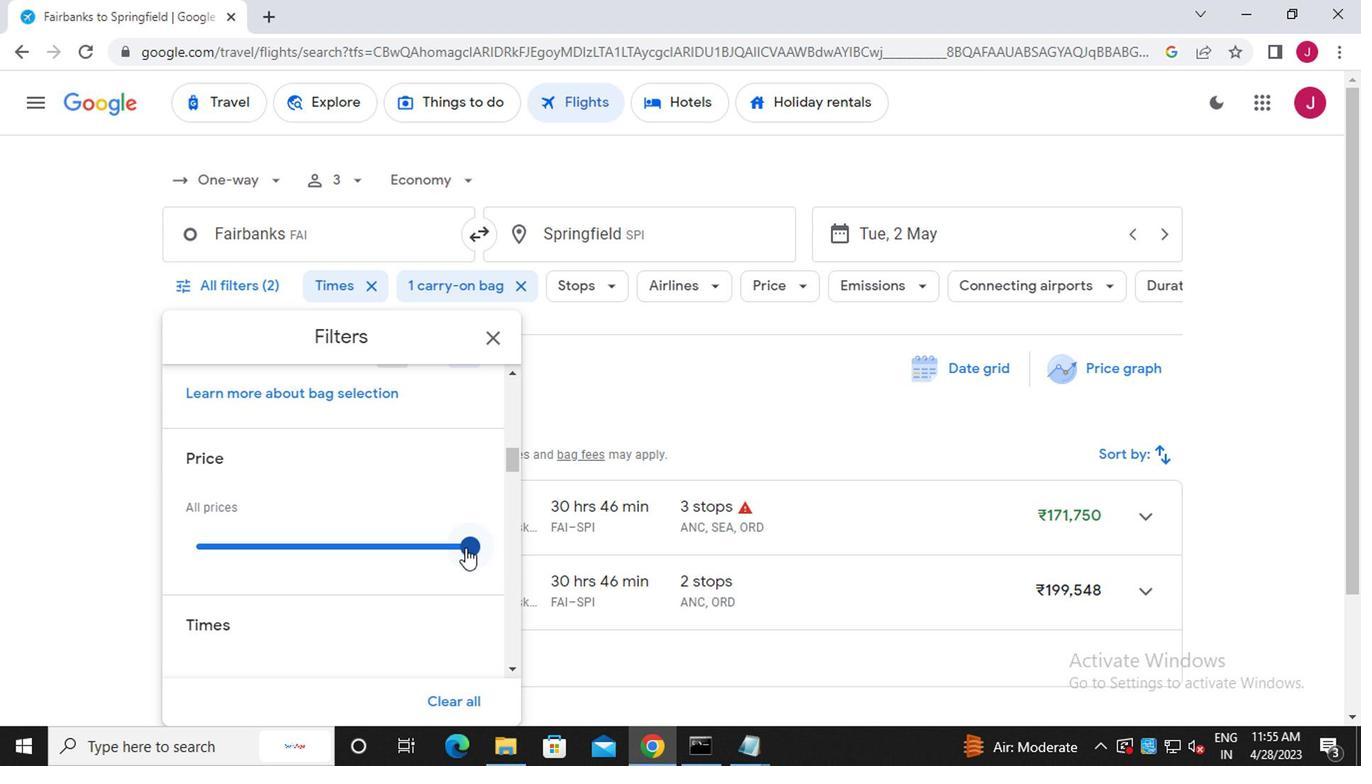 
Action: Mouse pressed left at (471, 541)
Screenshot: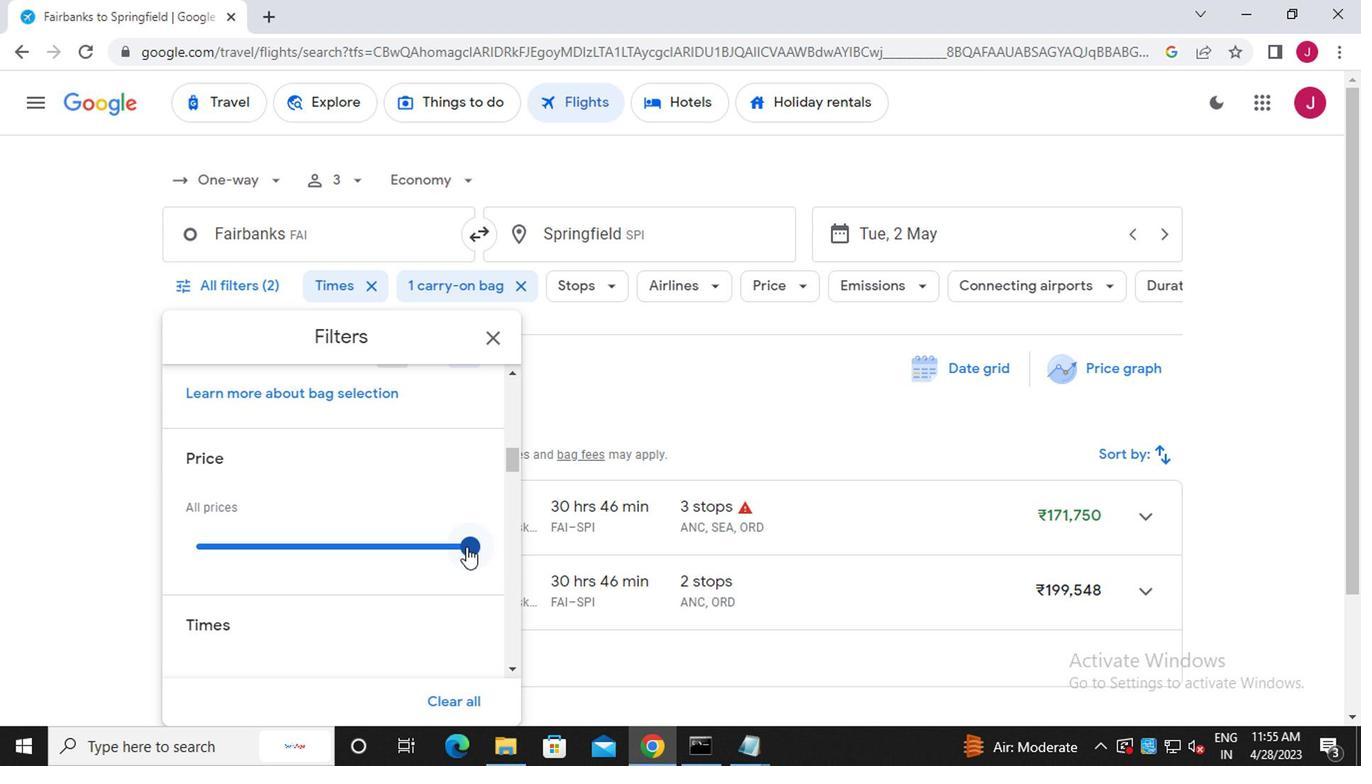 
Action: Mouse moved to (468, 546)
Screenshot: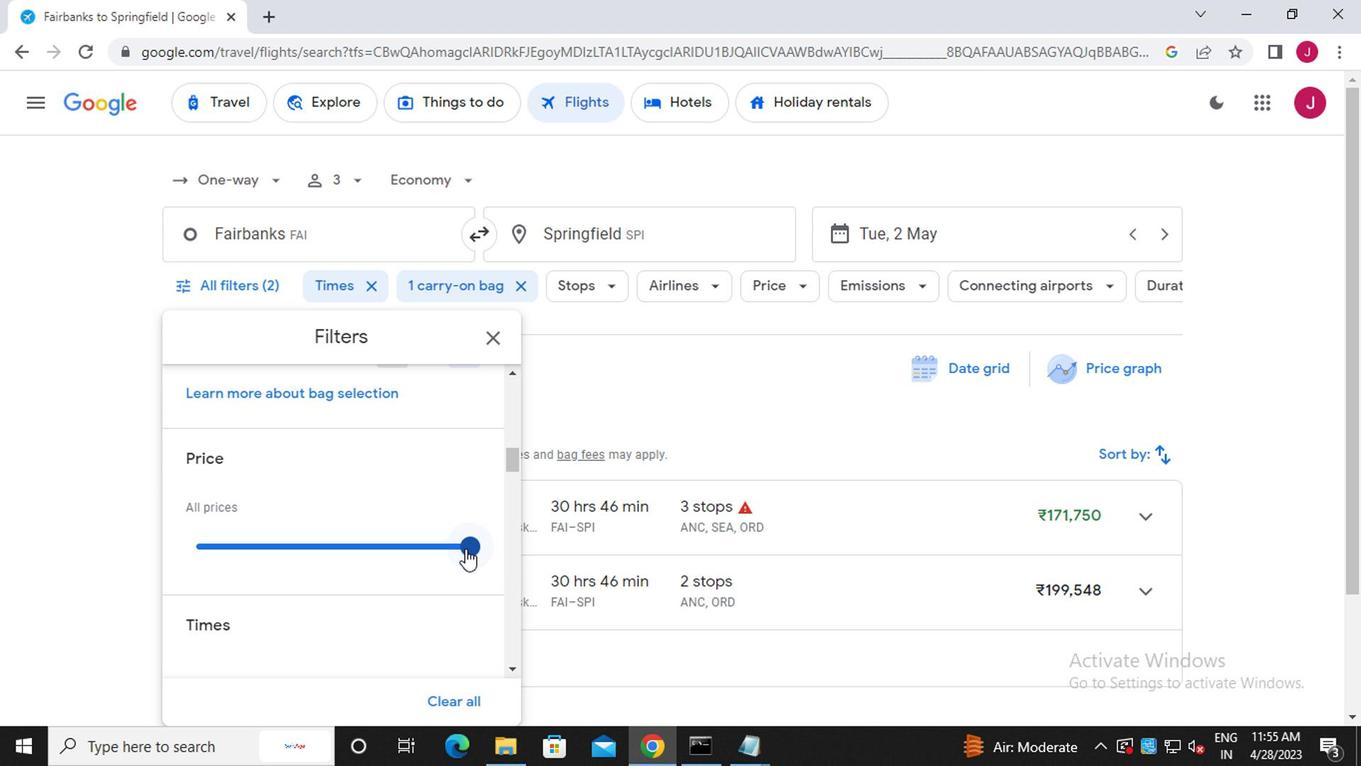 
Action: Mouse pressed left at (468, 546)
Screenshot: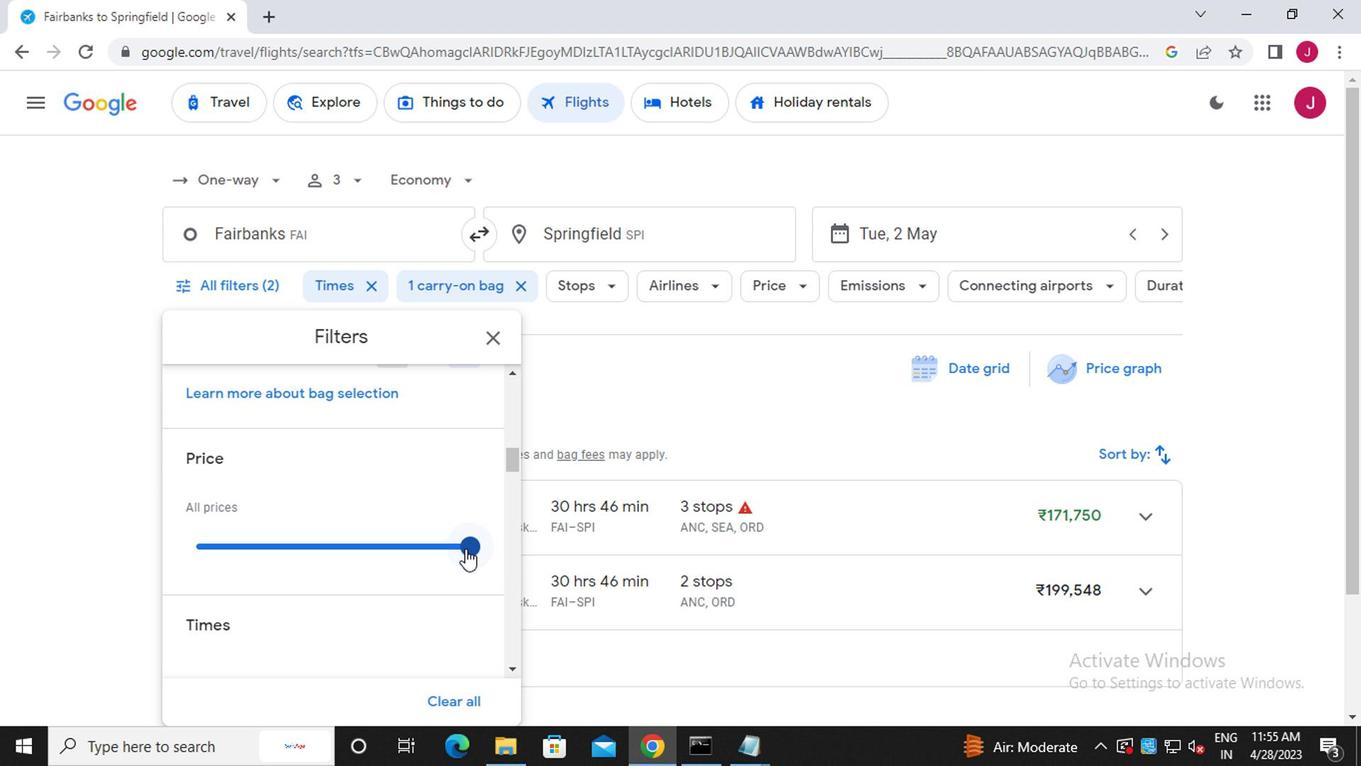 
Action: Mouse moved to (474, 543)
Screenshot: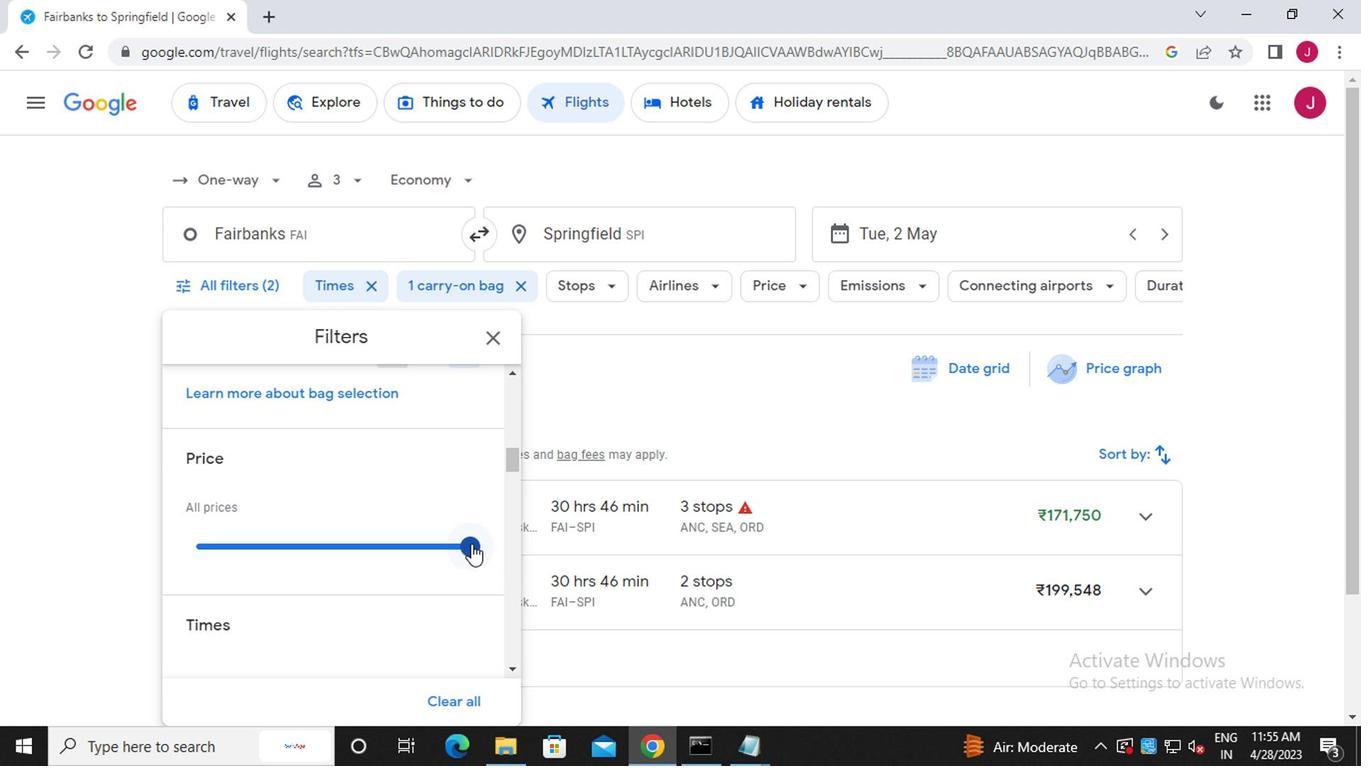 
Action: Mouse scrolled (474, 541) with delta (0, -1)
Screenshot: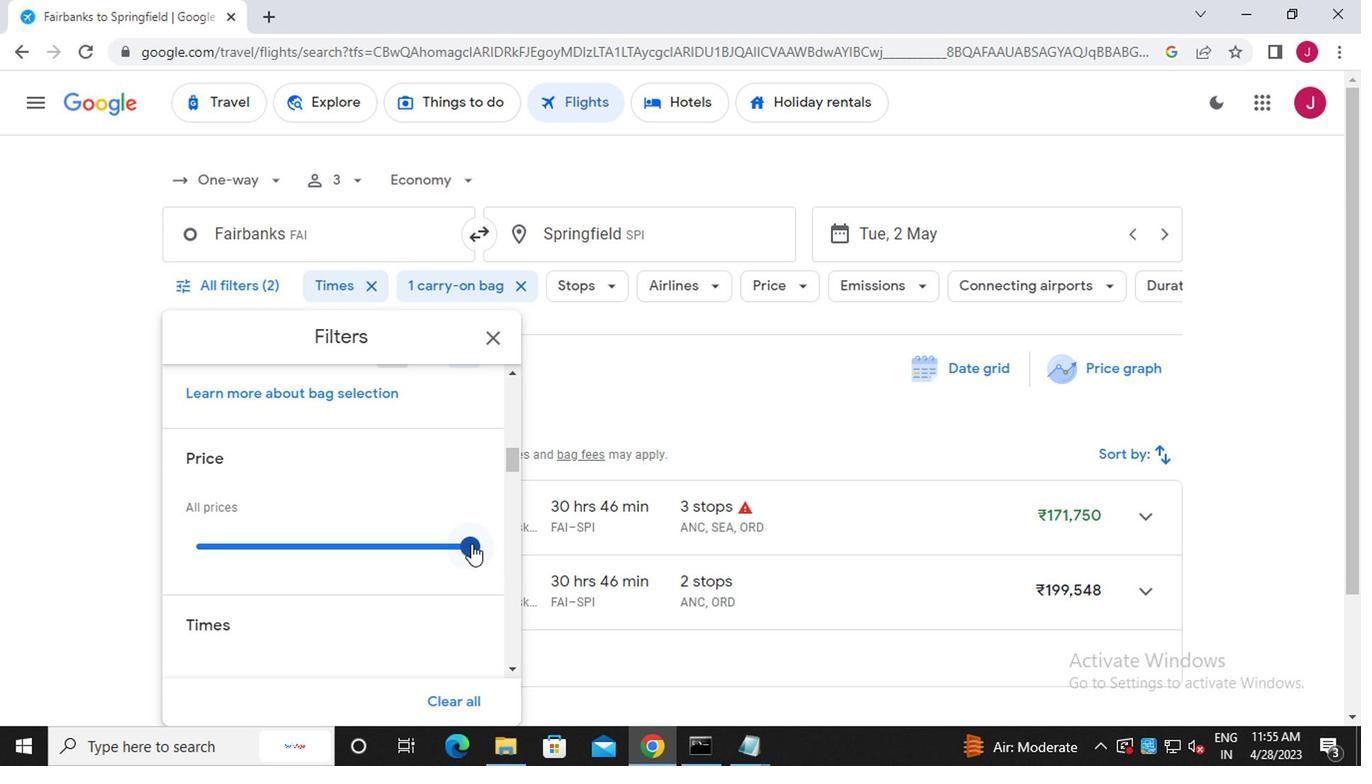 
Action: Mouse scrolled (474, 541) with delta (0, -1)
Screenshot: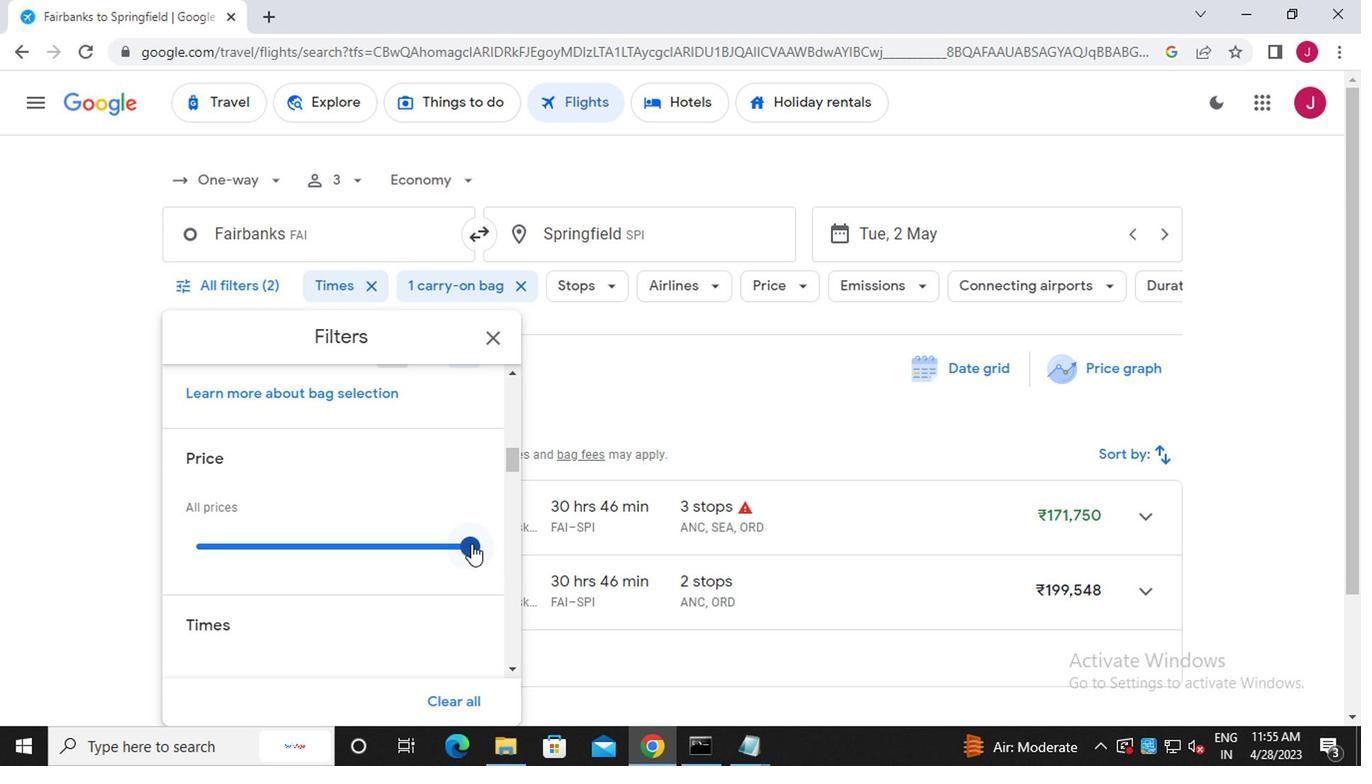 
Action: Mouse scrolled (474, 541) with delta (0, -1)
Screenshot: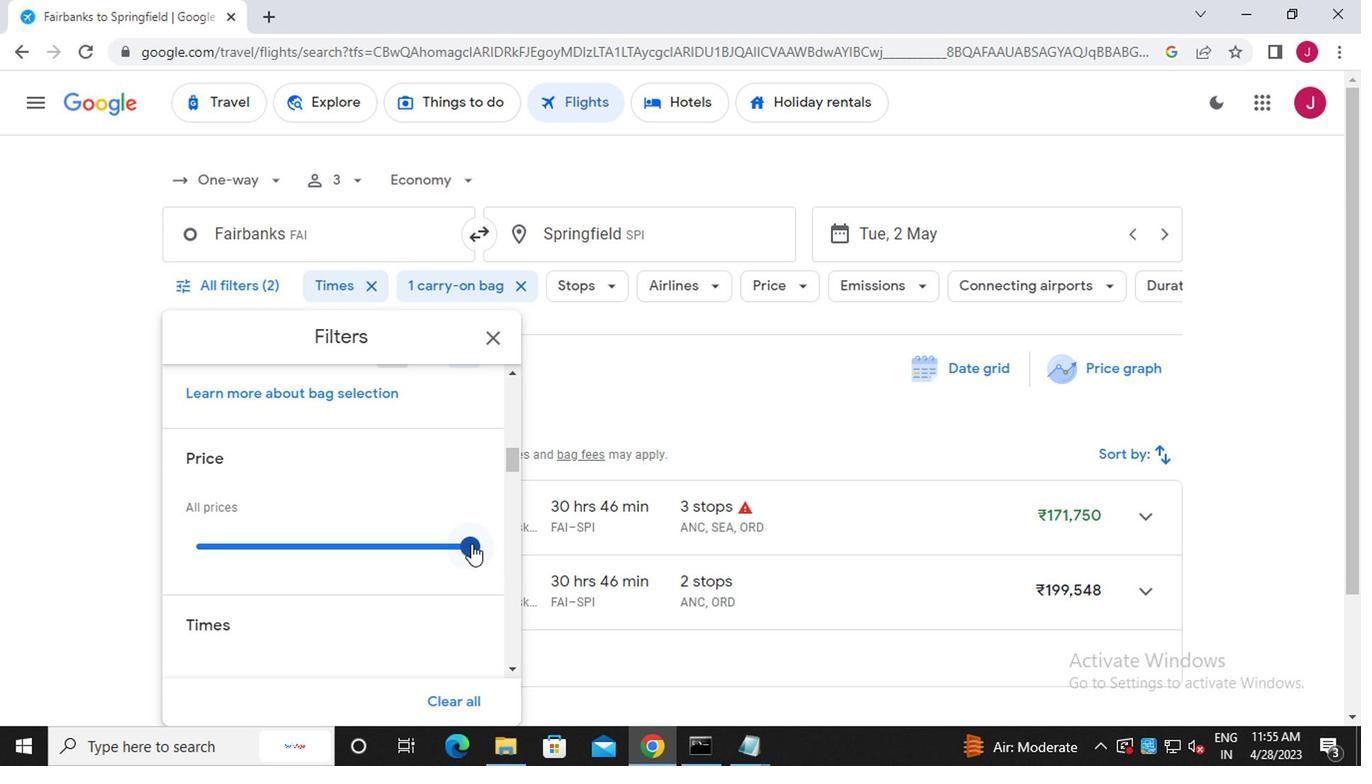 
Action: Mouse moved to (313, 475)
Screenshot: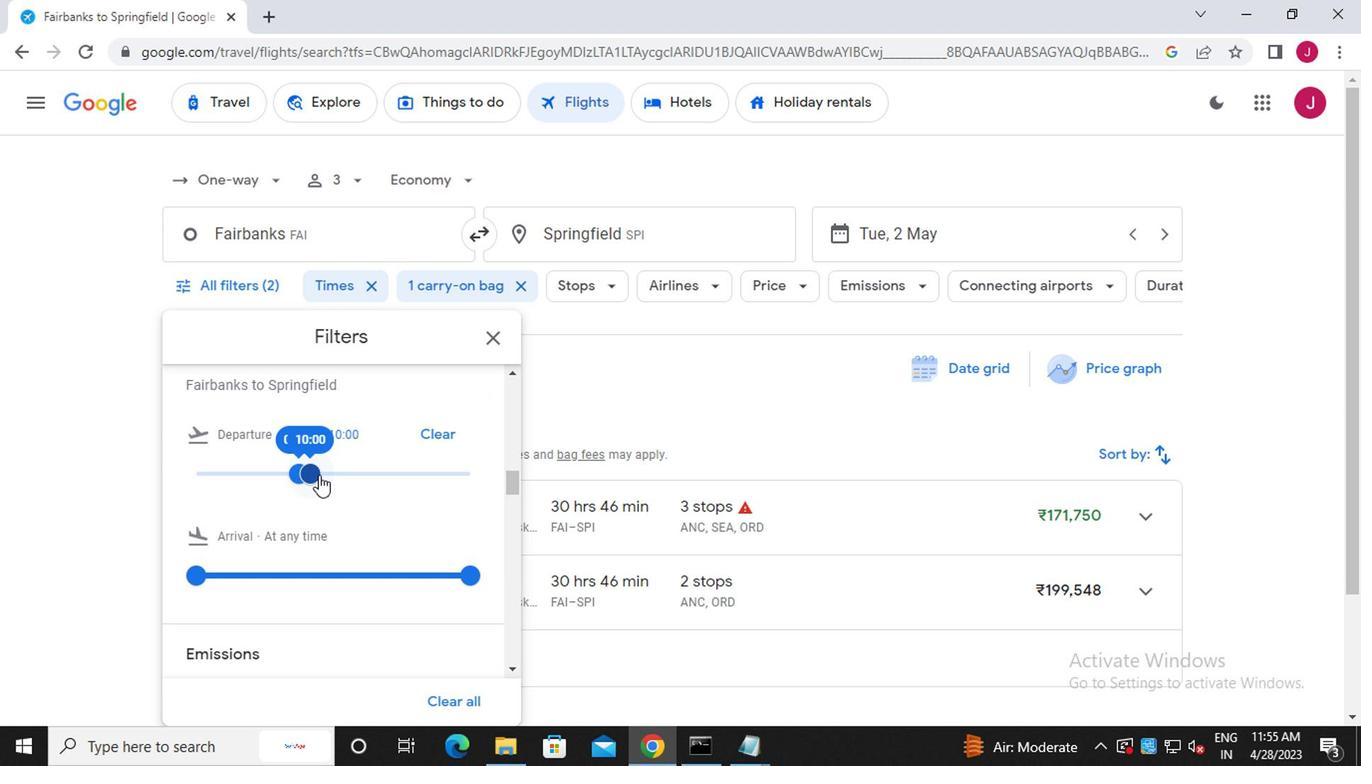 
Action: Mouse pressed left at (313, 475)
Screenshot: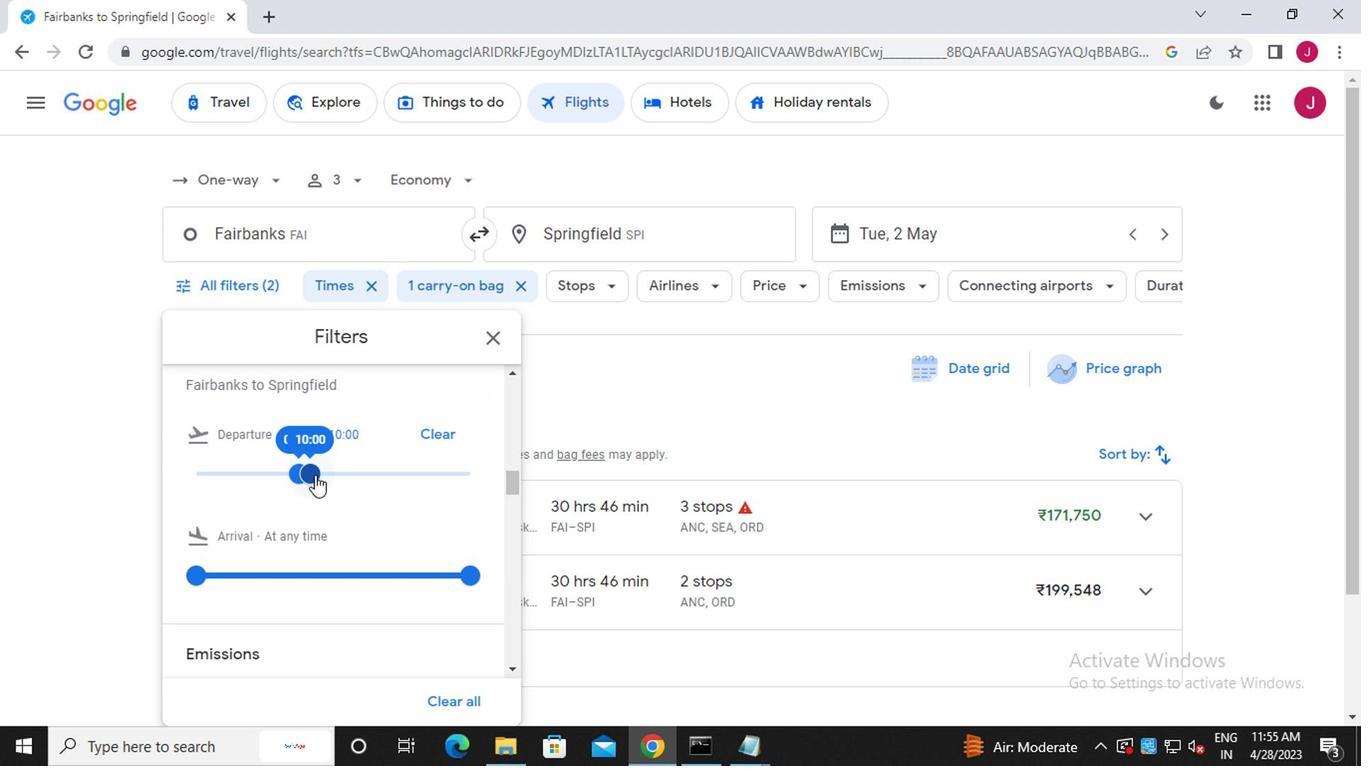 
Action: Mouse pressed left at (313, 475)
Screenshot: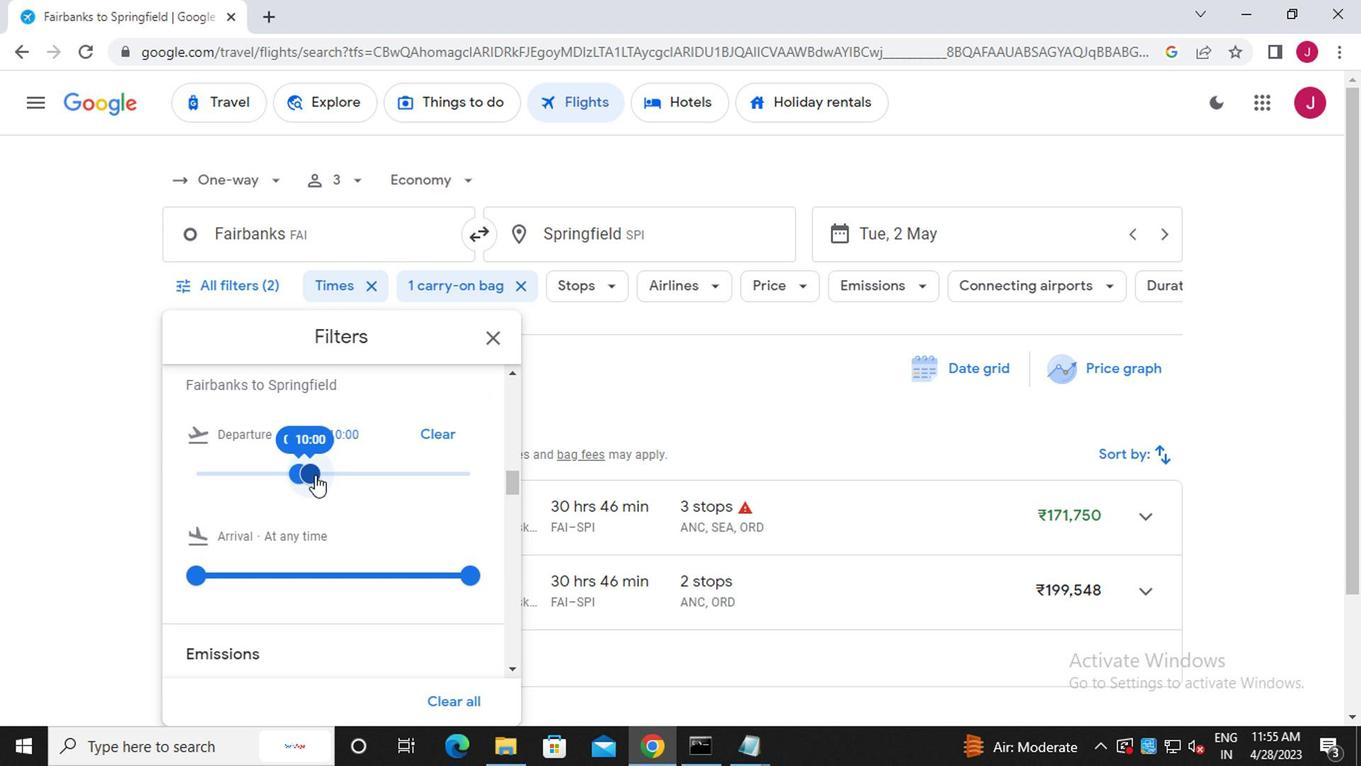
Action: Mouse moved to (313, 475)
Screenshot: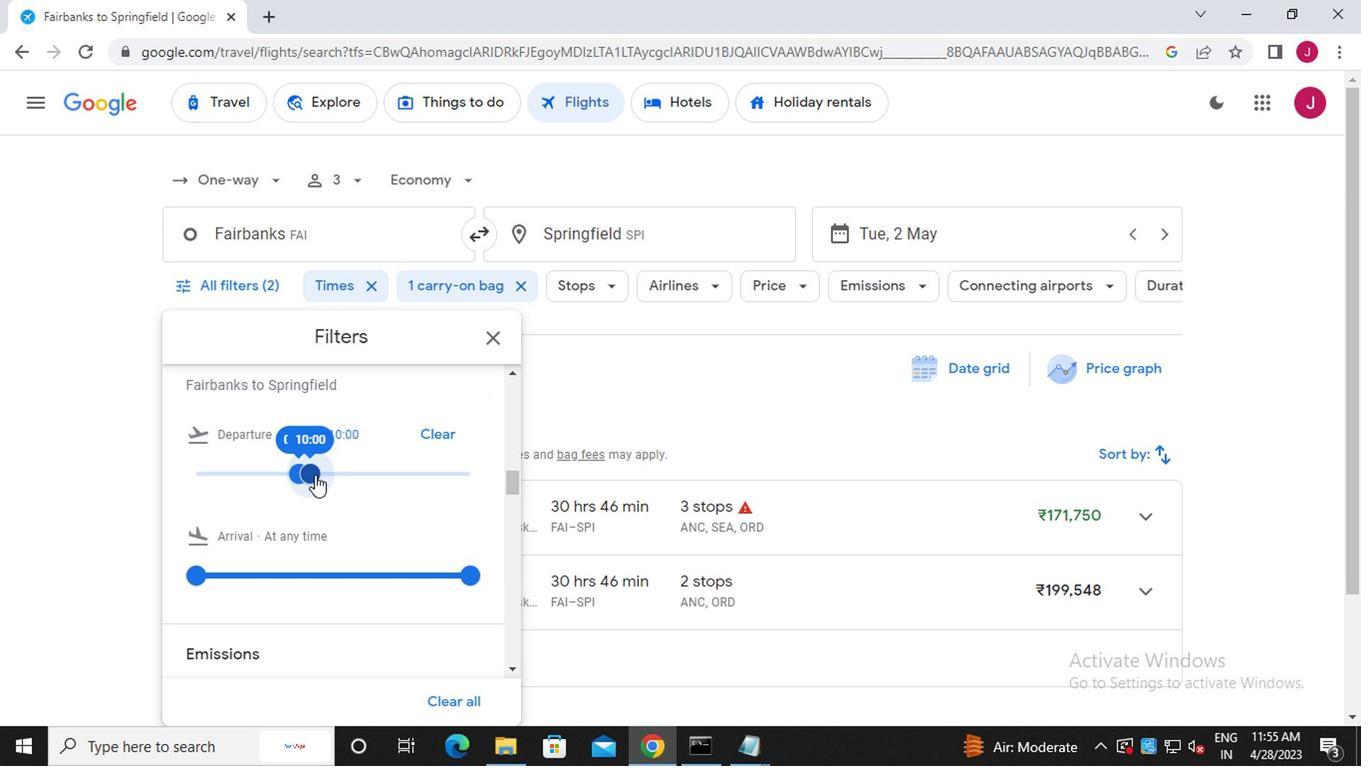 
Action: Mouse pressed left at (313, 475)
Screenshot: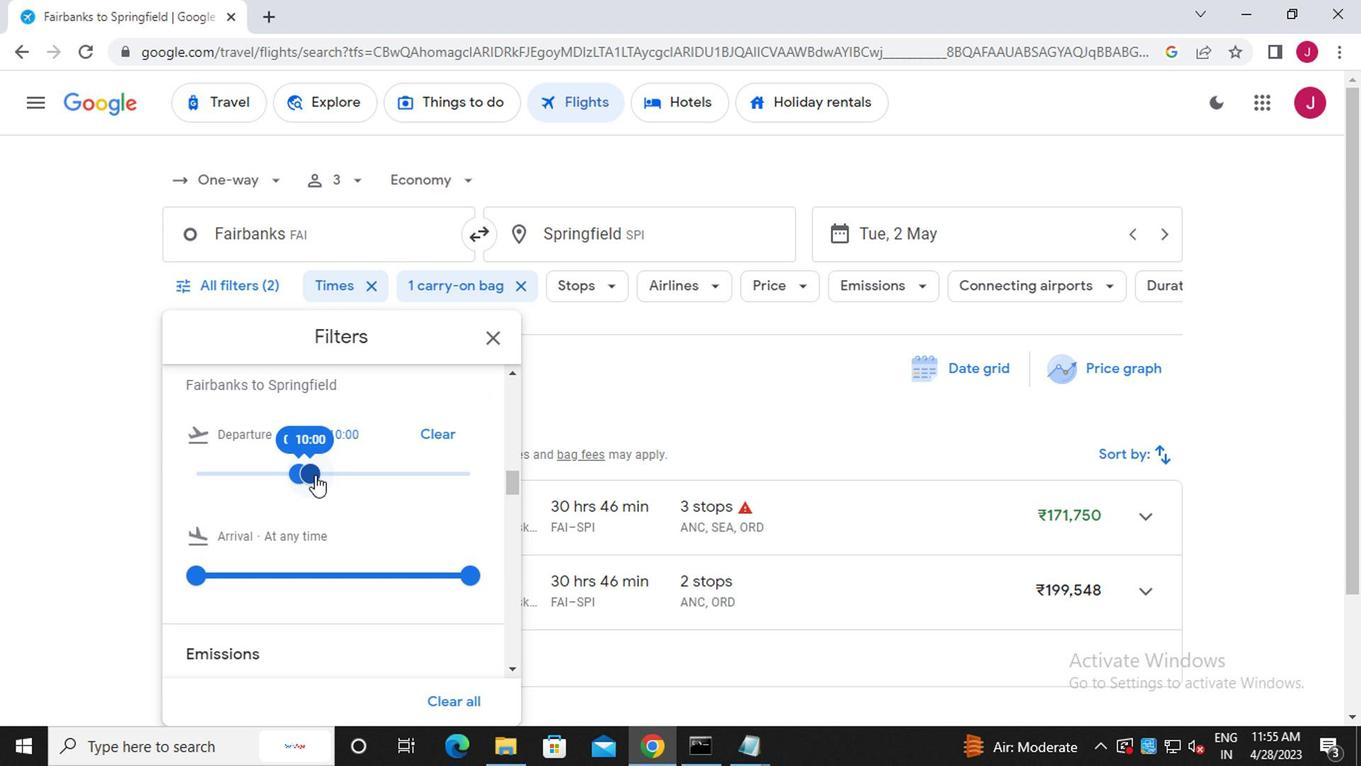 
Action: Mouse pressed left at (313, 475)
Screenshot: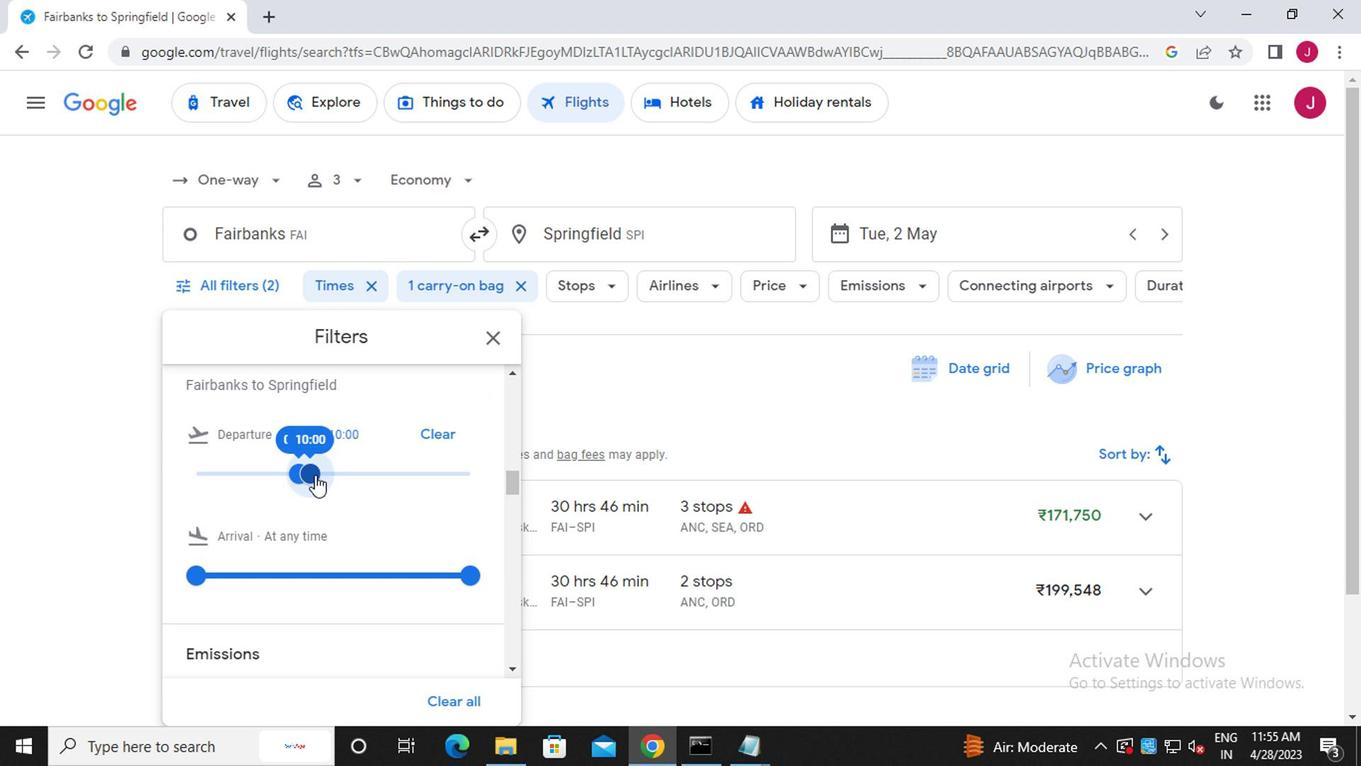 
Action: Mouse moved to (299, 473)
Screenshot: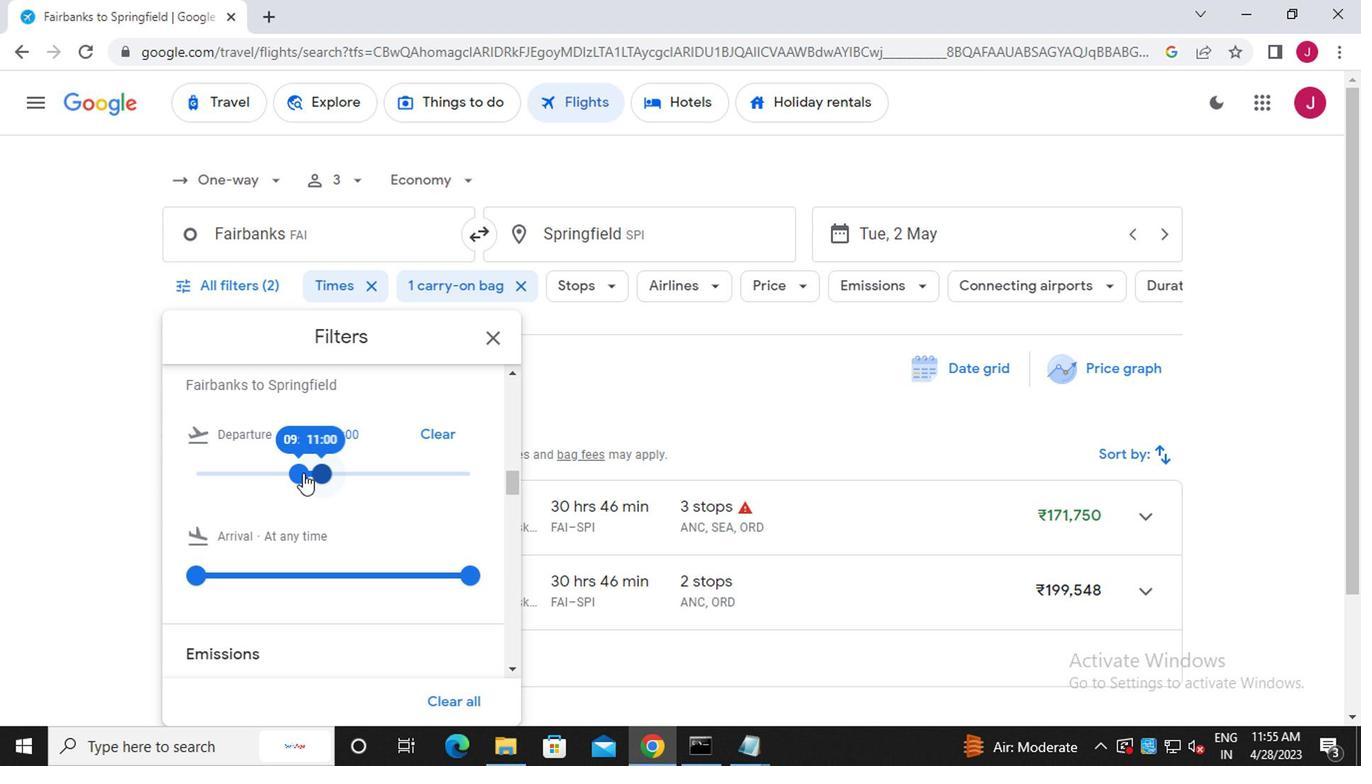 
Action: Mouse pressed left at (299, 473)
Screenshot: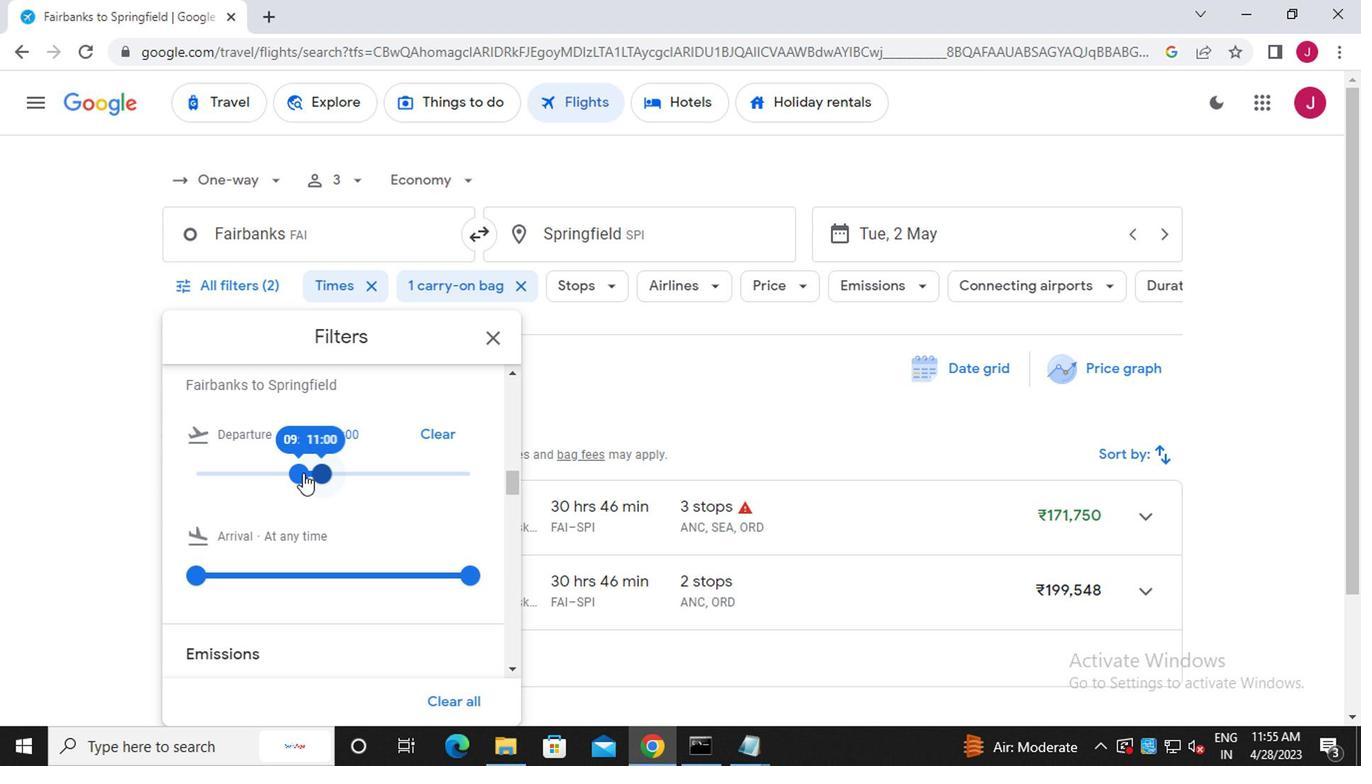 
Action: Mouse moved to (334, 473)
Screenshot: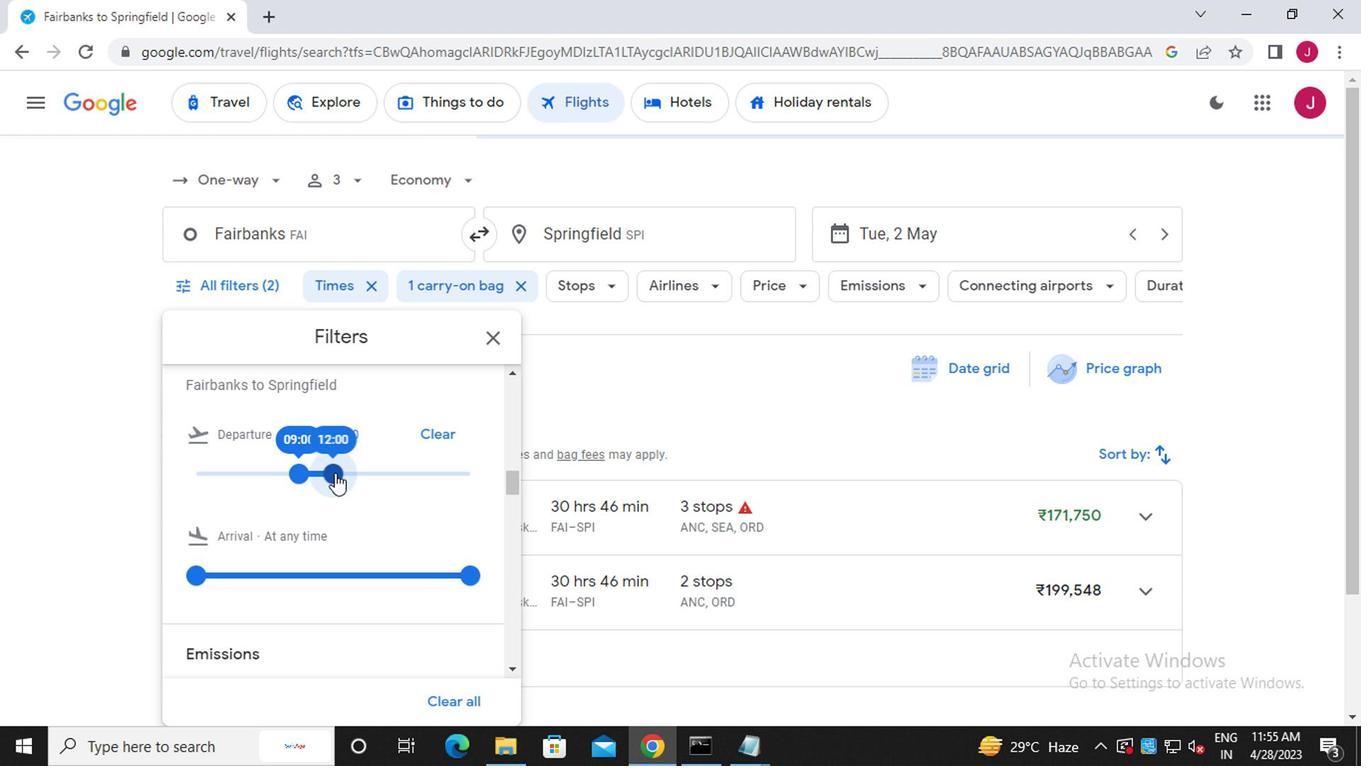 
Action: Mouse pressed left at (334, 473)
Screenshot: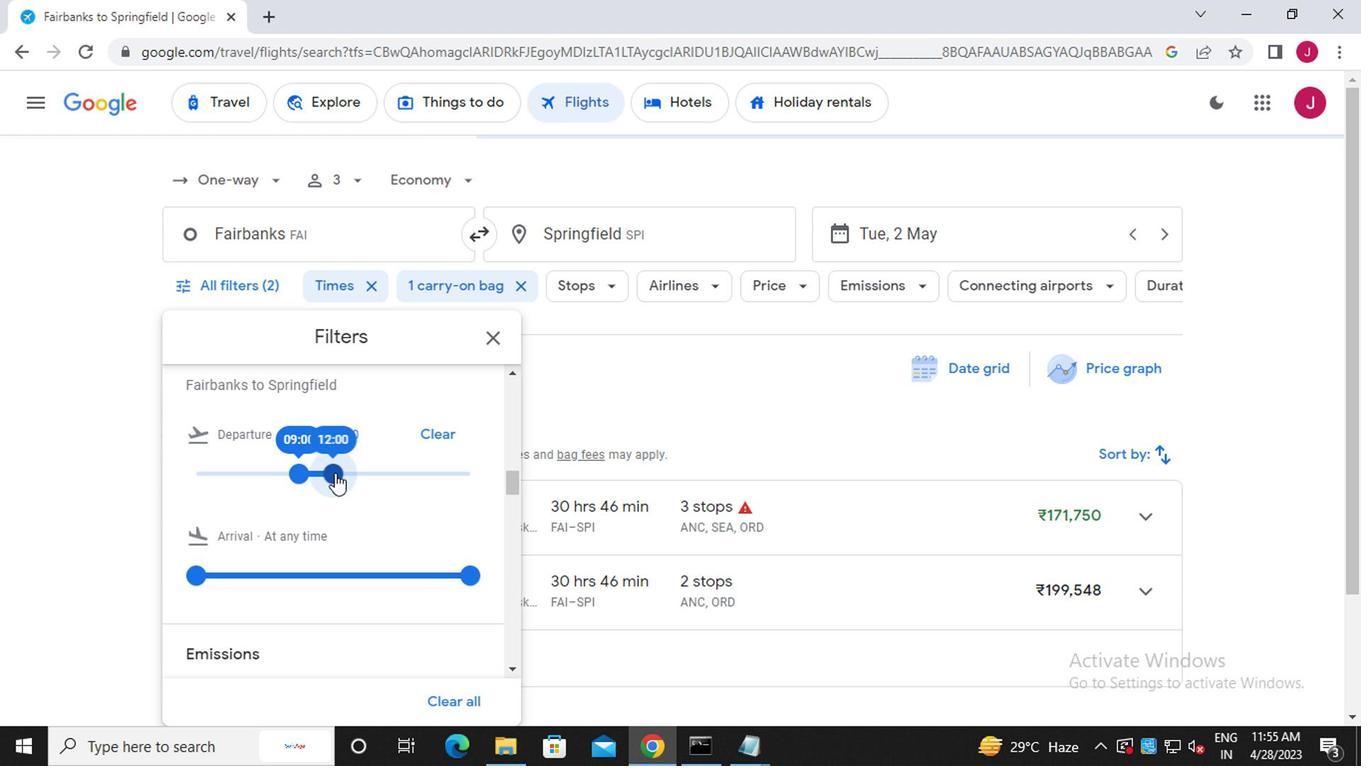 
Action: Mouse moved to (297, 471)
Screenshot: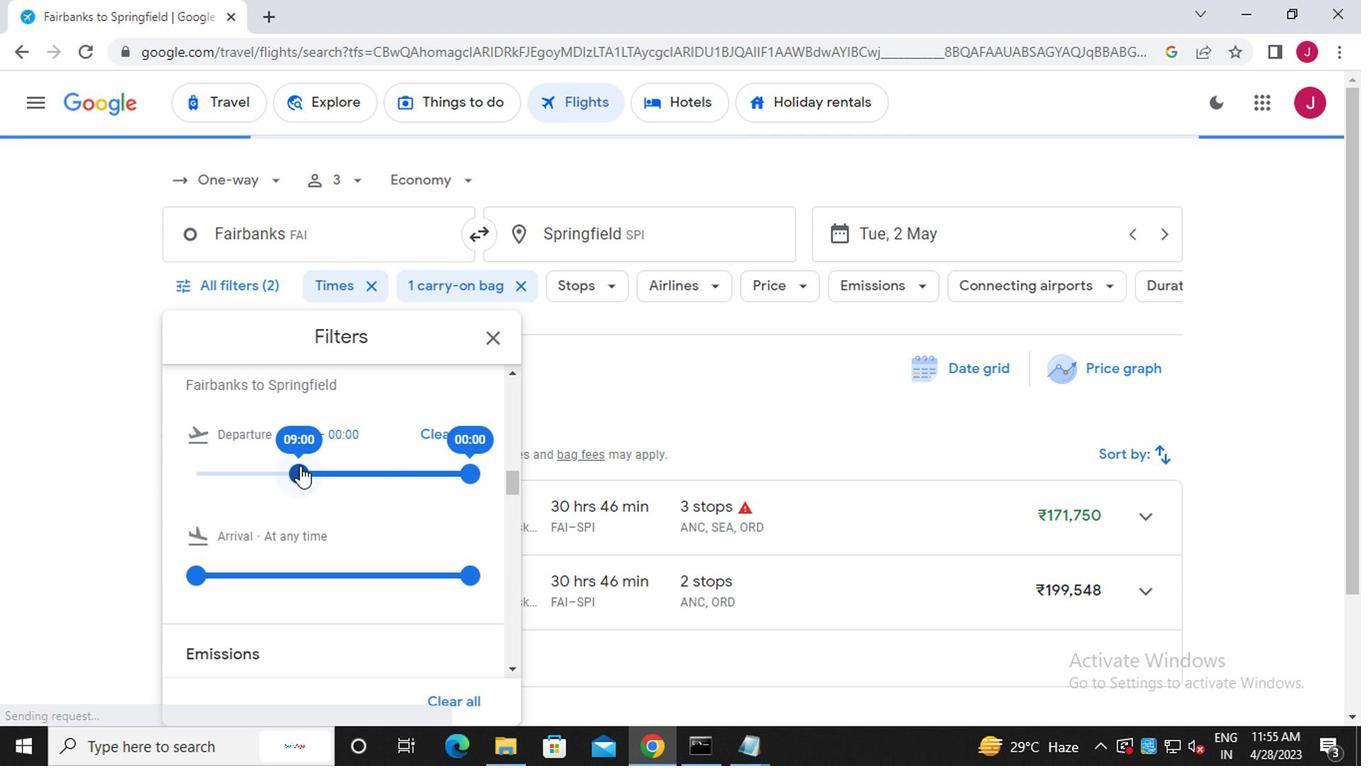 
Action: Mouse pressed left at (297, 471)
Screenshot: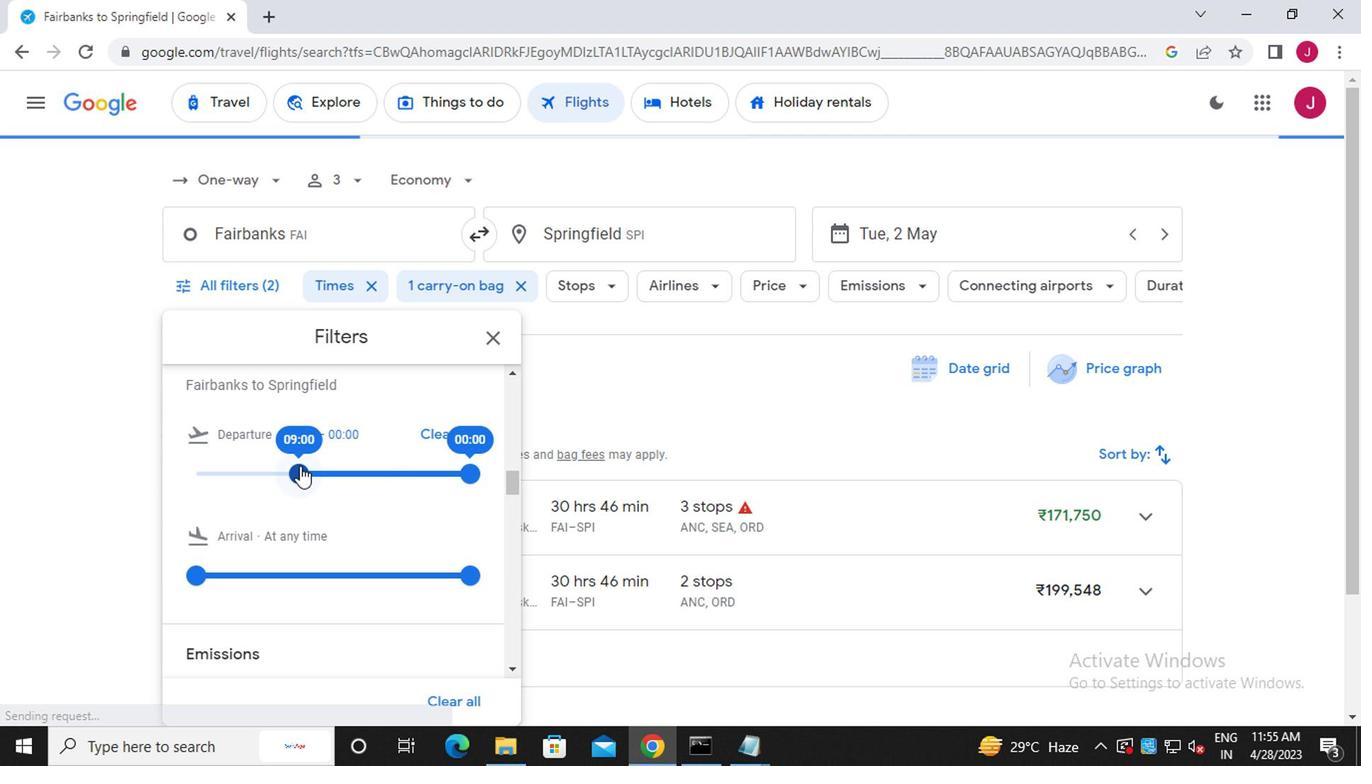 
Action: Mouse moved to (471, 475)
Screenshot: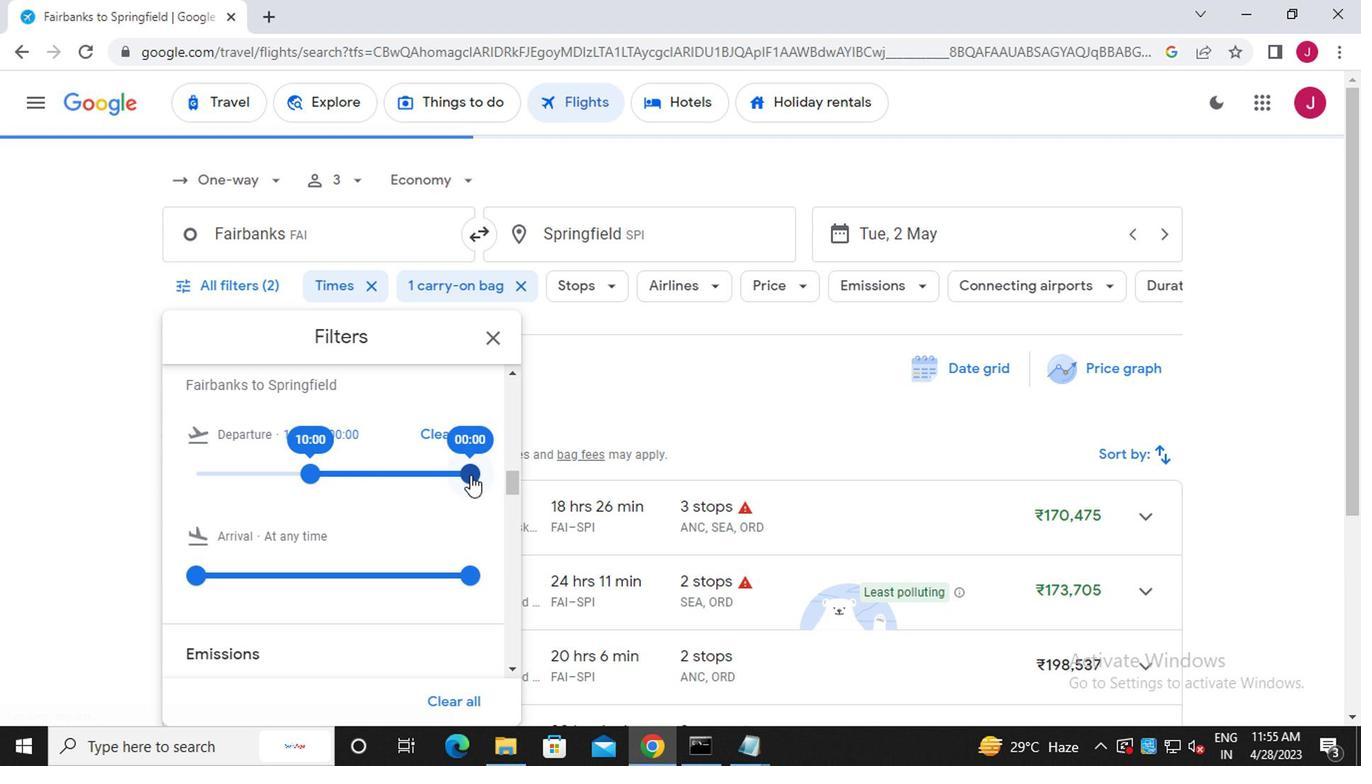 
Action: Mouse pressed left at (471, 475)
Screenshot: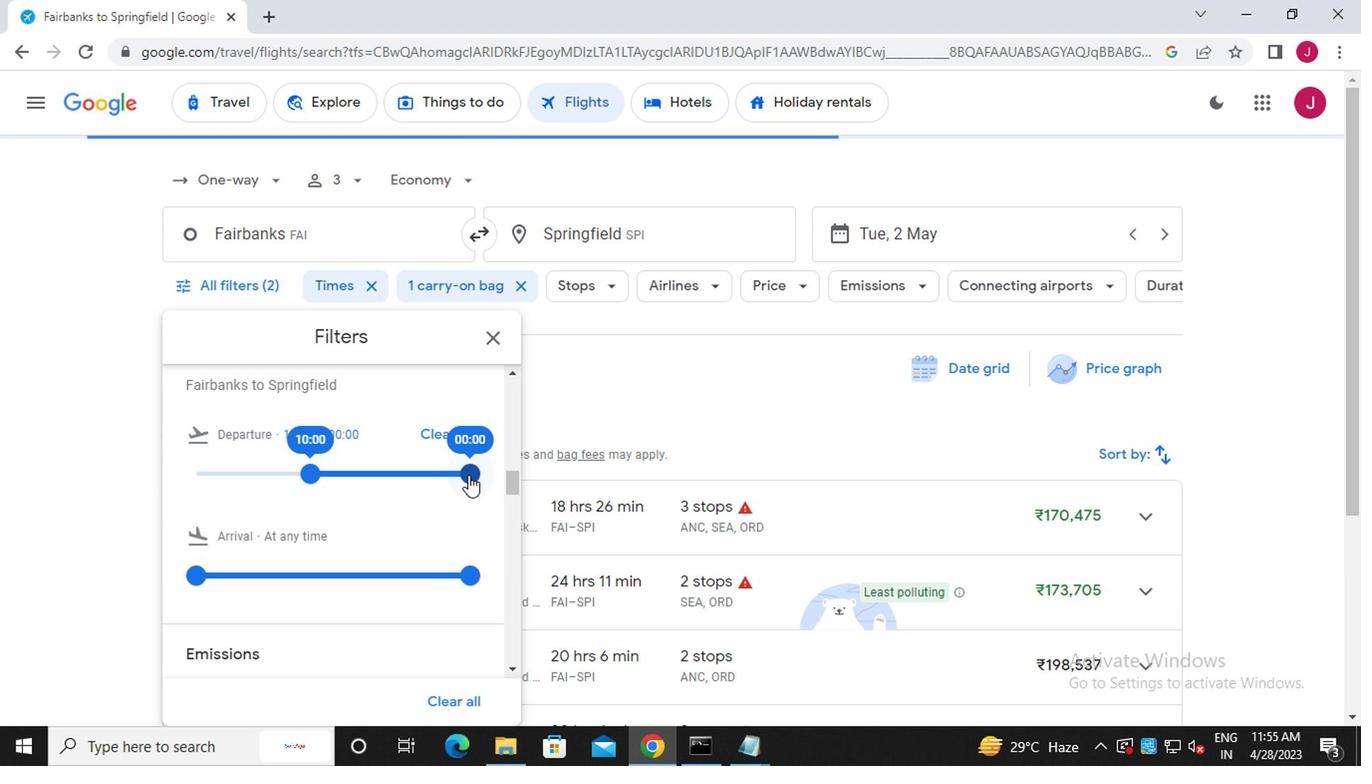 
Action: Mouse moved to (496, 345)
Screenshot: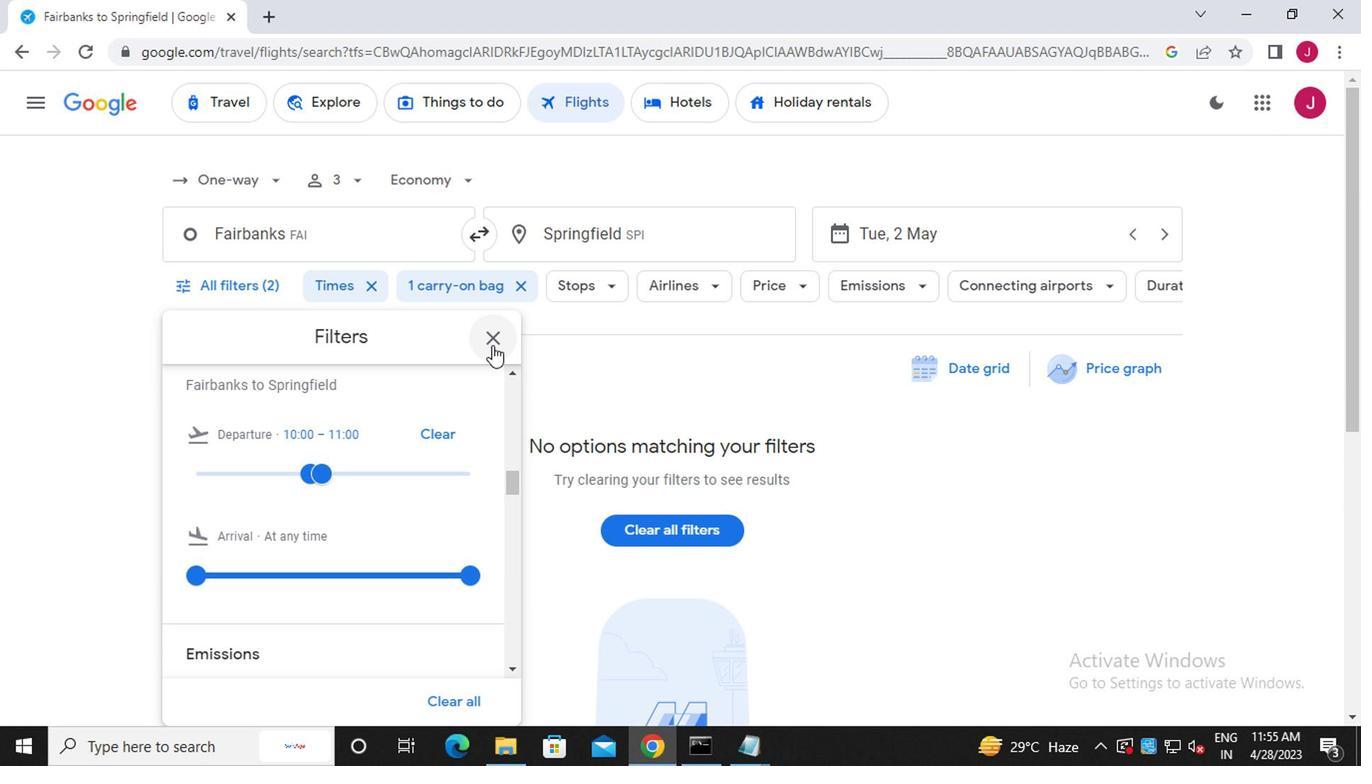 
Action: Mouse pressed left at (496, 345)
Screenshot: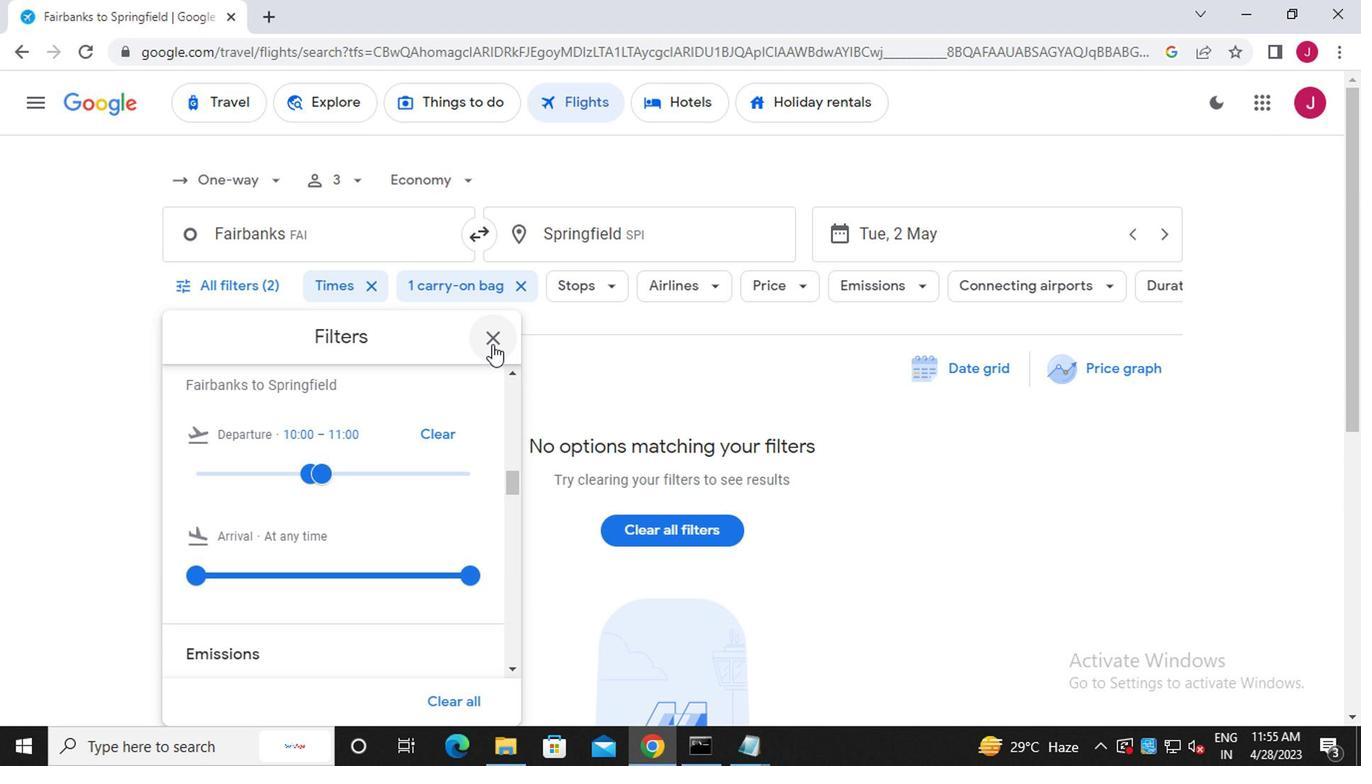 
Action: Mouse moved to (490, 346)
Screenshot: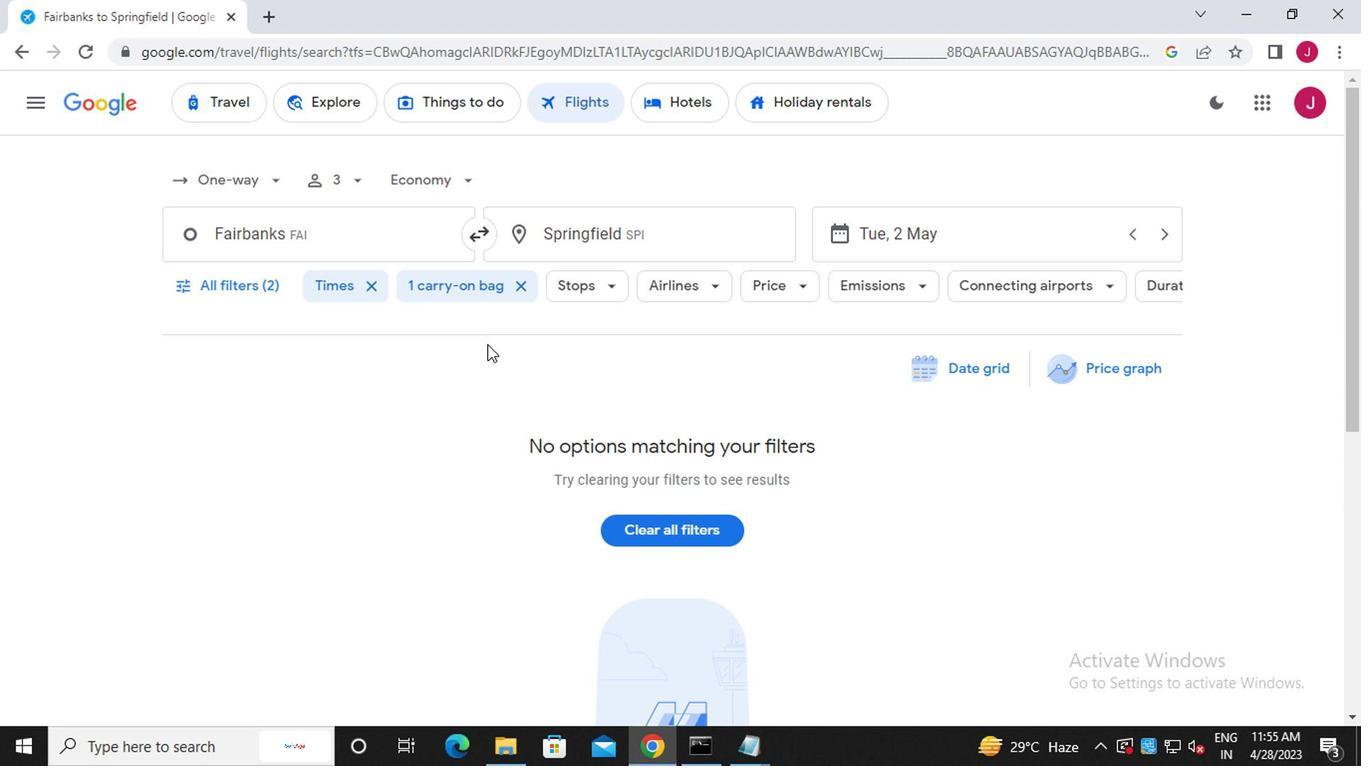 
